 Task: Find connections with filter location Alençon with filter topic #marketing with filter profile language German with filter current company Vira International Placements Pvt Ltd with filter school Dr. Ram Manohar Lohia Awadh University, Faizabad with filter industry Data Infrastructure and Analytics with filter service category Health Insurance with filter keywords title Vice President of Marketing
Action: Mouse moved to (659, 87)
Screenshot: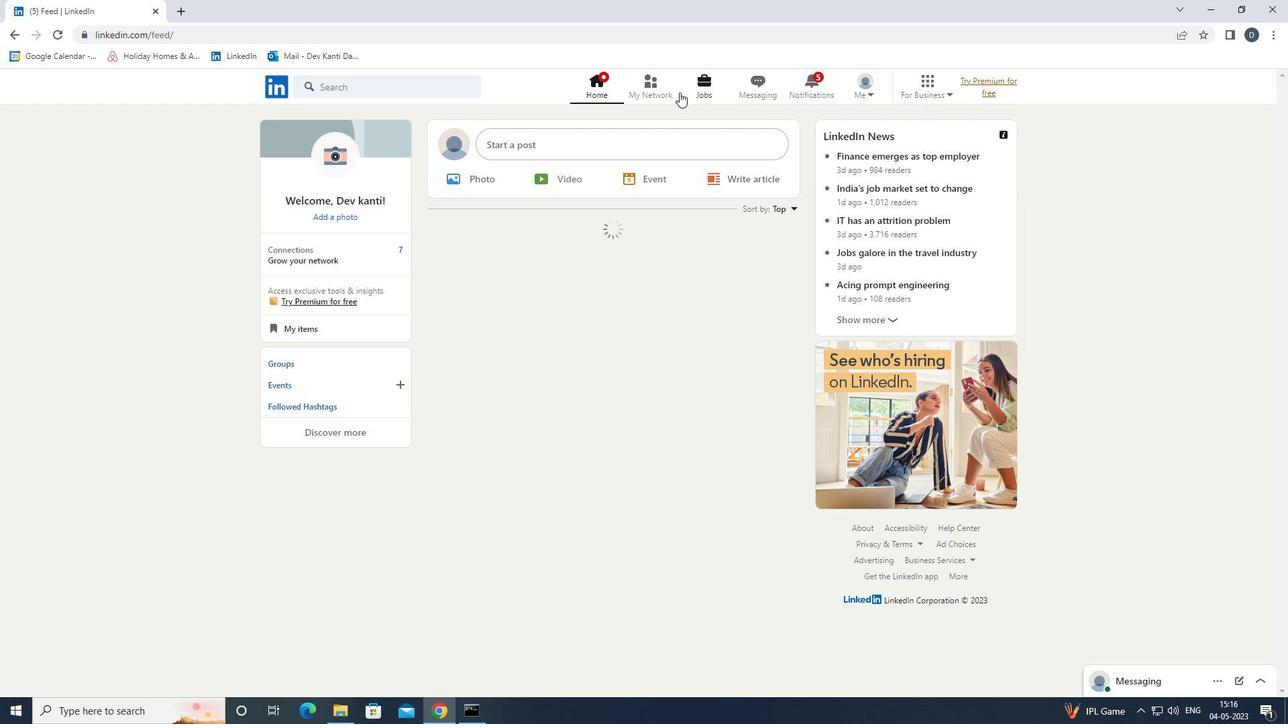 
Action: Mouse pressed left at (659, 87)
Screenshot: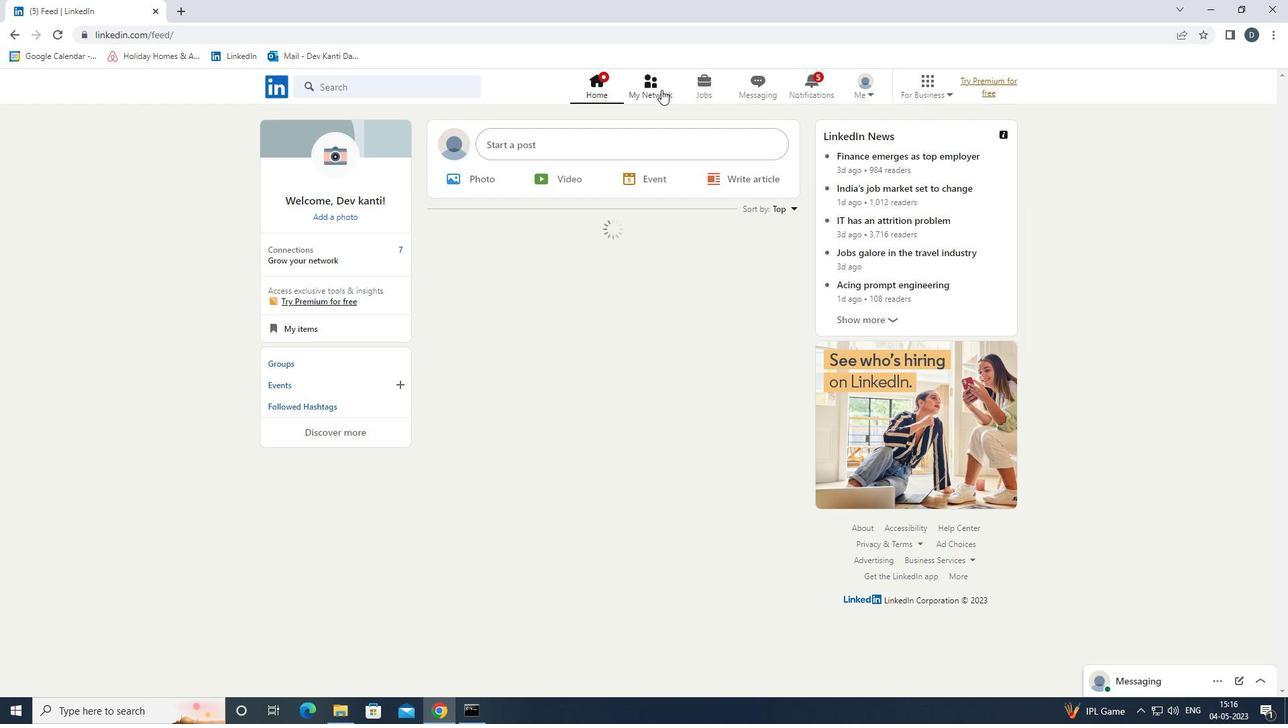 
Action: Mouse moved to (446, 161)
Screenshot: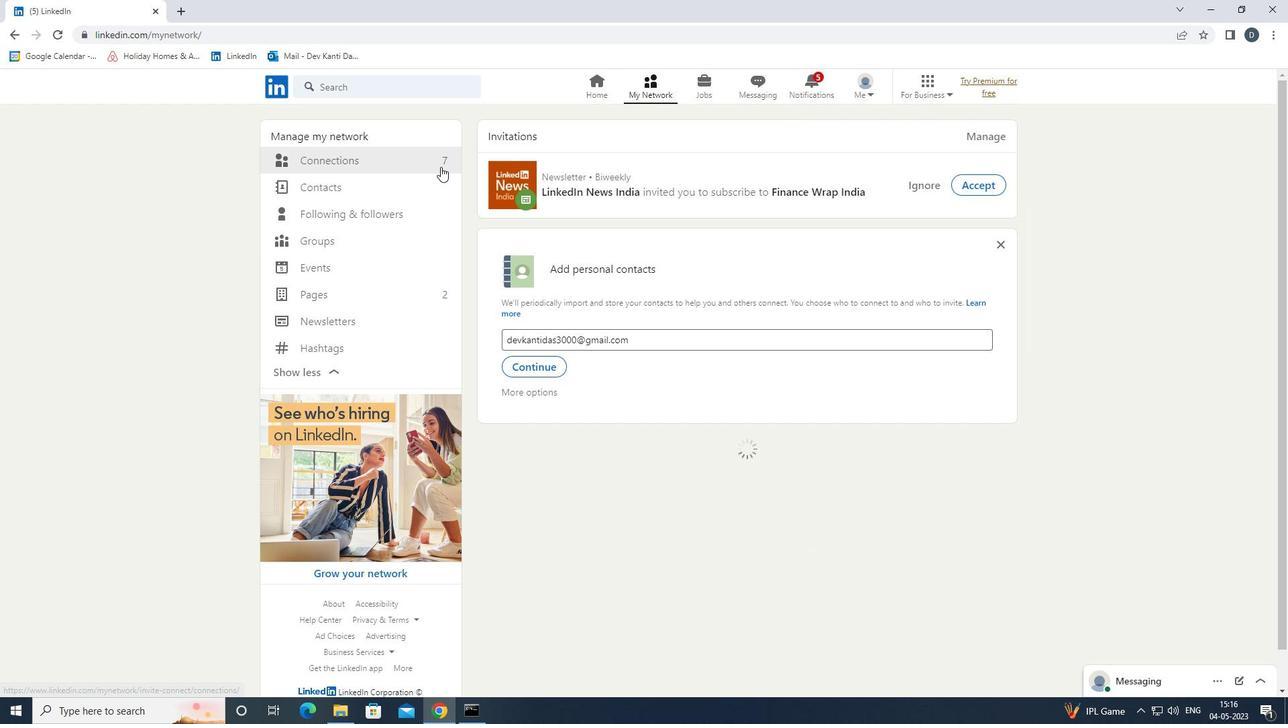 
Action: Mouse pressed left at (446, 161)
Screenshot: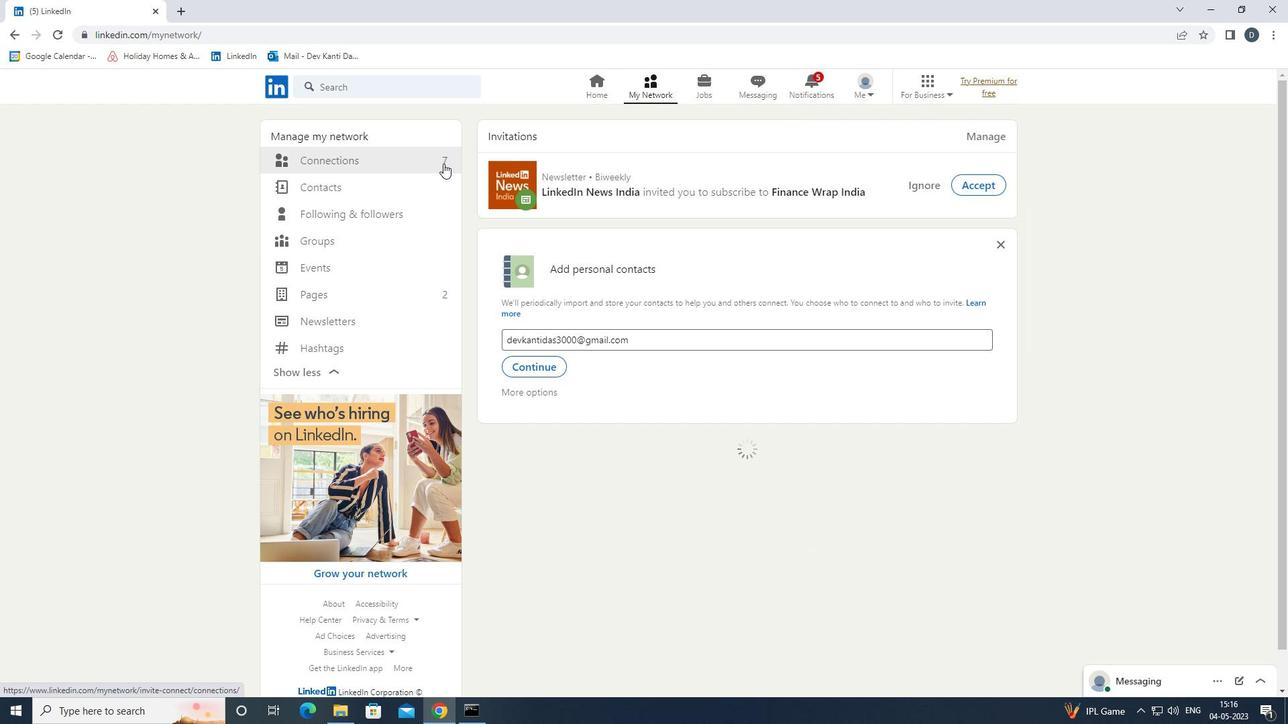 
Action: Mouse moved to (760, 153)
Screenshot: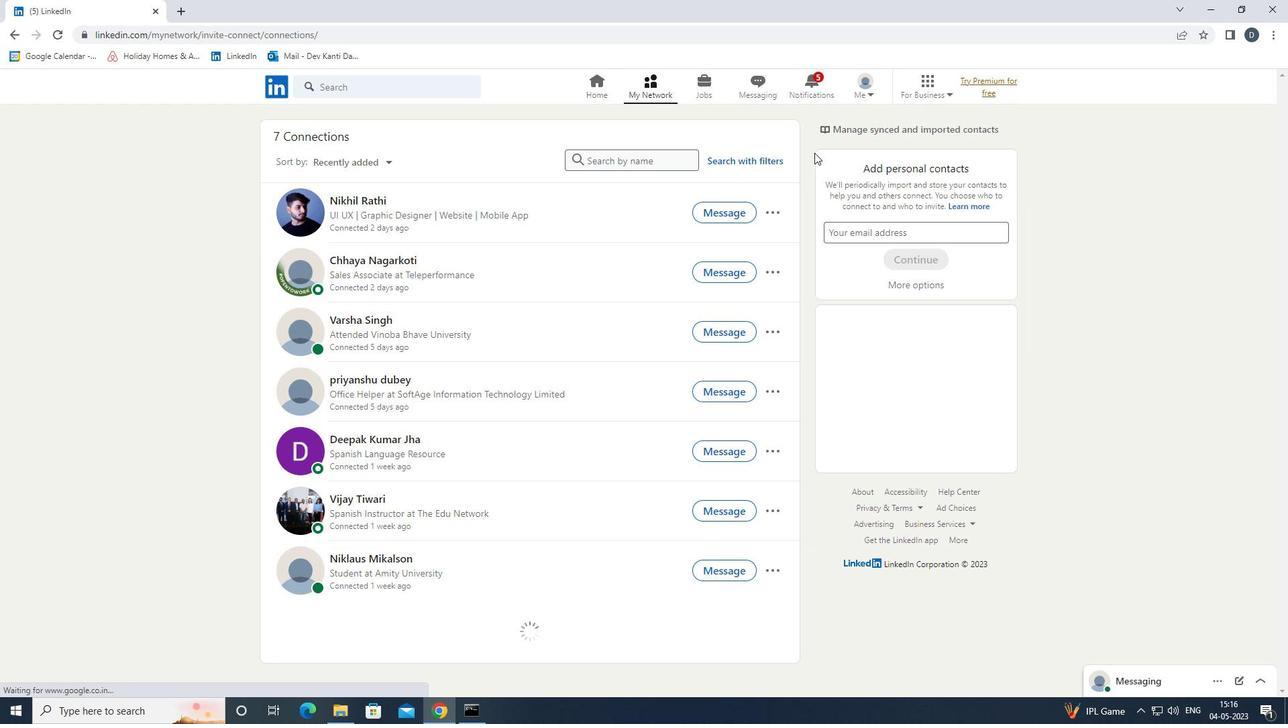 
Action: Mouse pressed left at (760, 153)
Screenshot: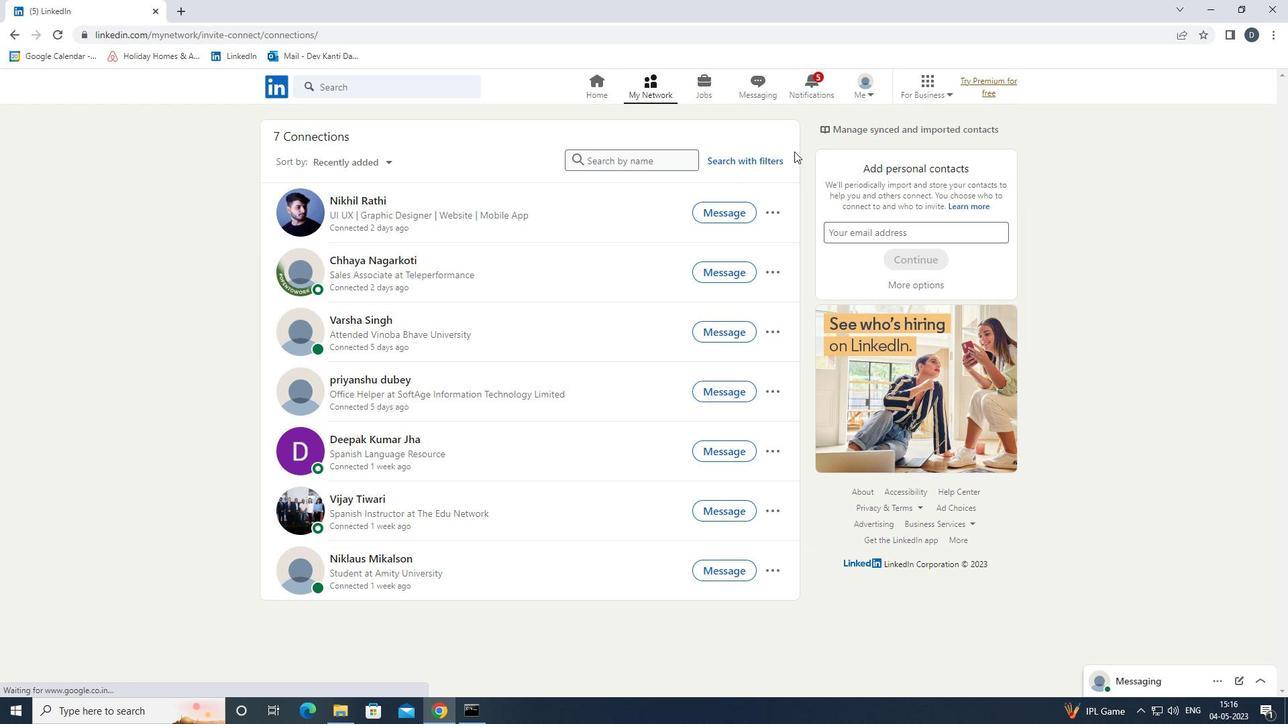 
Action: Mouse moved to (698, 118)
Screenshot: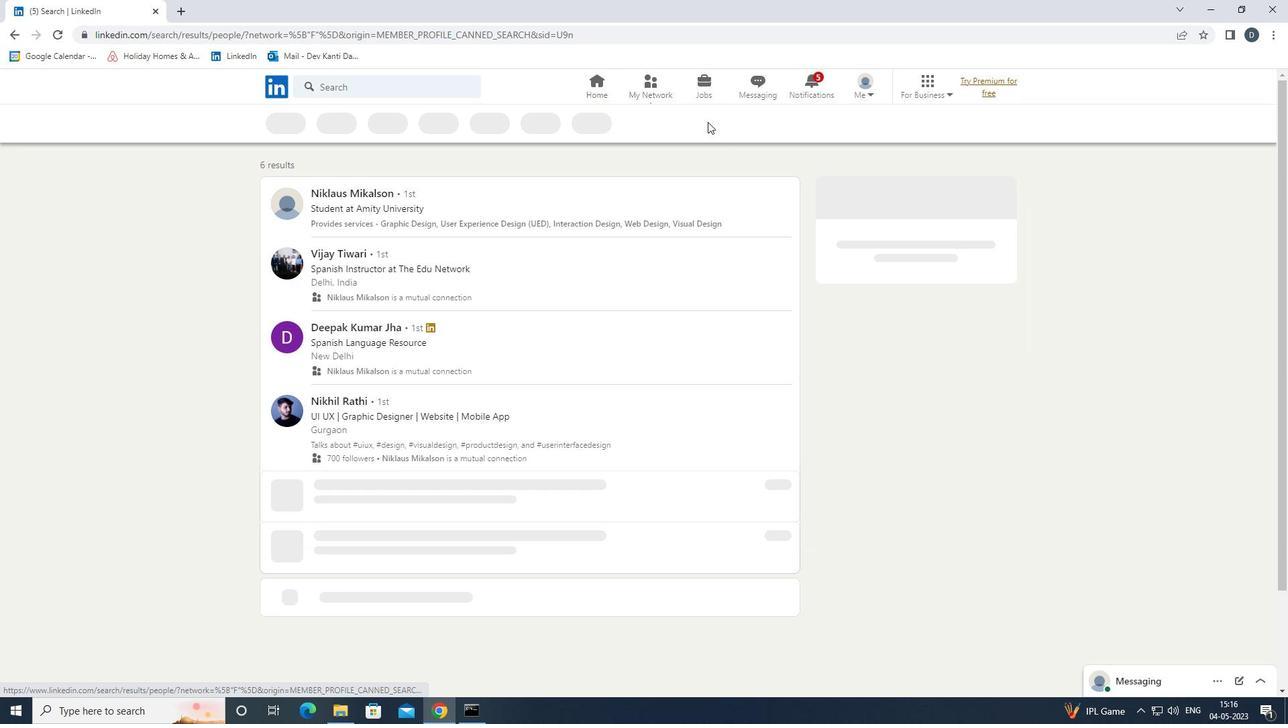 
Action: Mouse pressed left at (698, 118)
Screenshot: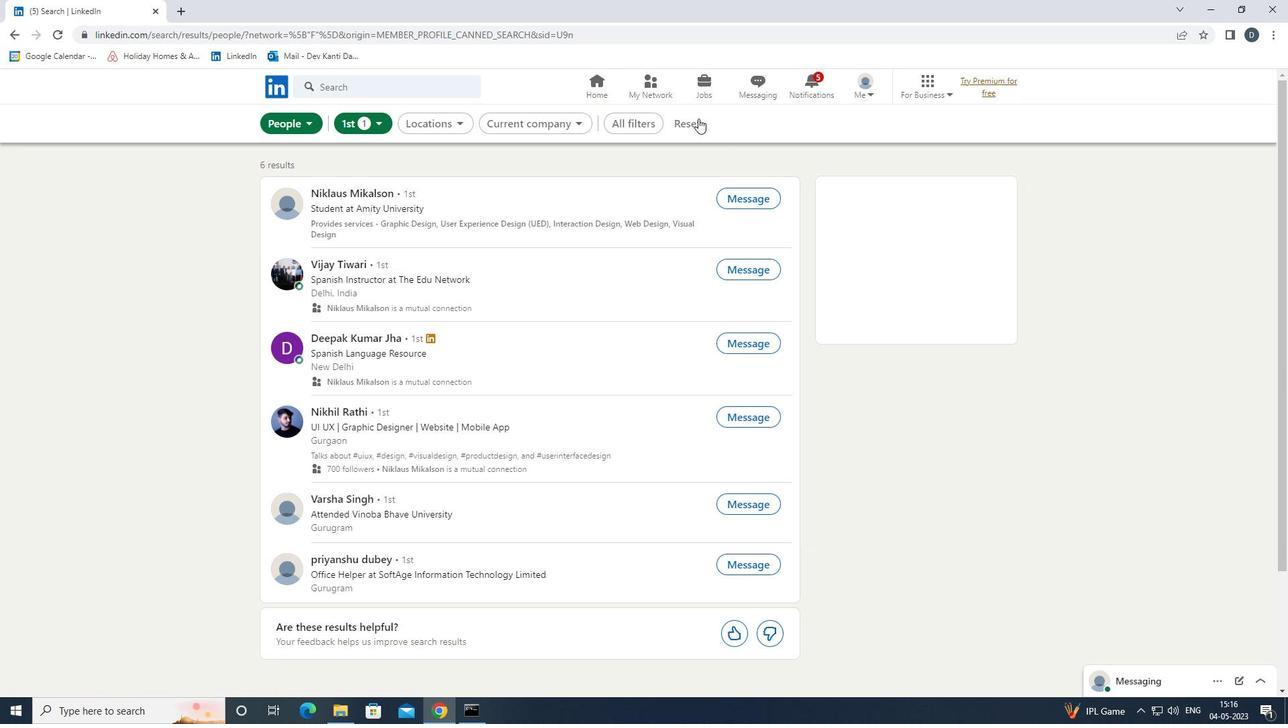 
Action: Mouse moved to (681, 120)
Screenshot: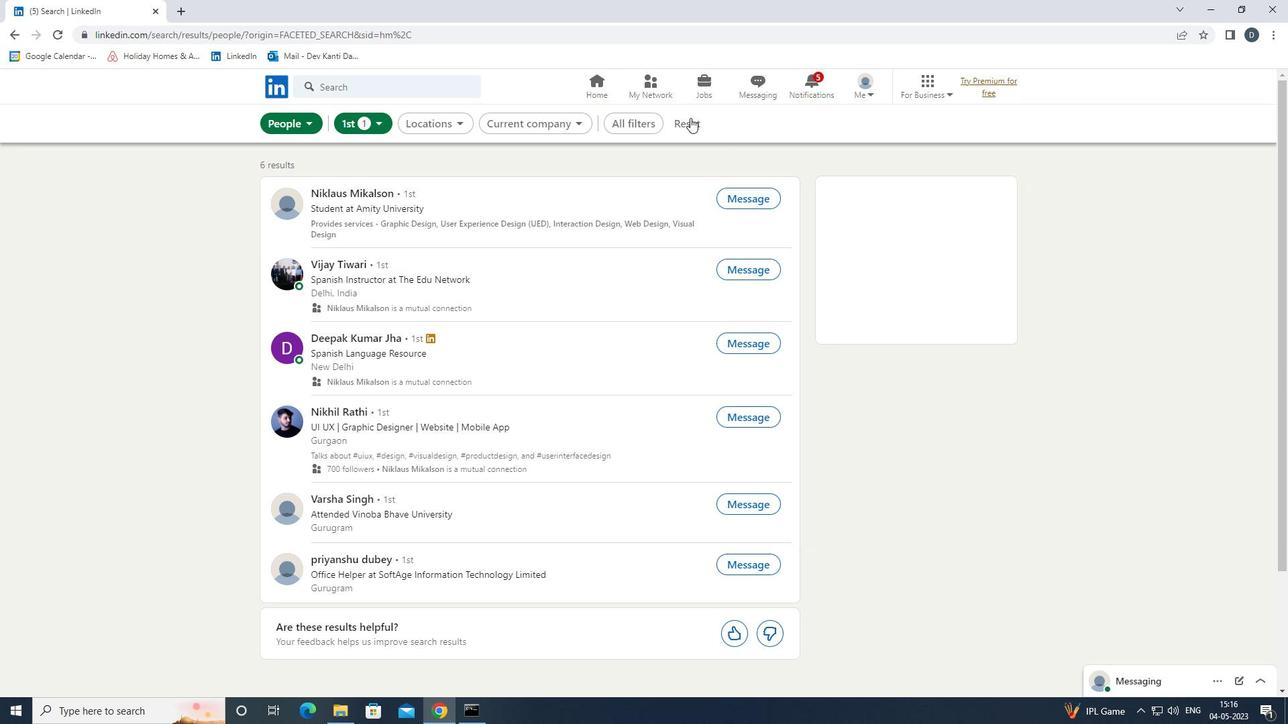 
Action: Mouse pressed left at (681, 120)
Screenshot: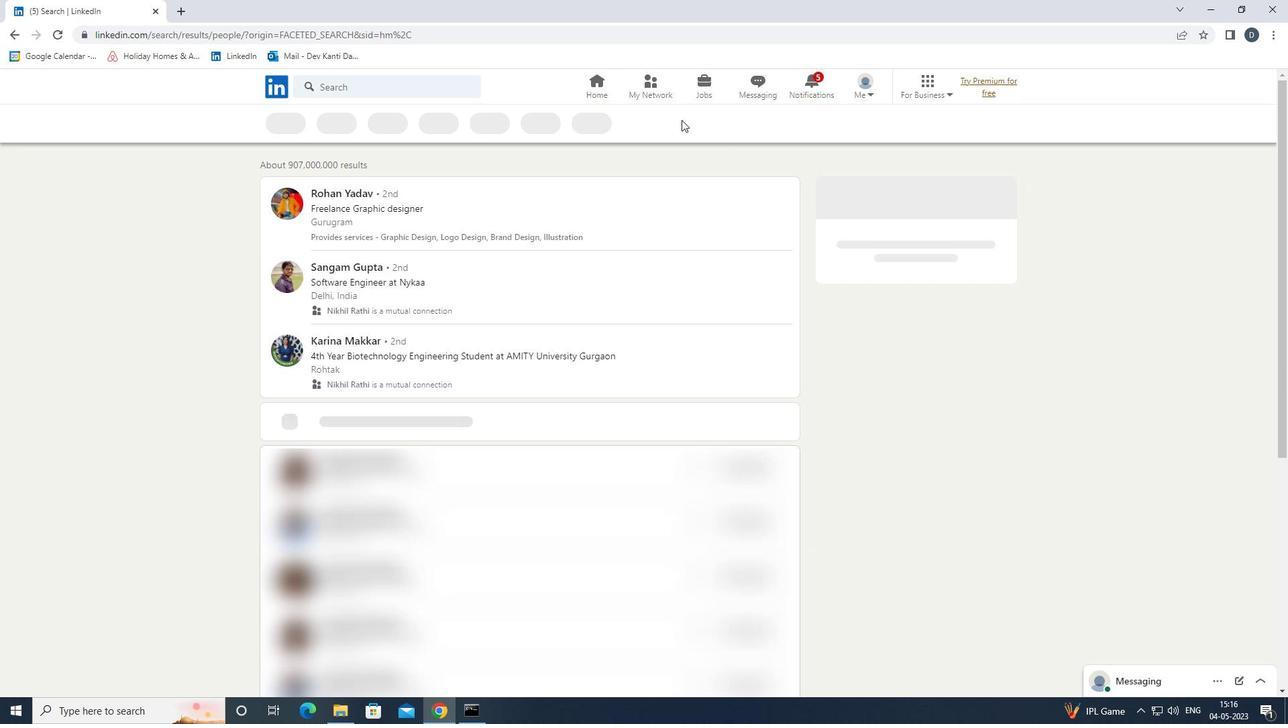 
Action: Mouse moved to (1170, 374)
Screenshot: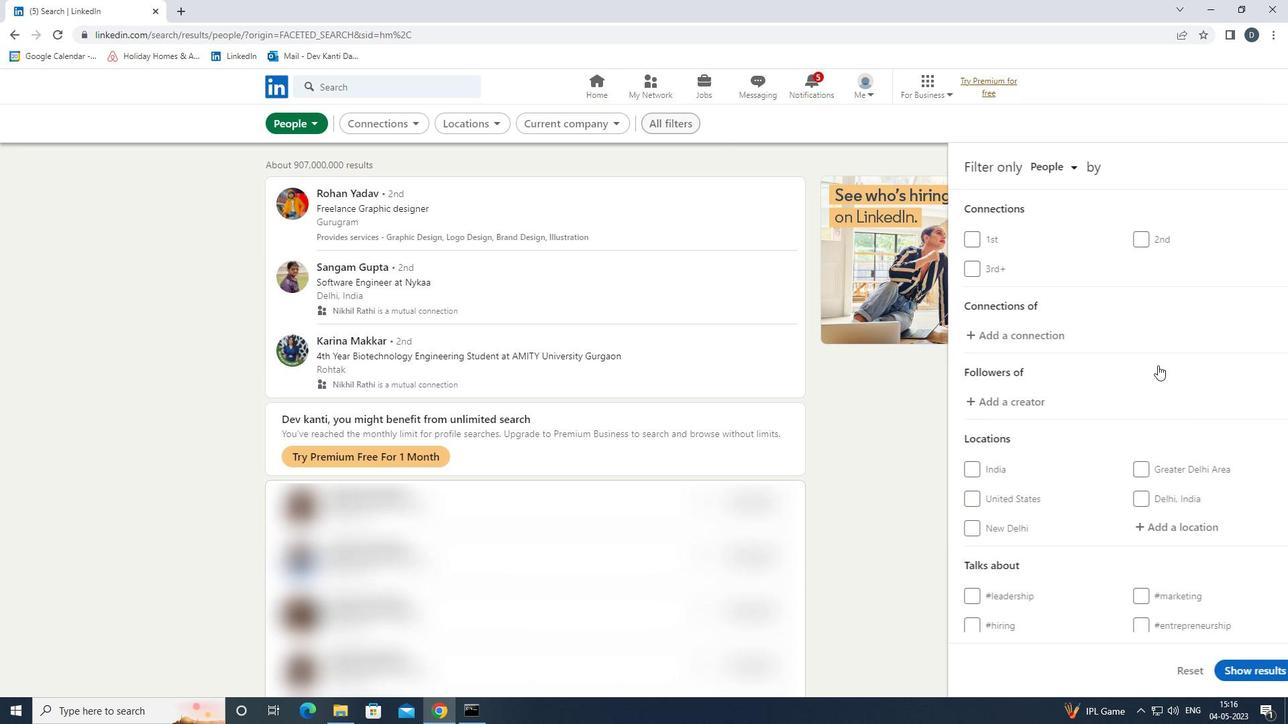 
Action: Mouse scrolled (1170, 373) with delta (0, 0)
Screenshot: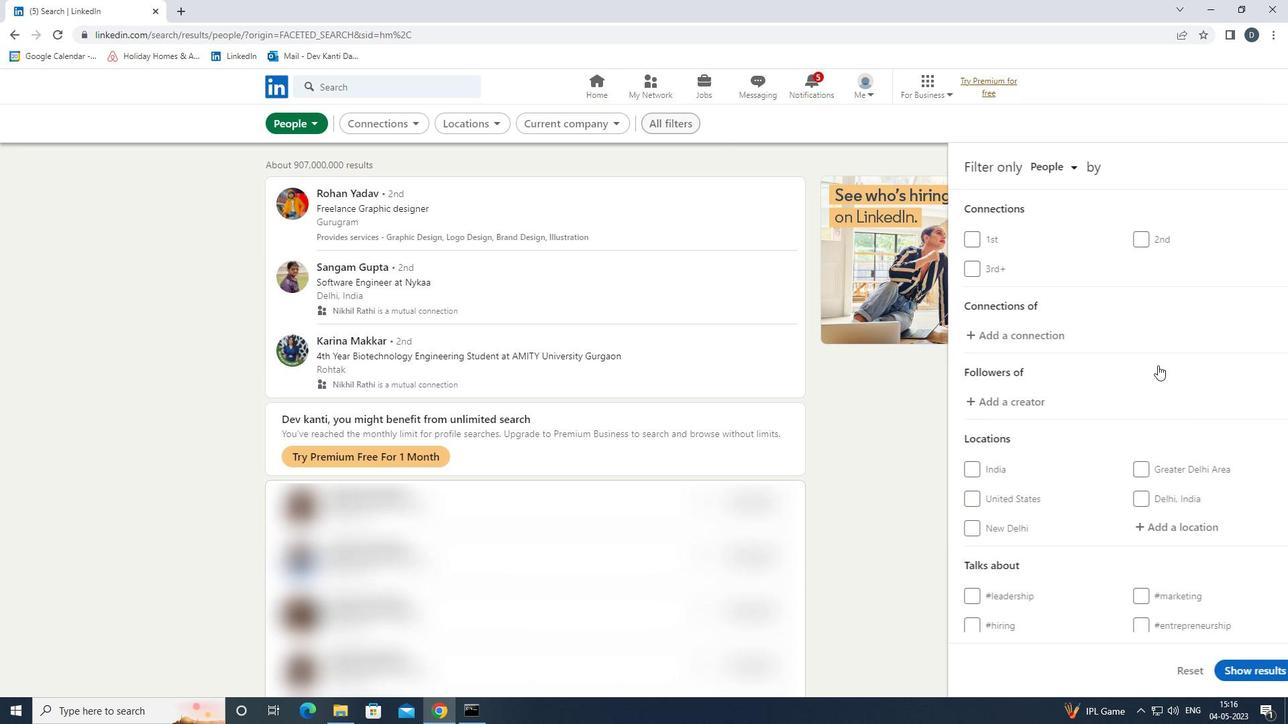 
Action: Mouse moved to (1170, 375)
Screenshot: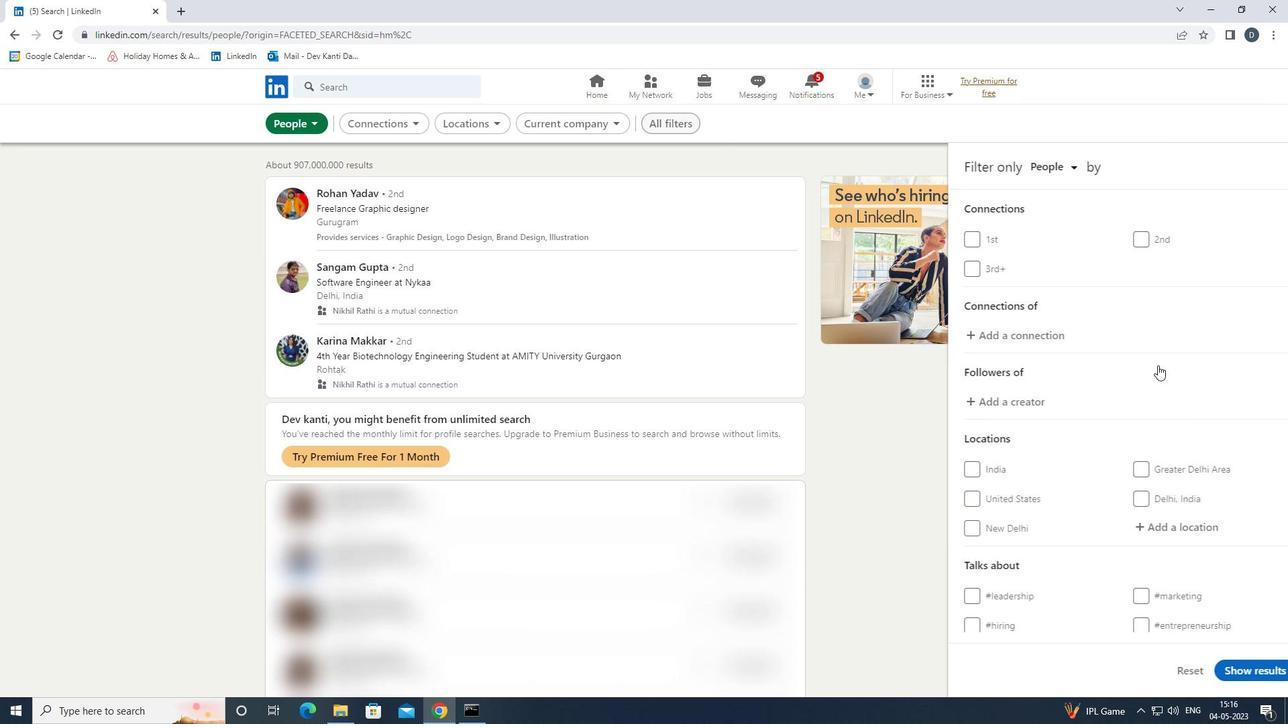 
Action: Mouse scrolled (1170, 374) with delta (0, 0)
Screenshot: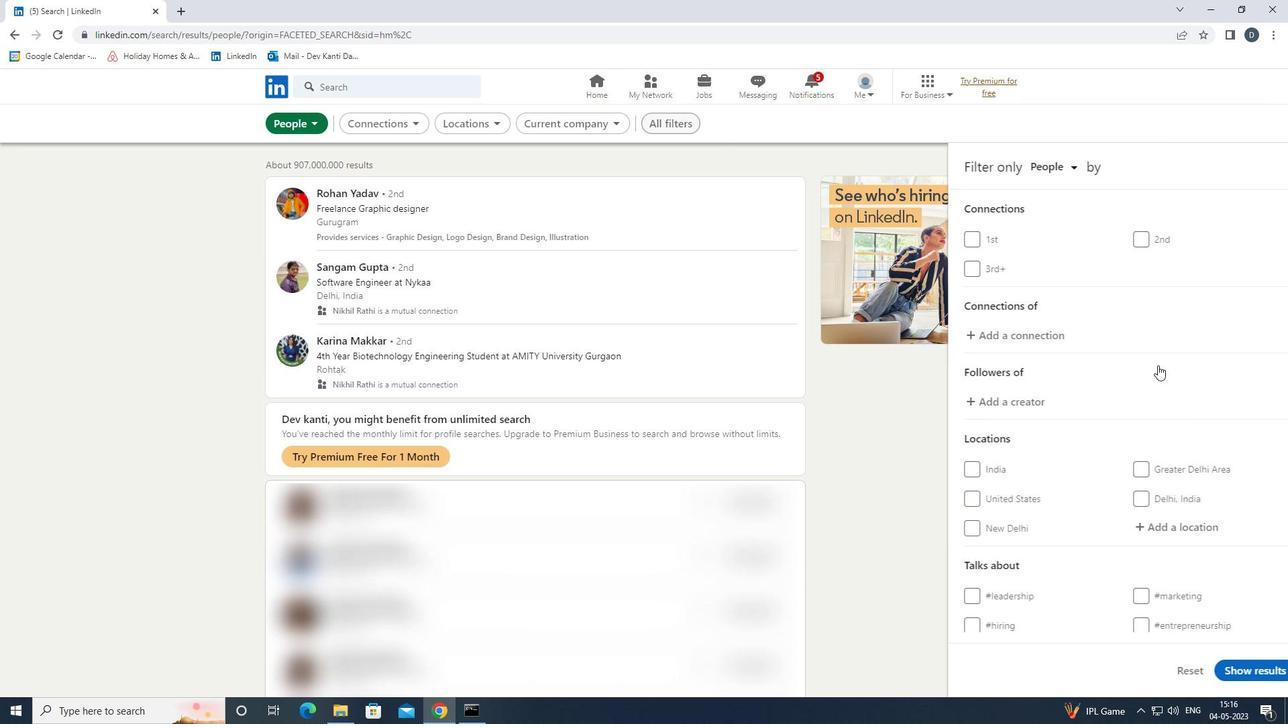 
Action: Mouse moved to (1170, 382)
Screenshot: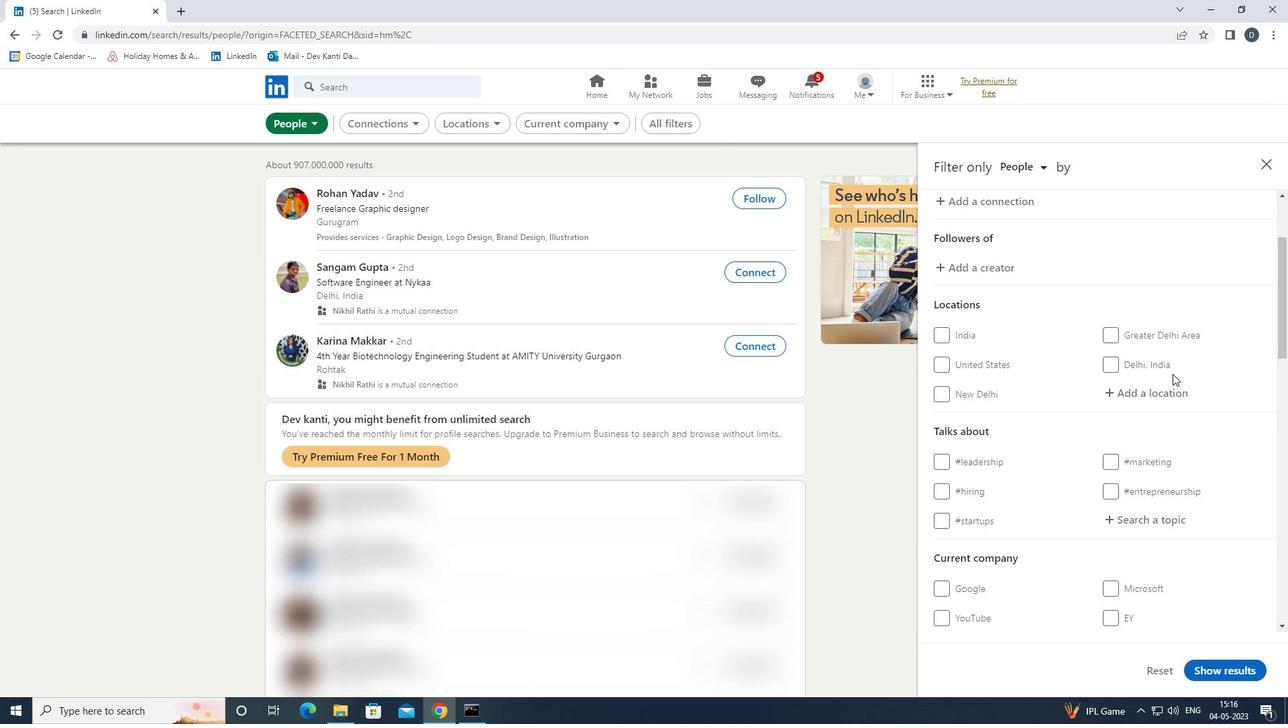 
Action: Mouse pressed left at (1170, 382)
Screenshot: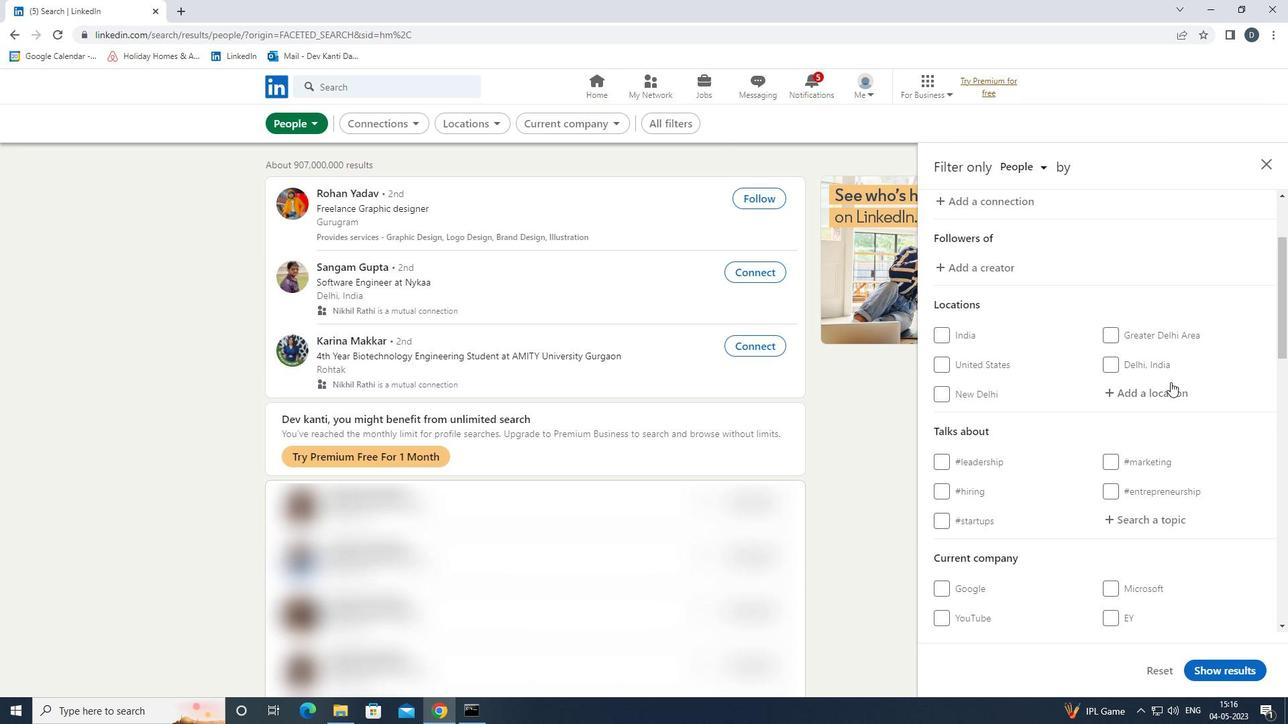 
Action: Key pressed <Key.shift>ALENCON<Key.down><Key.enter>
Screenshot: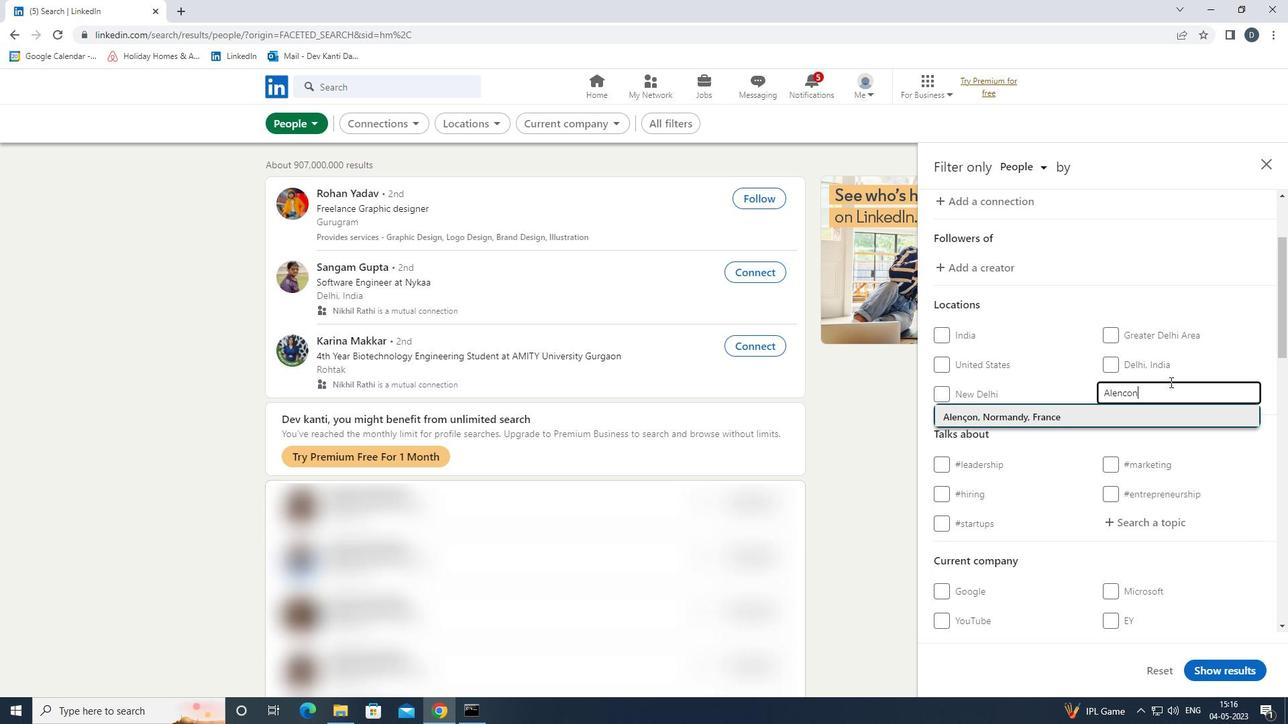 
Action: Mouse moved to (1212, 263)
Screenshot: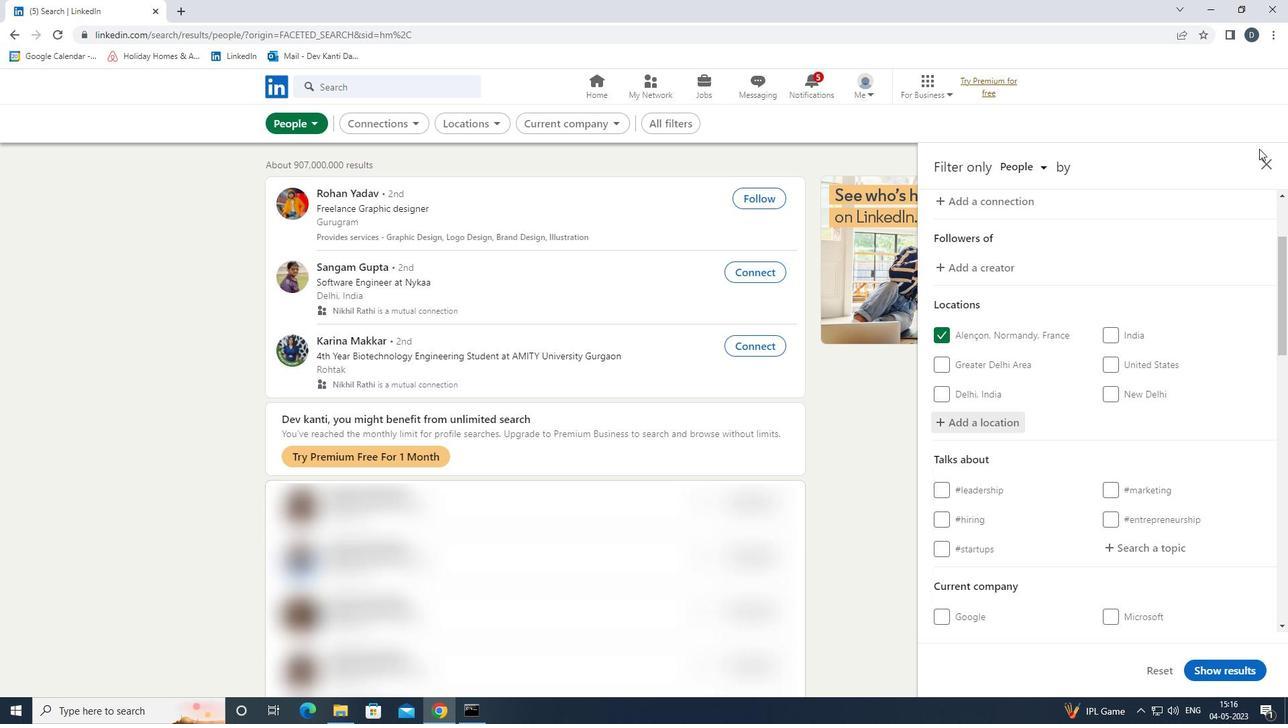
Action: Mouse scrolled (1212, 262) with delta (0, 0)
Screenshot: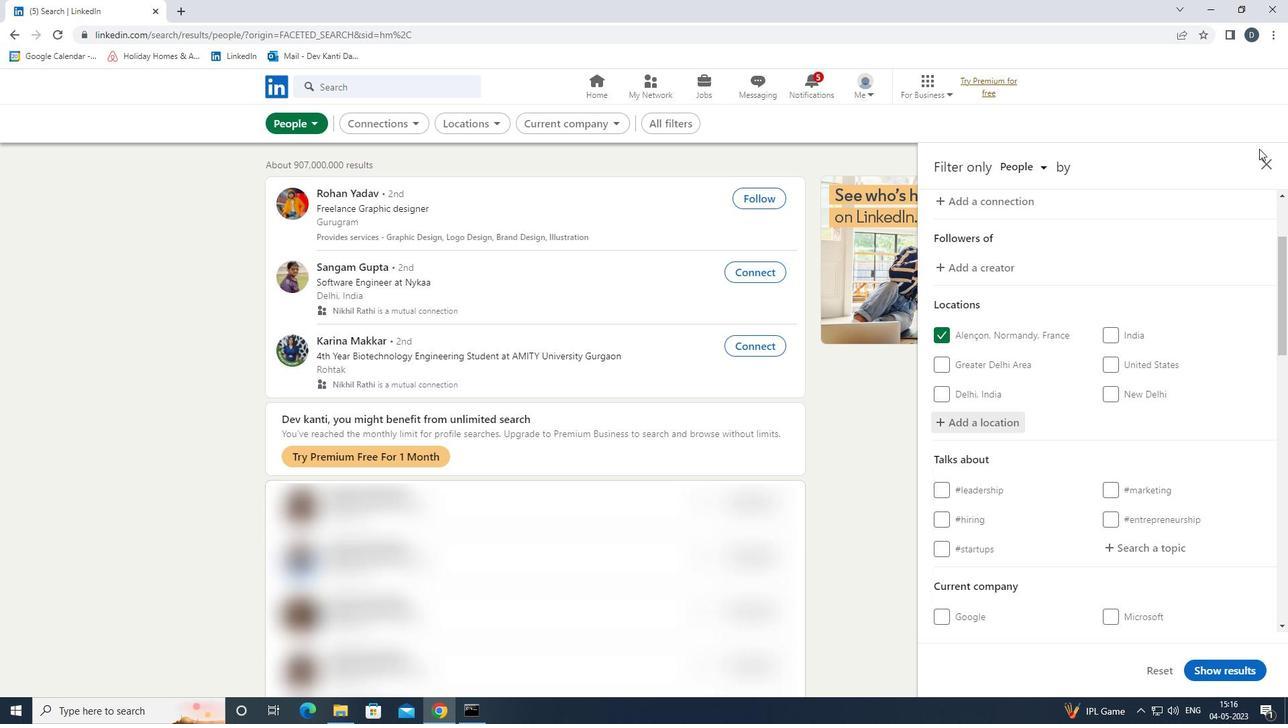 
Action: Mouse moved to (1185, 389)
Screenshot: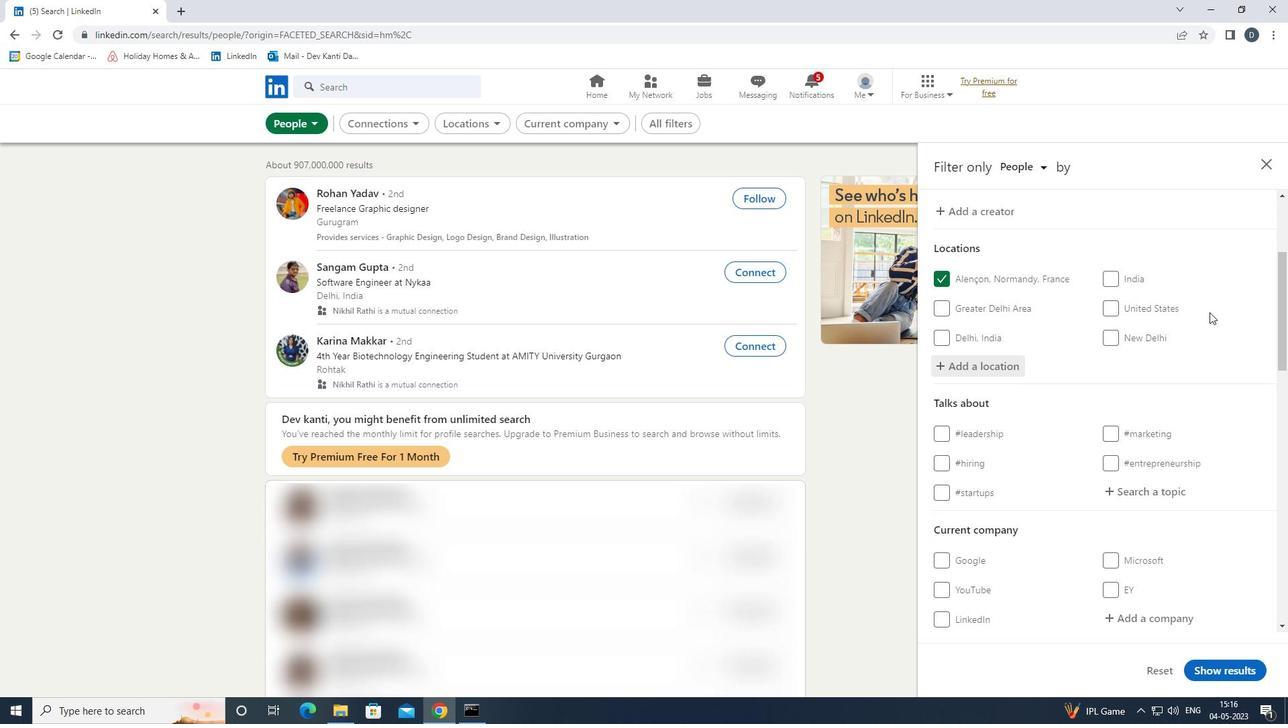 
Action: Mouse scrolled (1185, 388) with delta (0, 0)
Screenshot: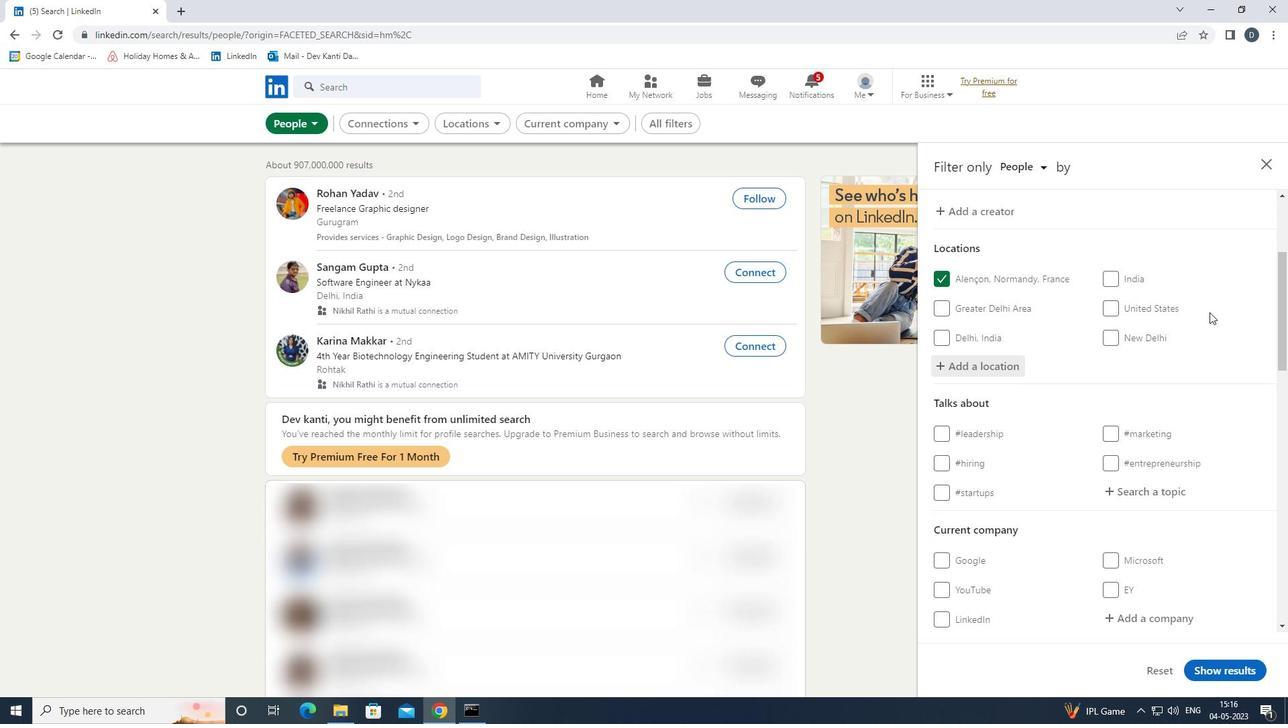 
Action: Mouse moved to (1168, 416)
Screenshot: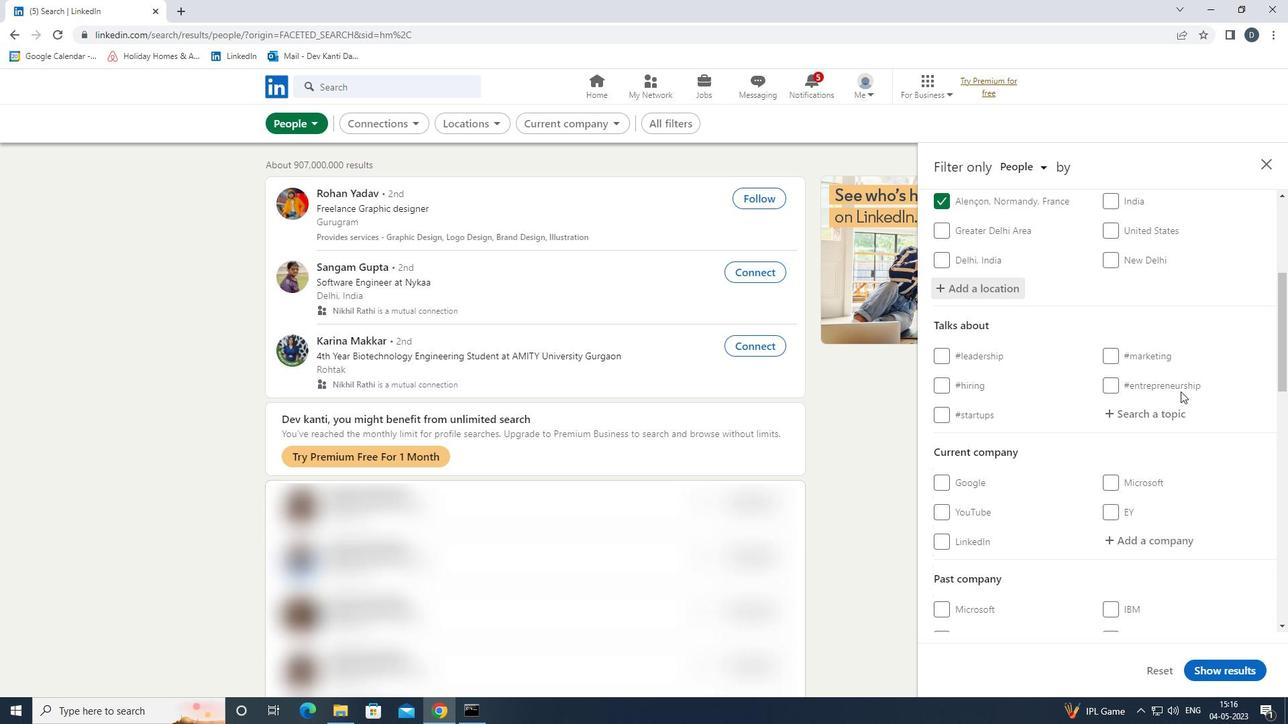 
Action: Mouse pressed left at (1168, 416)
Screenshot: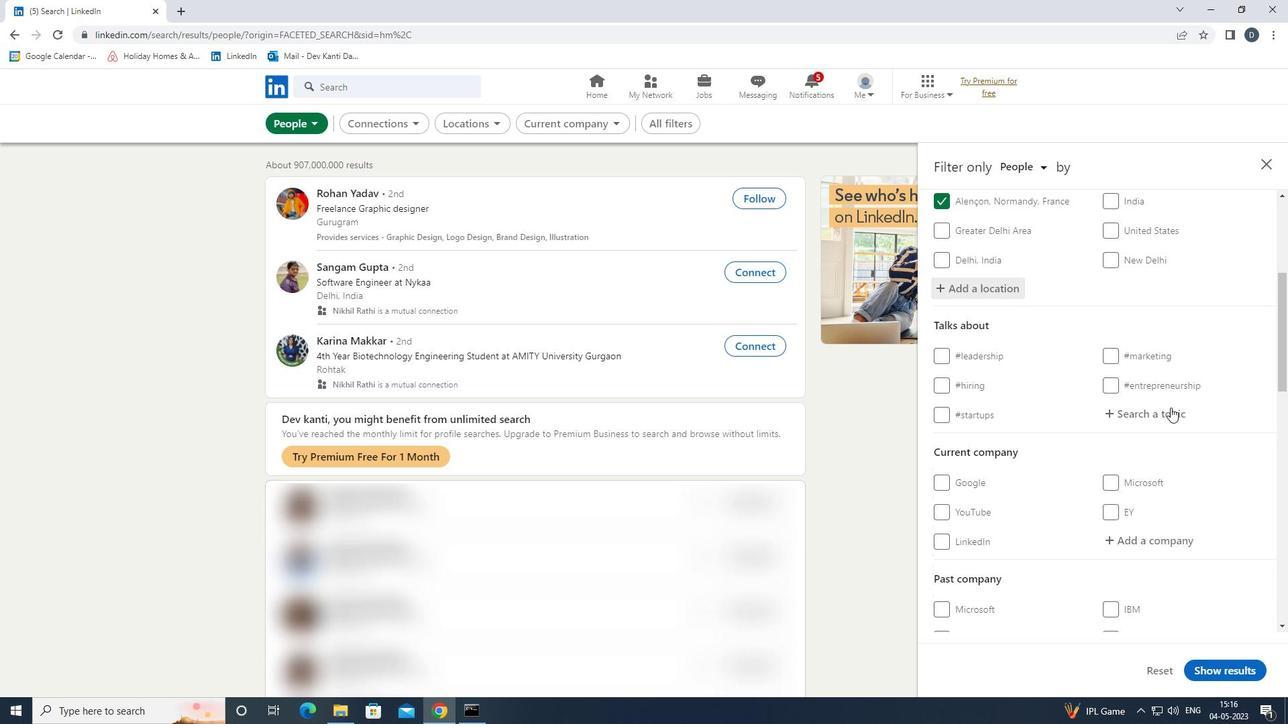 
Action: Key pressed <Key.shift>MARKETING<Key.down><Key.enter>
Screenshot: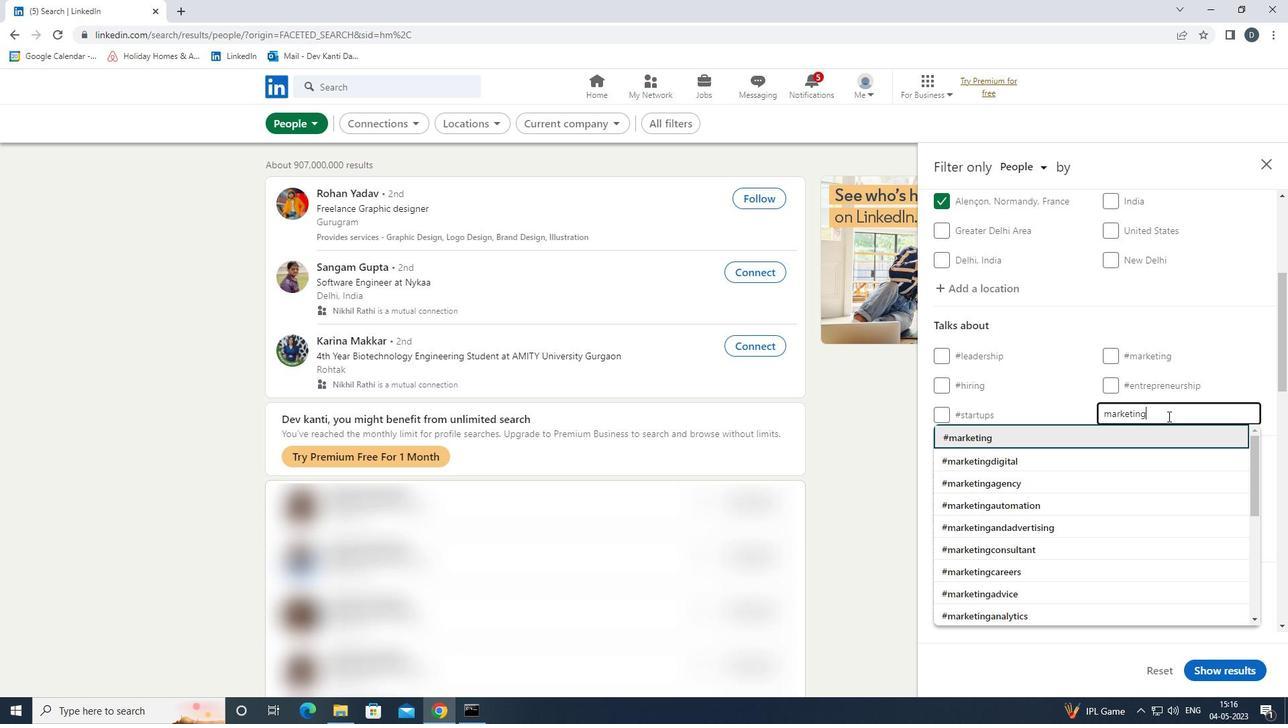 
Action: Mouse moved to (1168, 419)
Screenshot: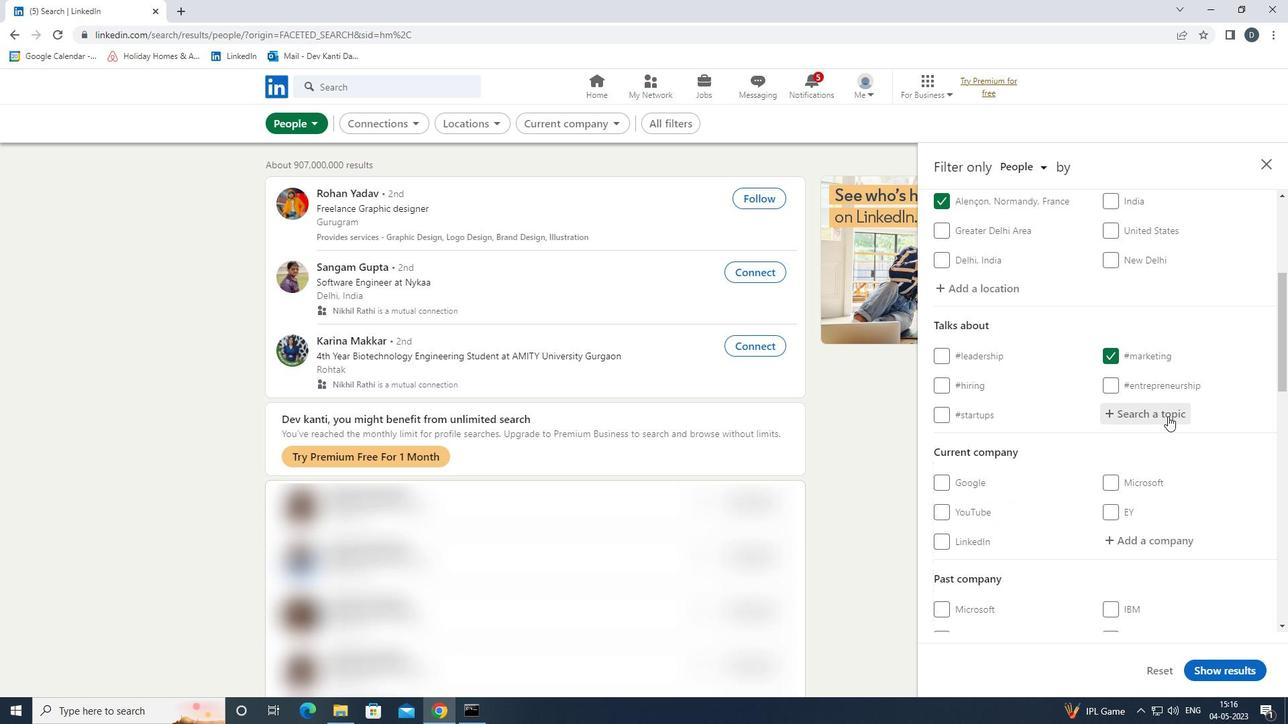 
Action: Mouse scrolled (1168, 418) with delta (0, 0)
Screenshot: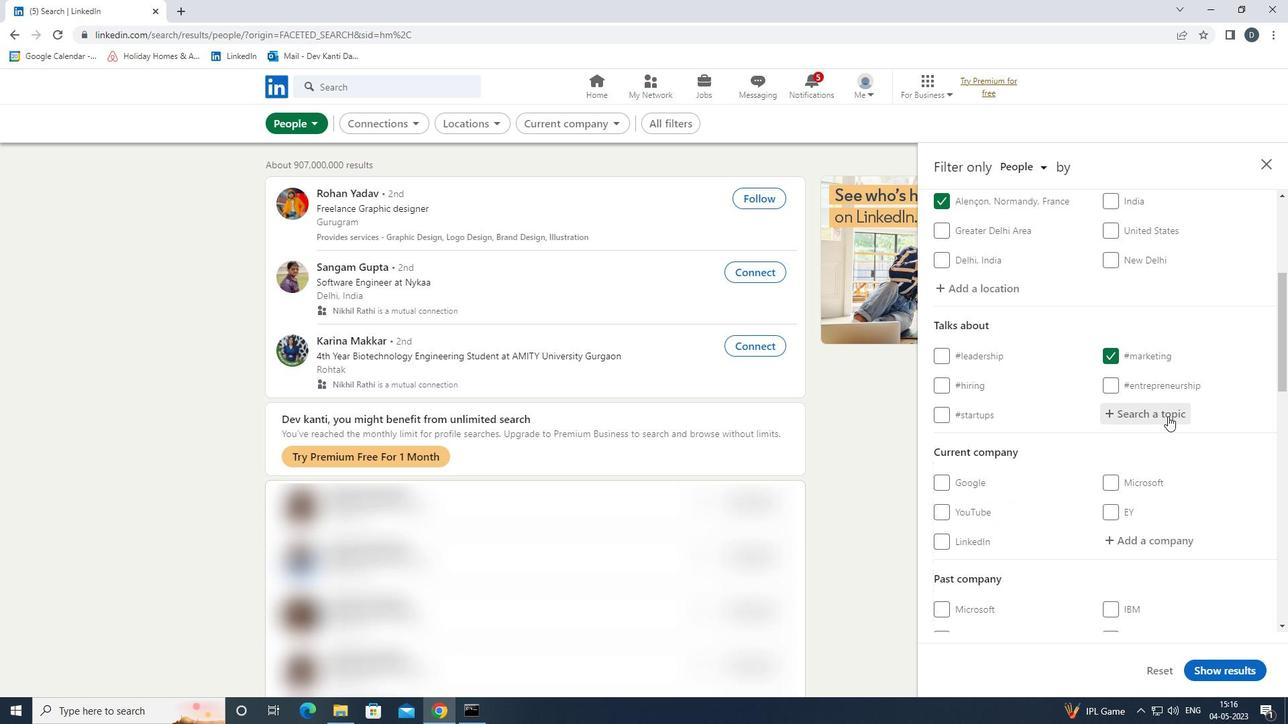
Action: Mouse moved to (1168, 421)
Screenshot: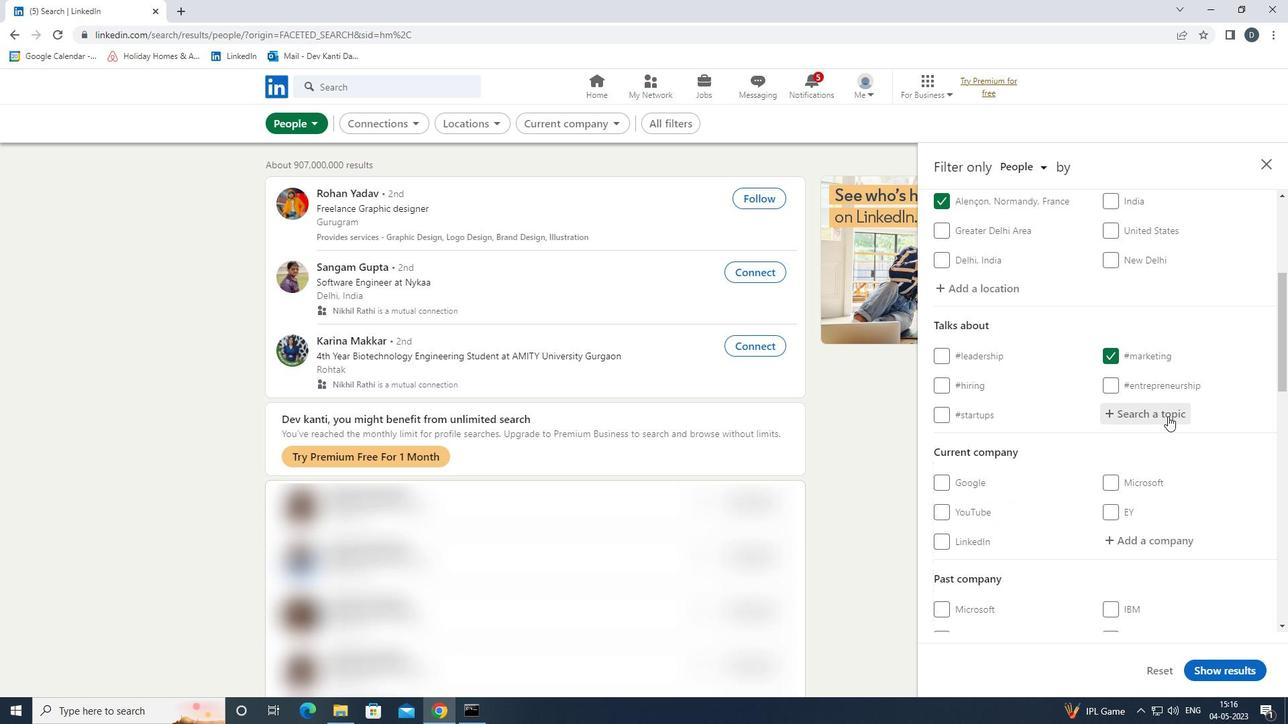
Action: Mouse scrolled (1168, 420) with delta (0, 0)
Screenshot: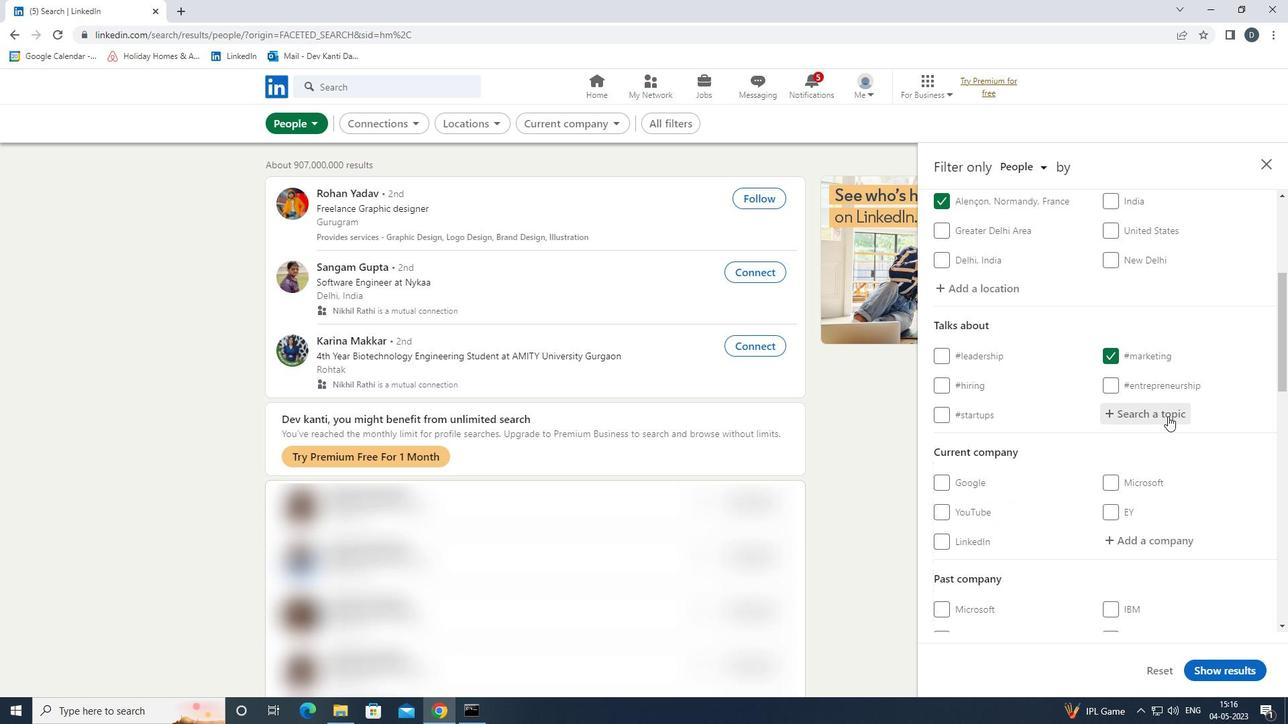 
Action: Mouse scrolled (1168, 420) with delta (0, 0)
Screenshot: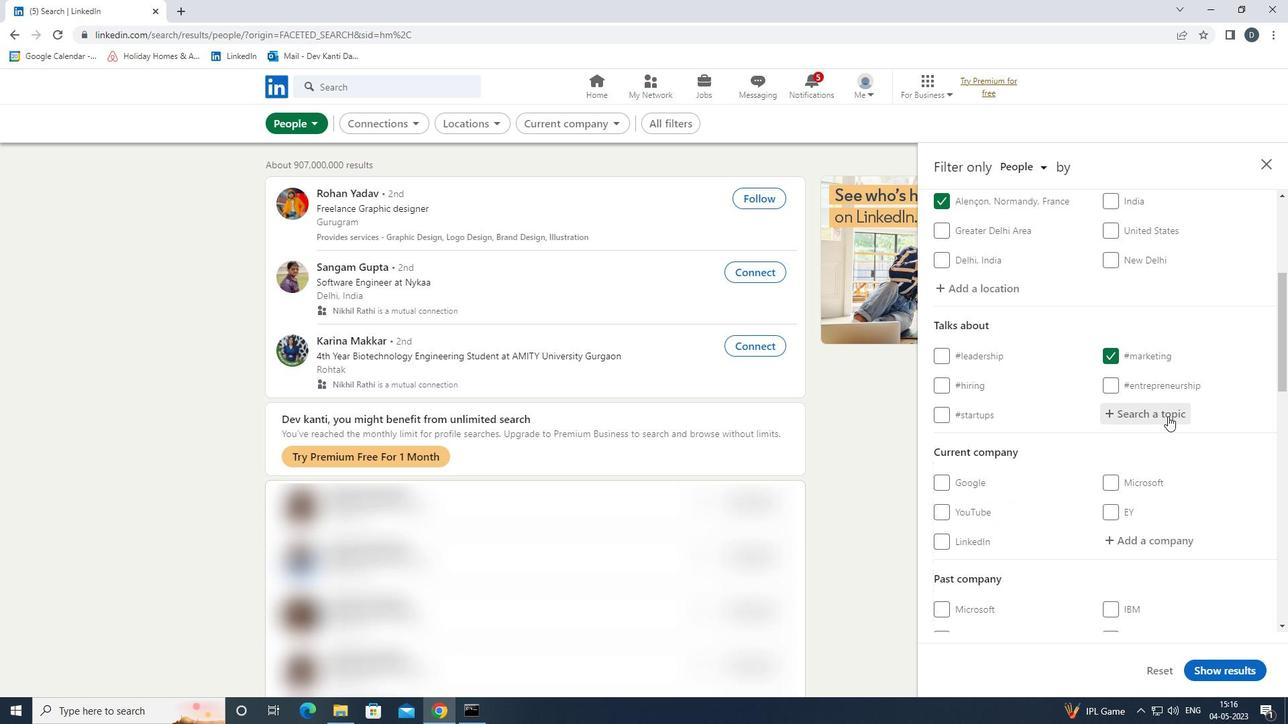 
Action: Mouse moved to (1168, 421)
Screenshot: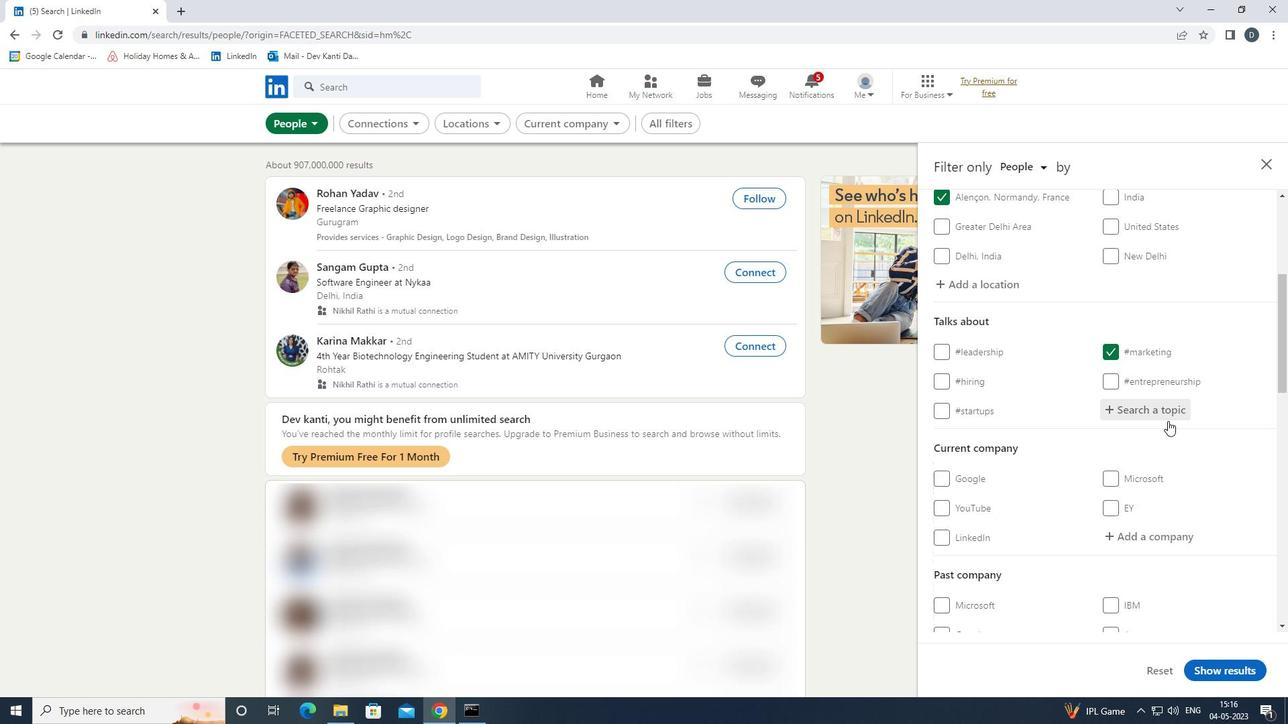 
Action: Mouse scrolled (1168, 420) with delta (0, 0)
Screenshot: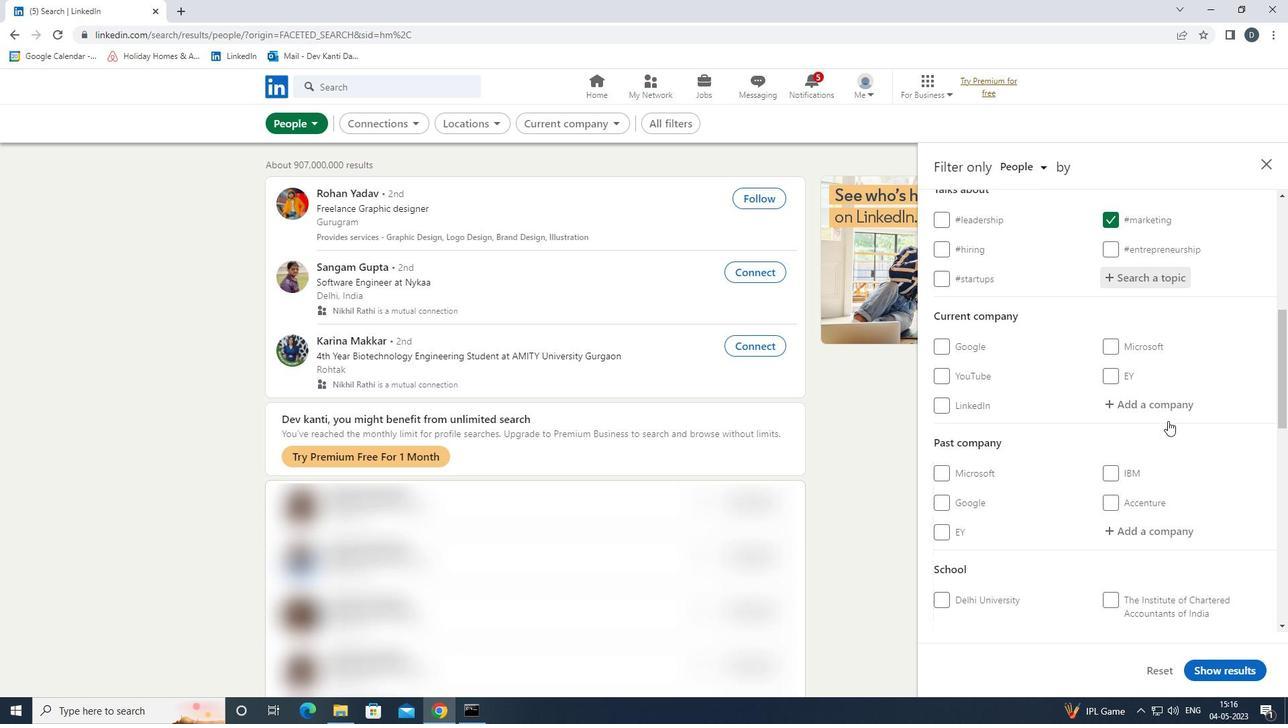 
Action: Mouse scrolled (1168, 420) with delta (0, 0)
Screenshot: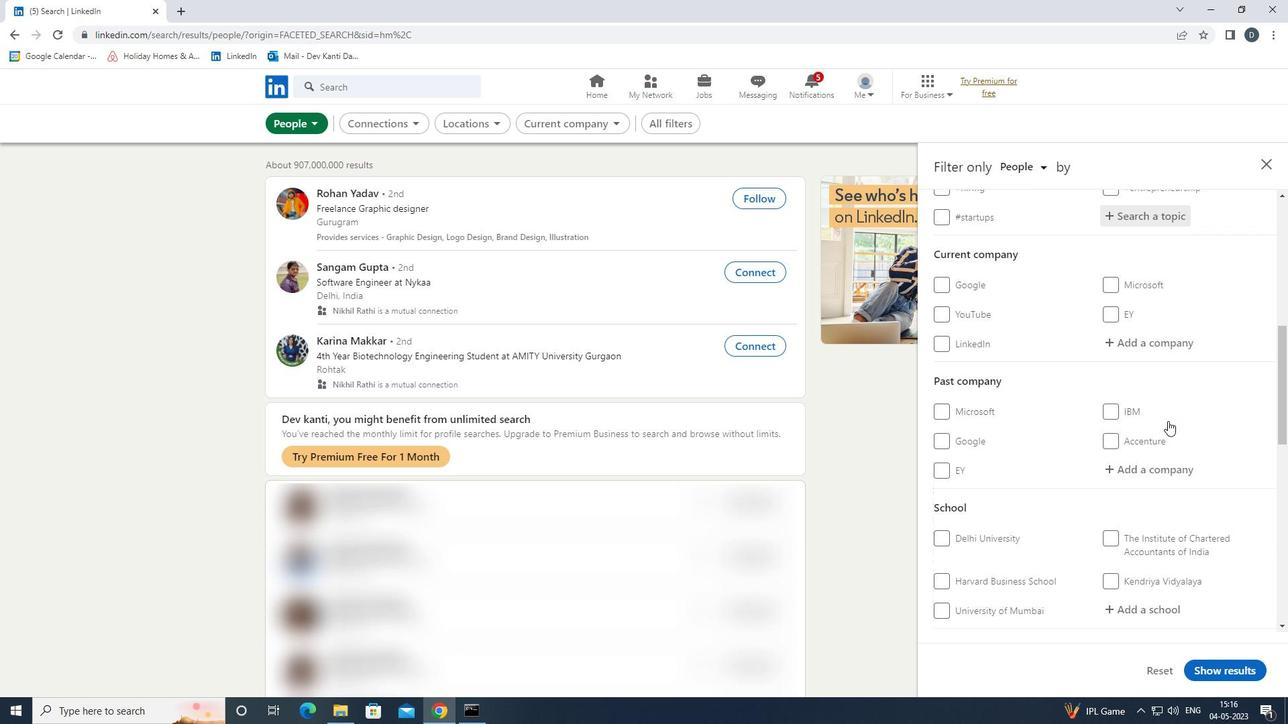
Action: Mouse scrolled (1168, 420) with delta (0, 0)
Screenshot: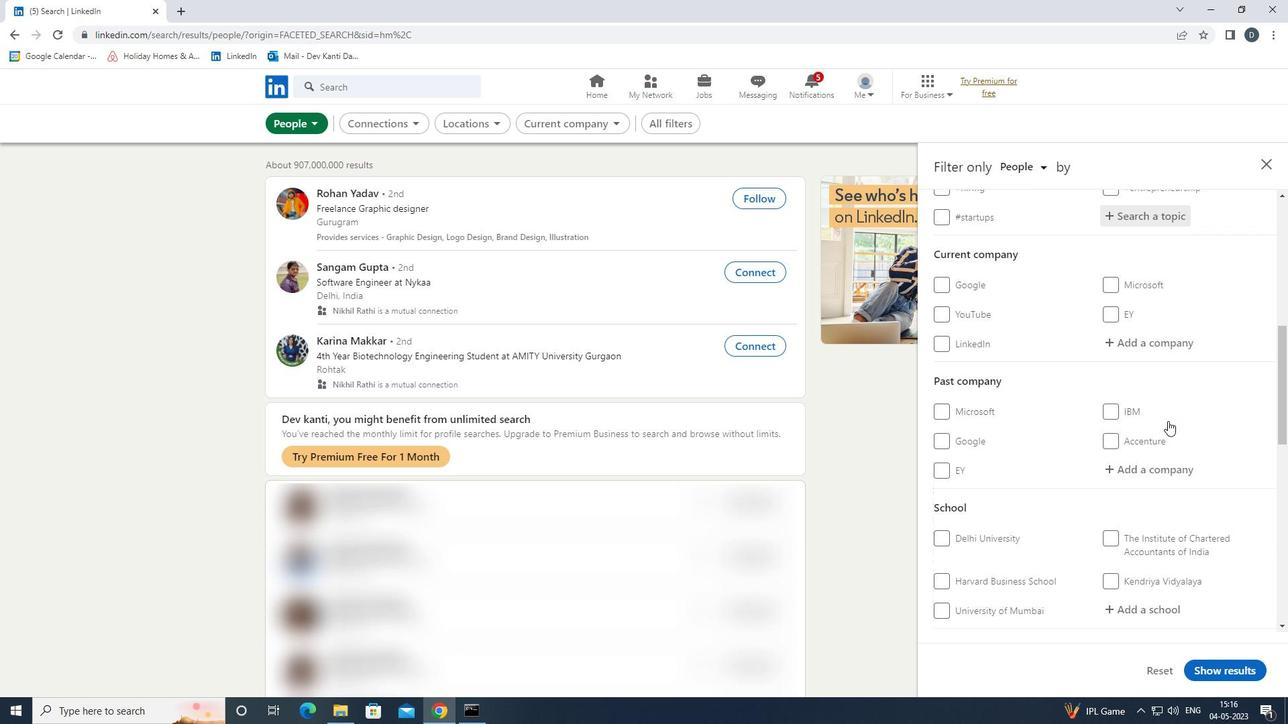 
Action: Mouse scrolled (1168, 420) with delta (0, 0)
Screenshot: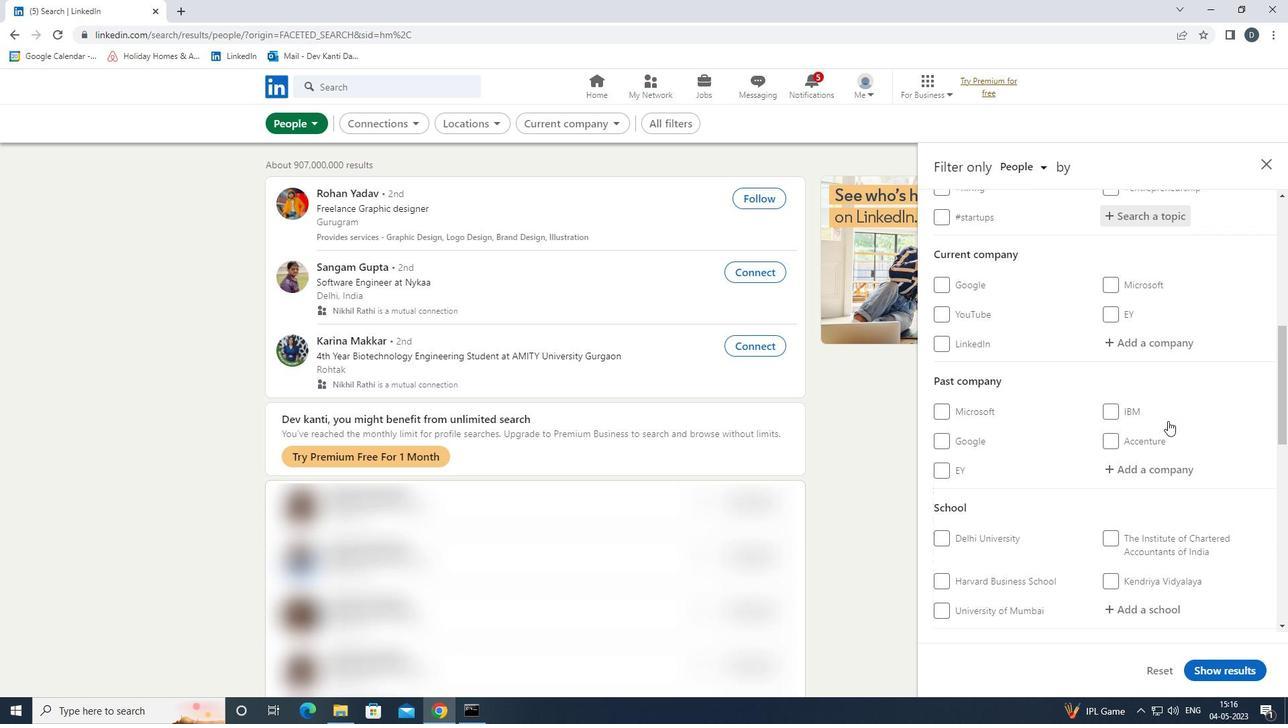 
Action: Mouse scrolled (1168, 420) with delta (0, 0)
Screenshot: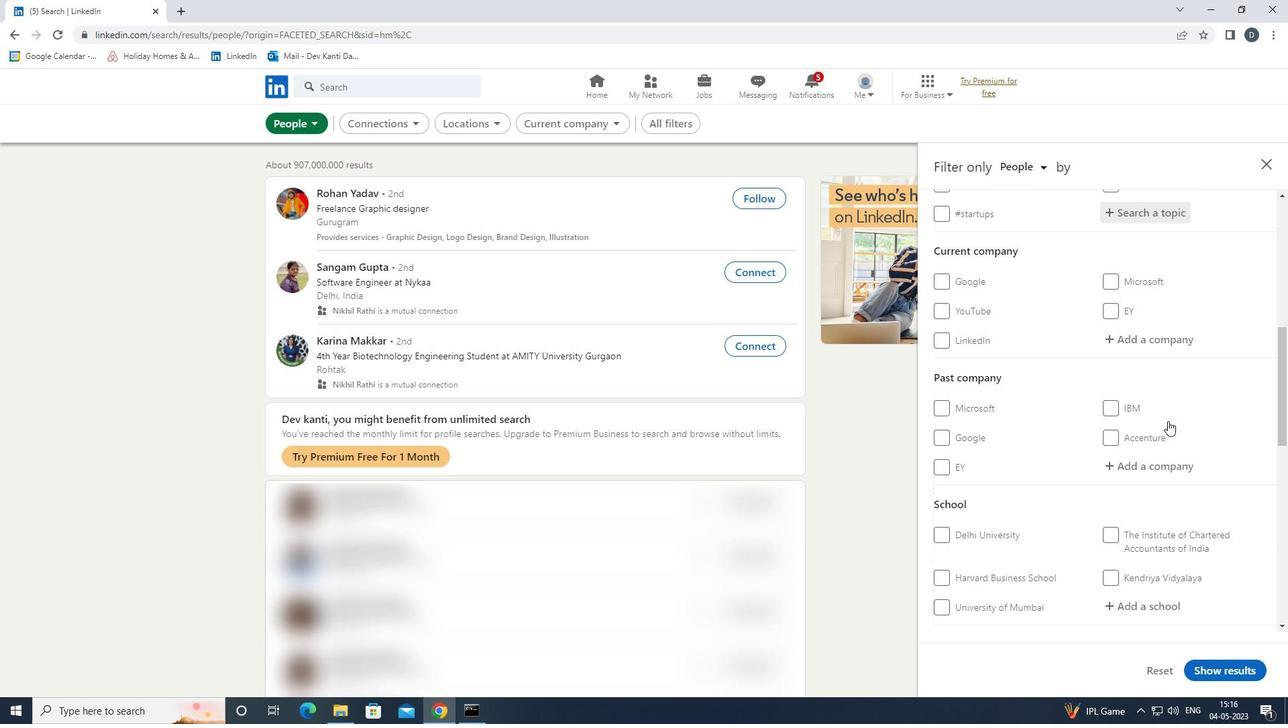 
Action: Mouse scrolled (1168, 420) with delta (0, 0)
Screenshot: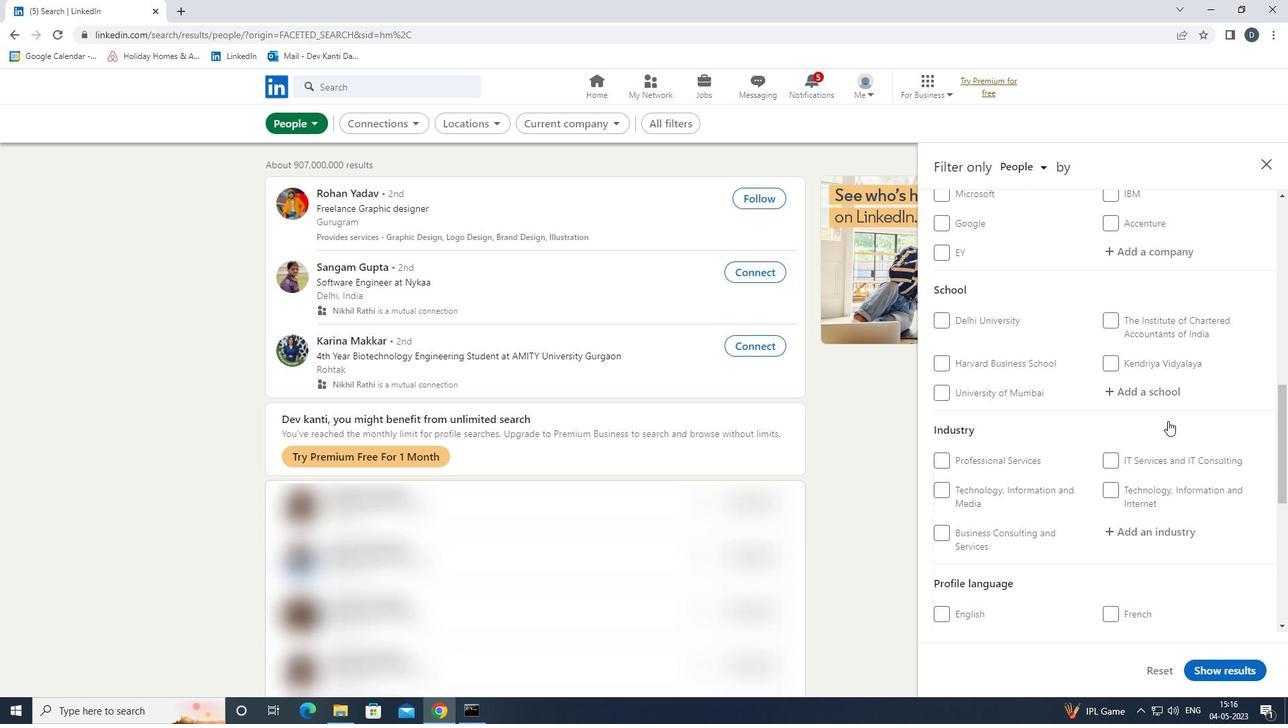
Action: Mouse scrolled (1168, 420) with delta (0, 0)
Screenshot: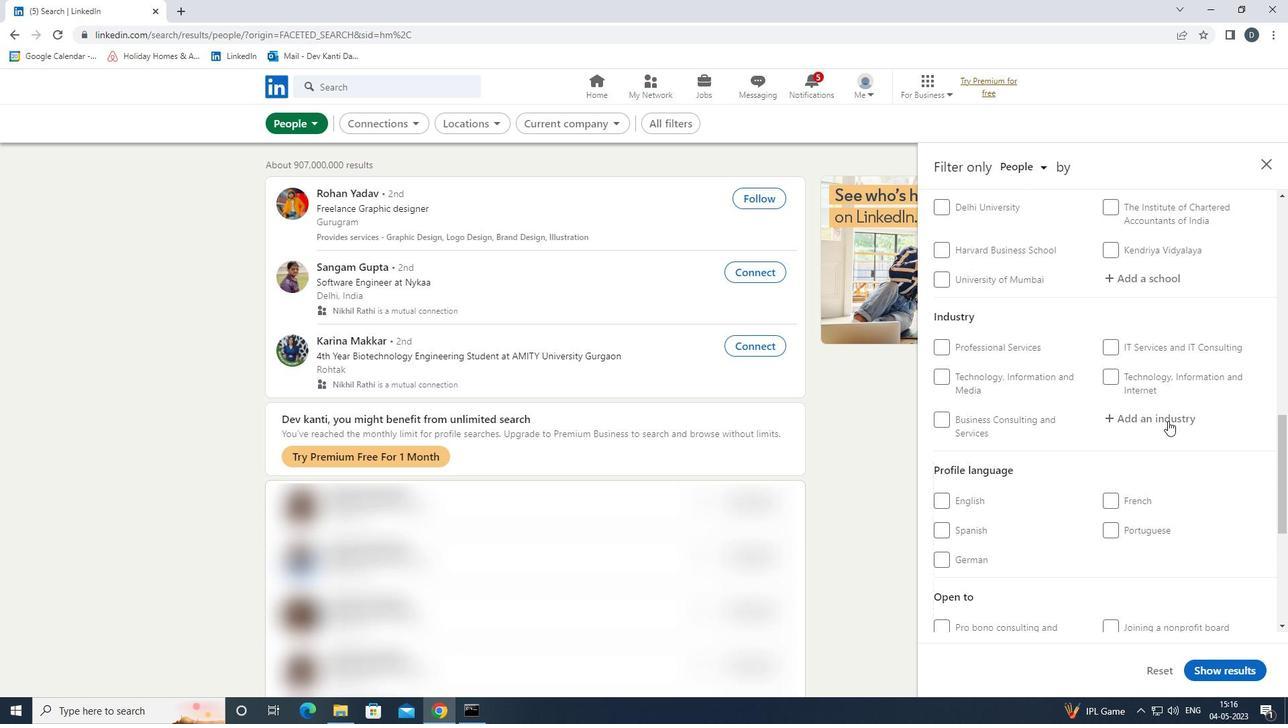 
Action: Mouse moved to (971, 417)
Screenshot: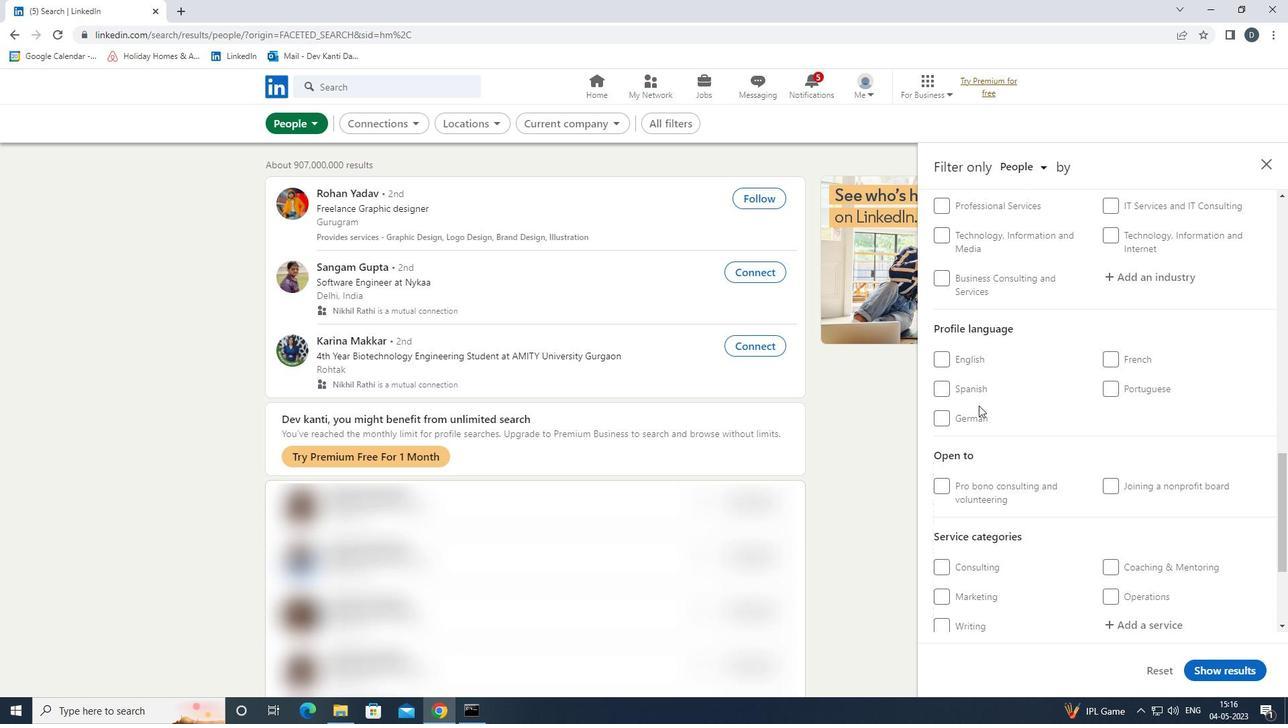 
Action: Mouse pressed left at (971, 417)
Screenshot: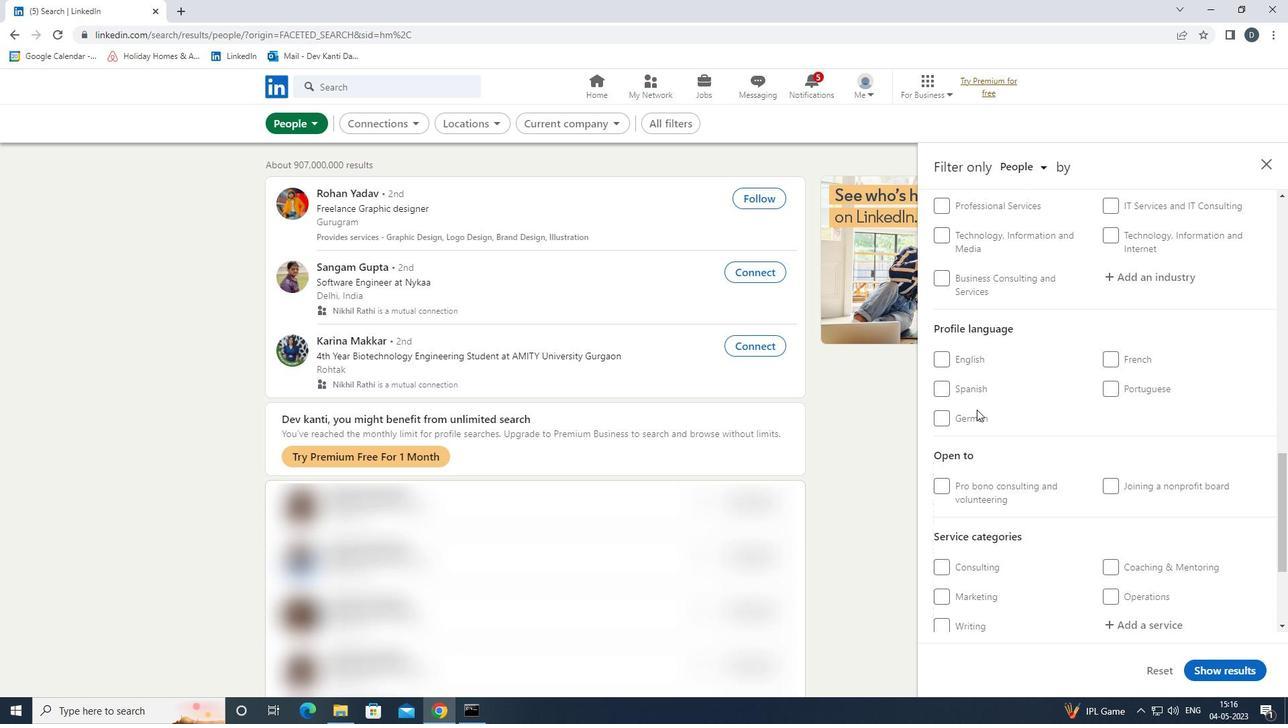 
Action: Mouse moved to (1037, 422)
Screenshot: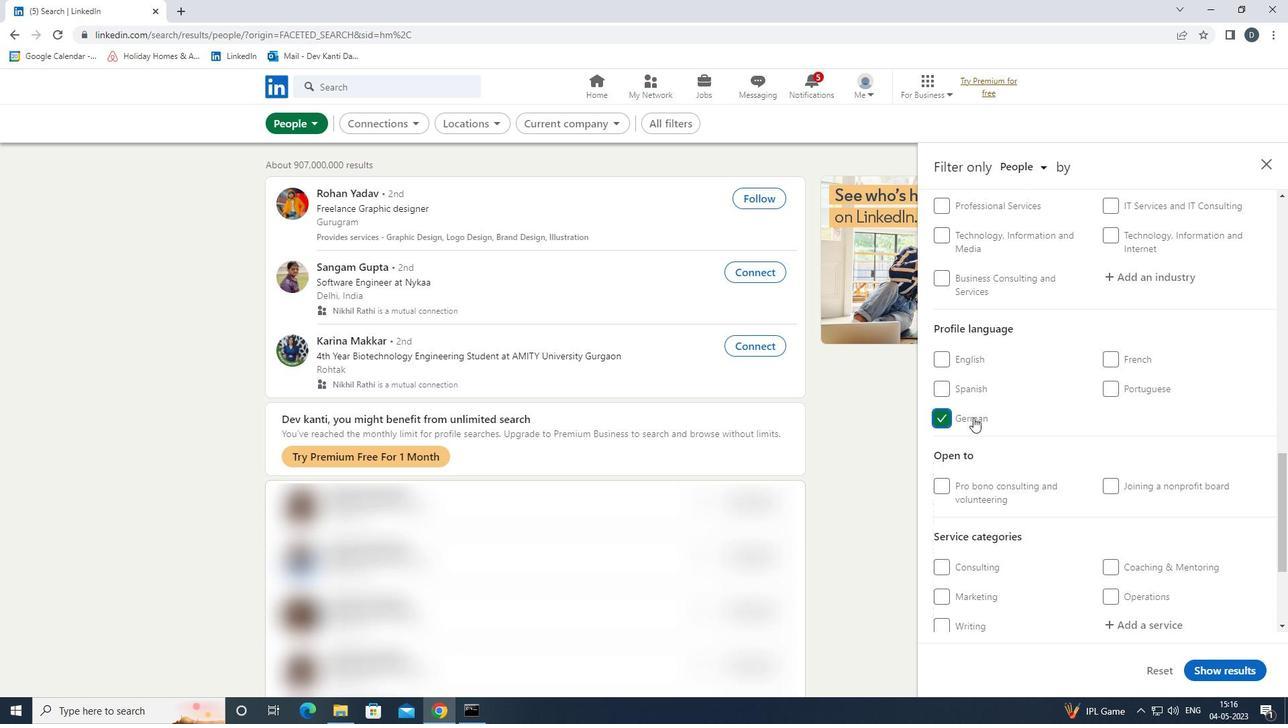 
Action: Mouse scrolled (1037, 423) with delta (0, 0)
Screenshot: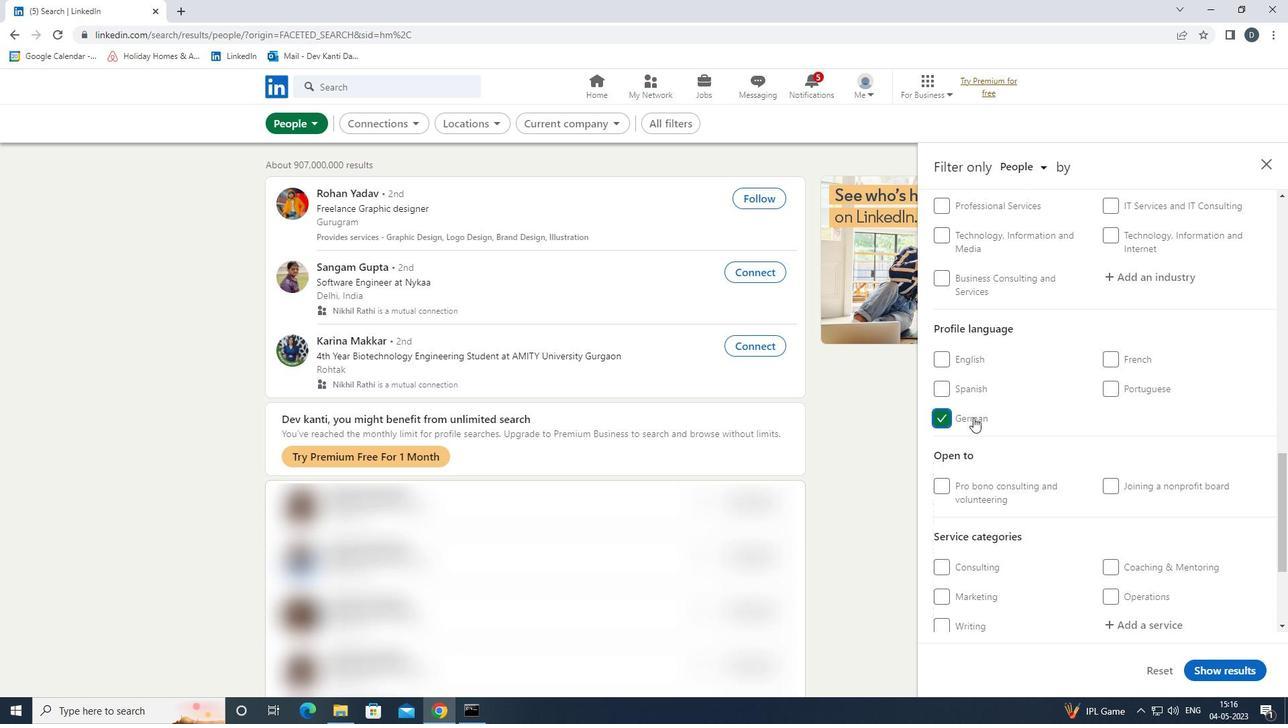
Action: Mouse moved to (1039, 421)
Screenshot: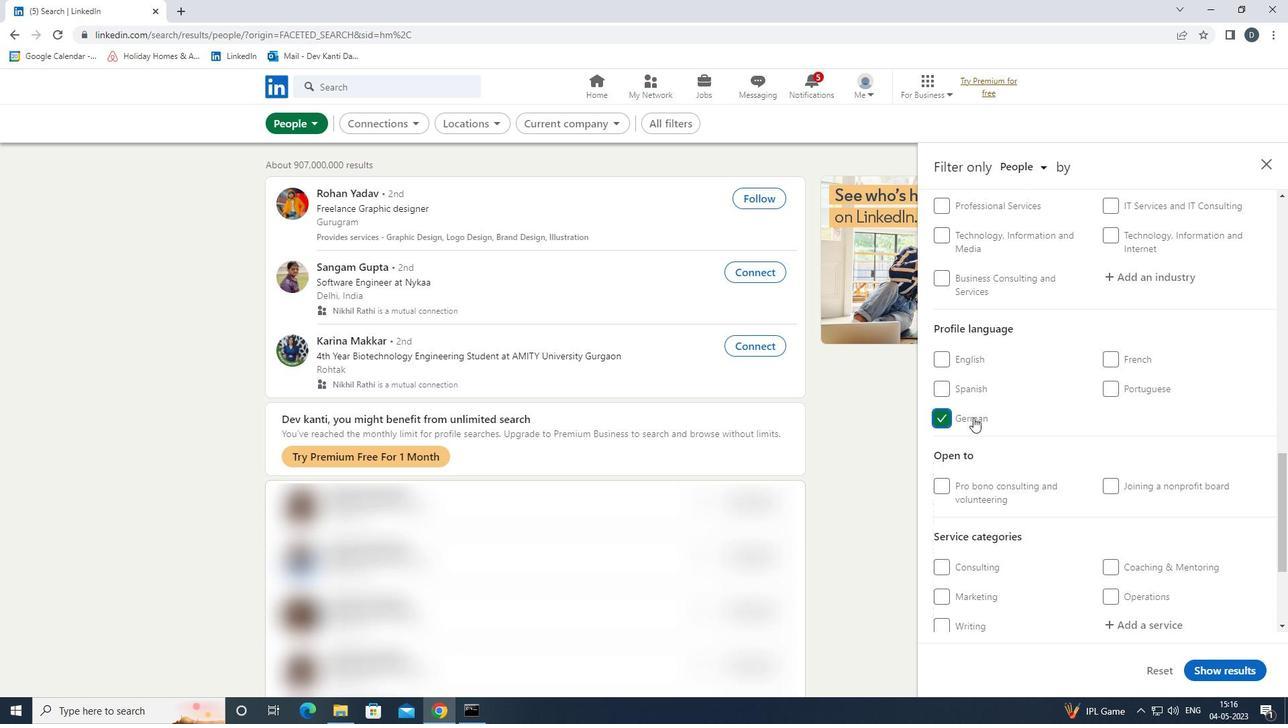 
Action: Mouse scrolled (1039, 422) with delta (0, 0)
Screenshot: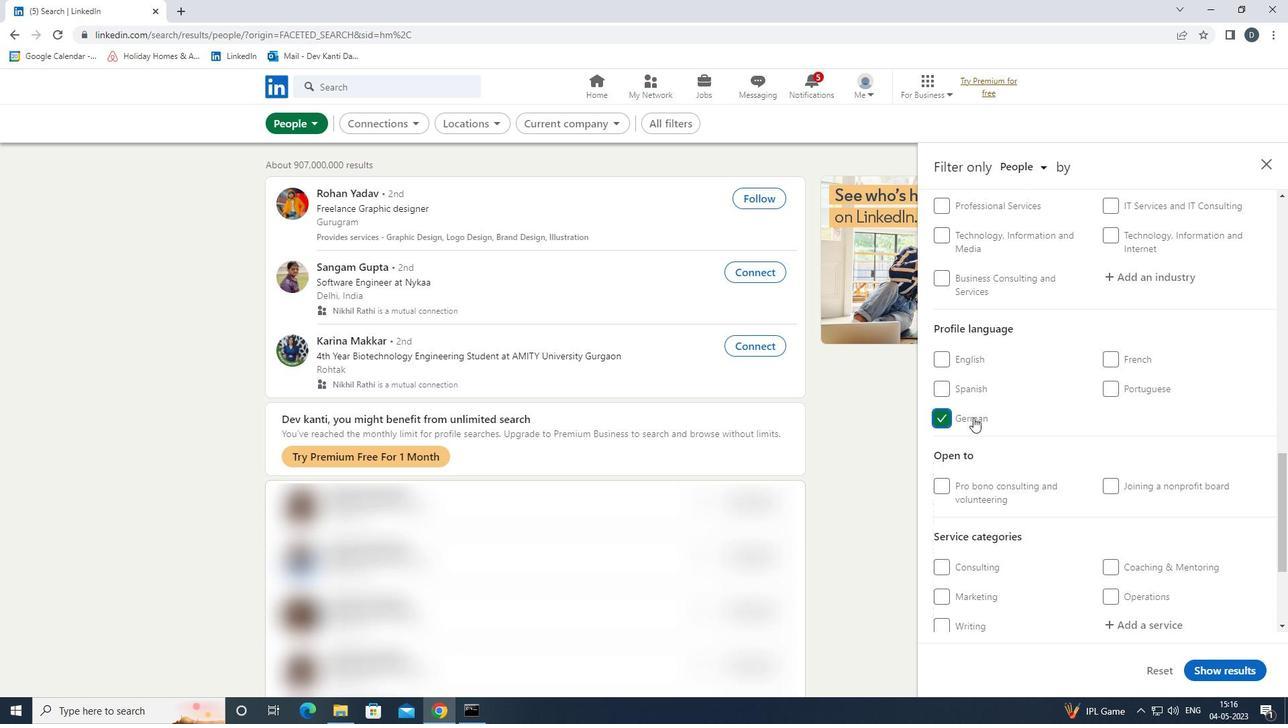 
Action: Mouse moved to (1039, 421)
Screenshot: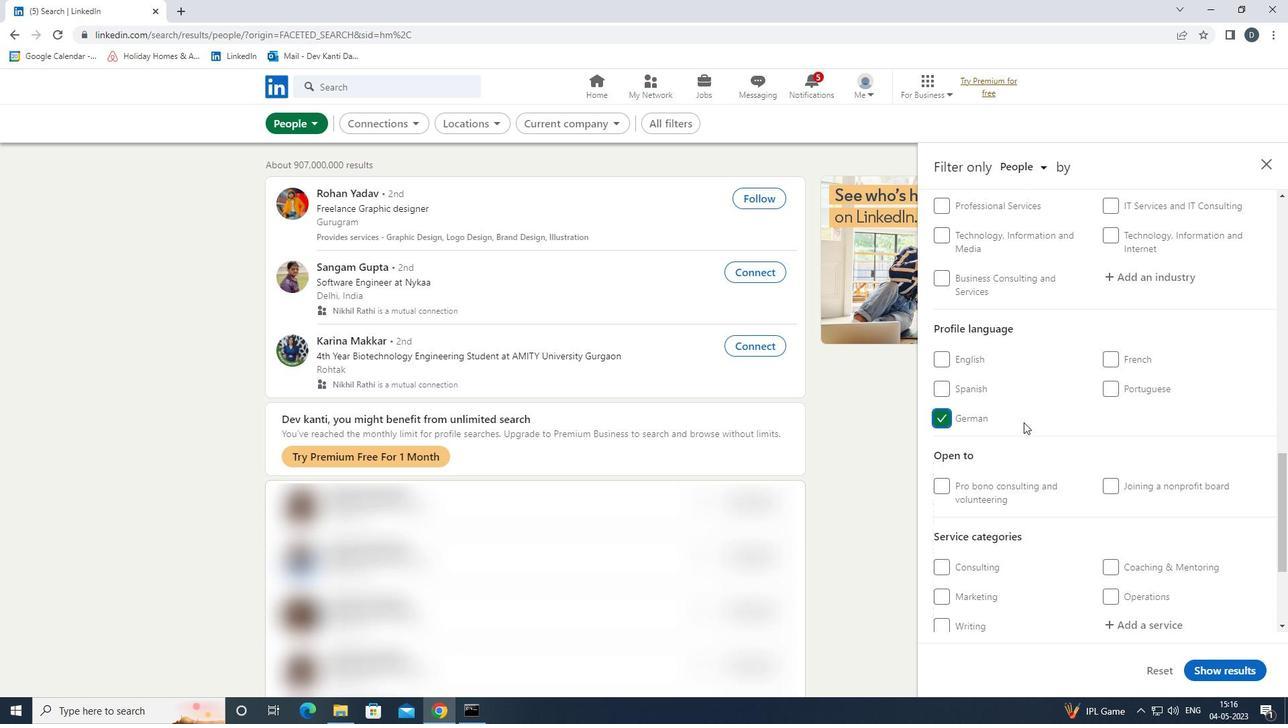 
Action: Mouse scrolled (1039, 421) with delta (0, 0)
Screenshot: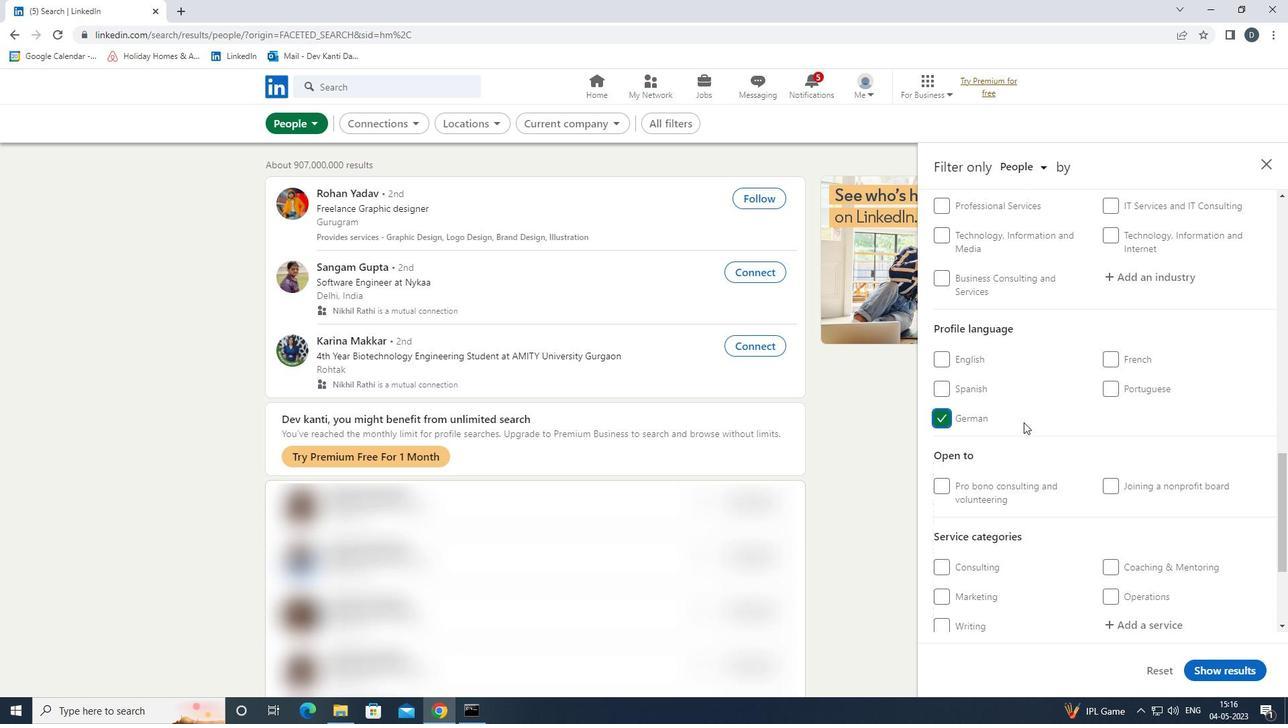 
Action: Mouse scrolled (1039, 421) with delta (0, 0)
Screenshot: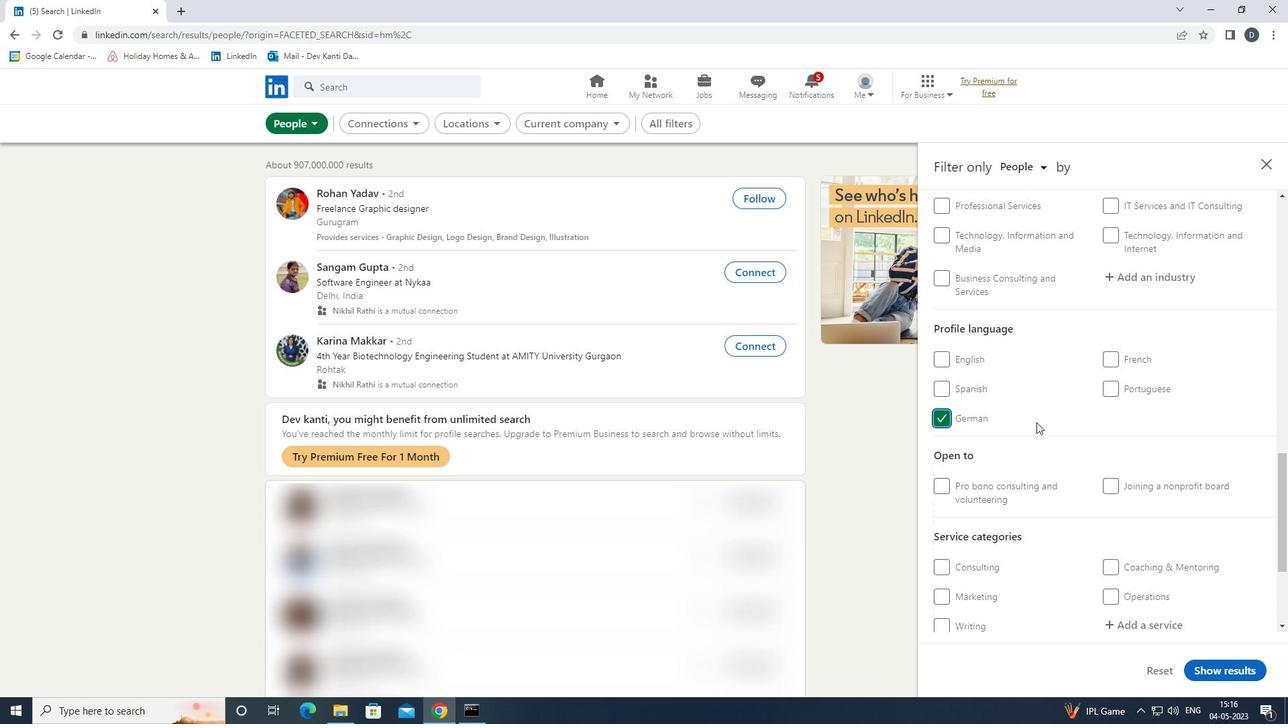 
Action: Mouse scrolled (1039, 421) with delta (0, 0)
Screenshot: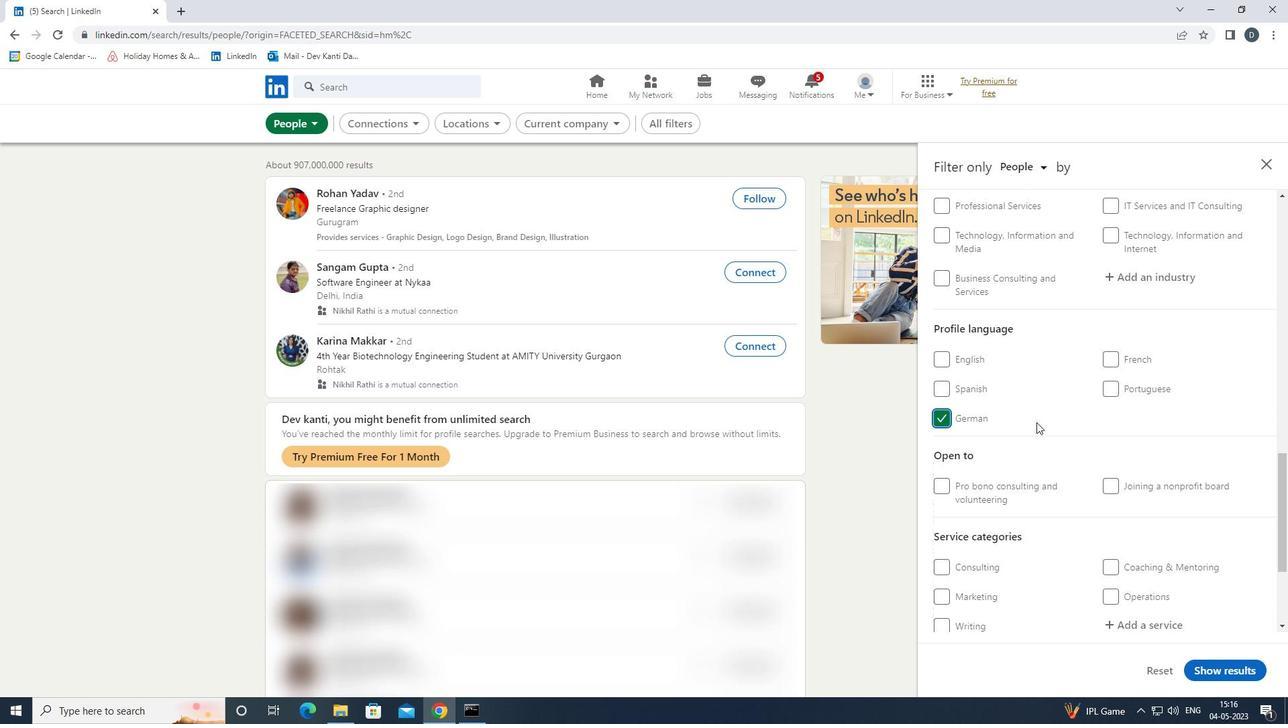 
Action: Mouse moved to (1040, 420)
Screenshot: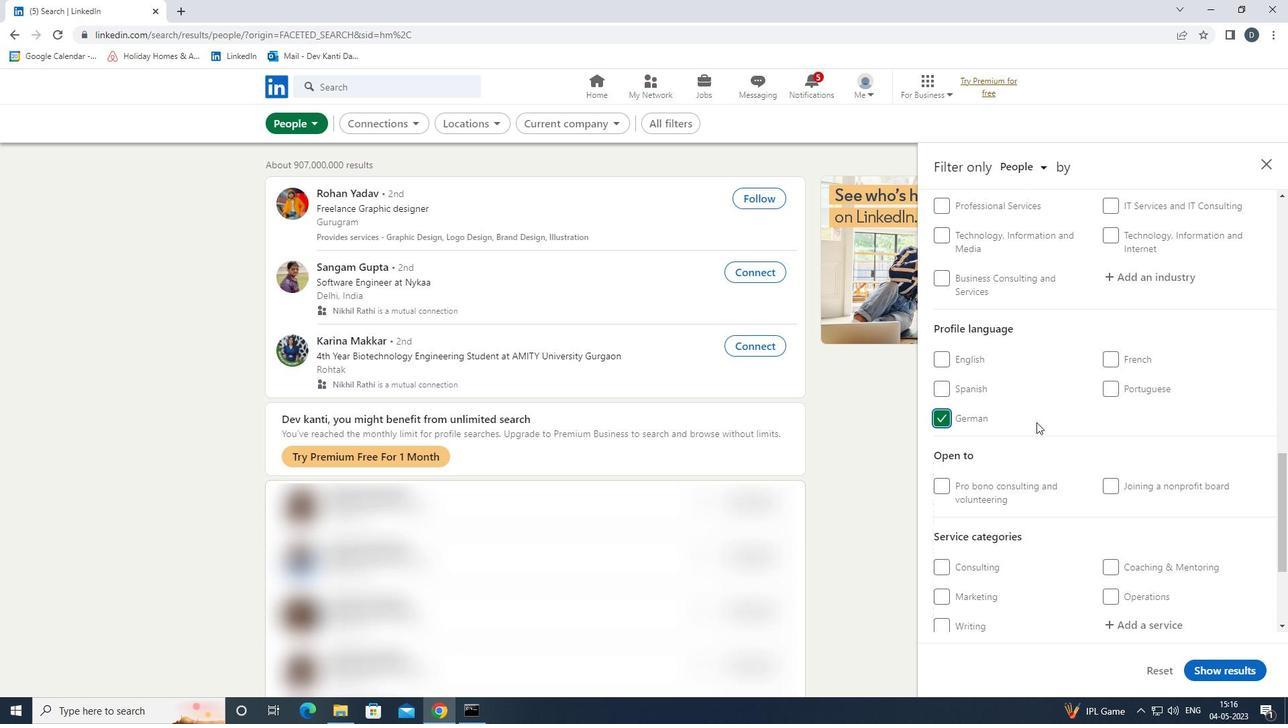 
Action: Mouse scrolled (1040, 421) with delta (0, 0)
Screenshot: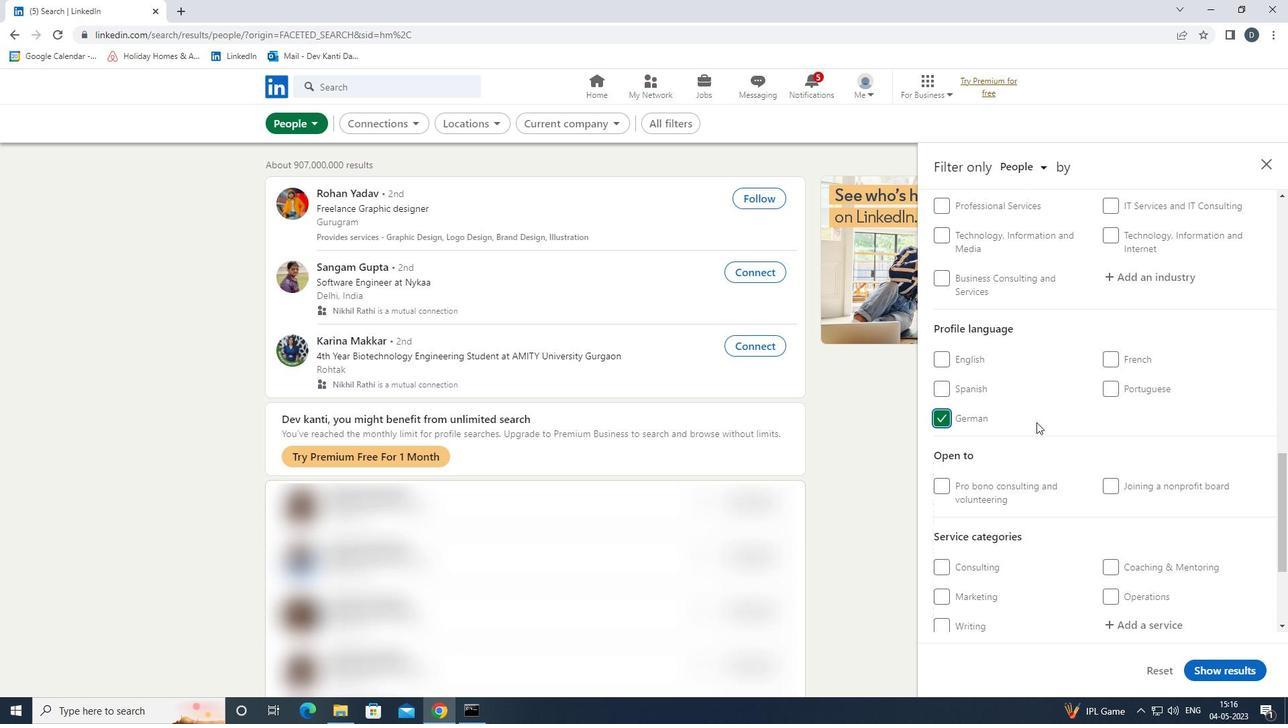 
Action: Mouse moved to (1147, 265)
Screenshot: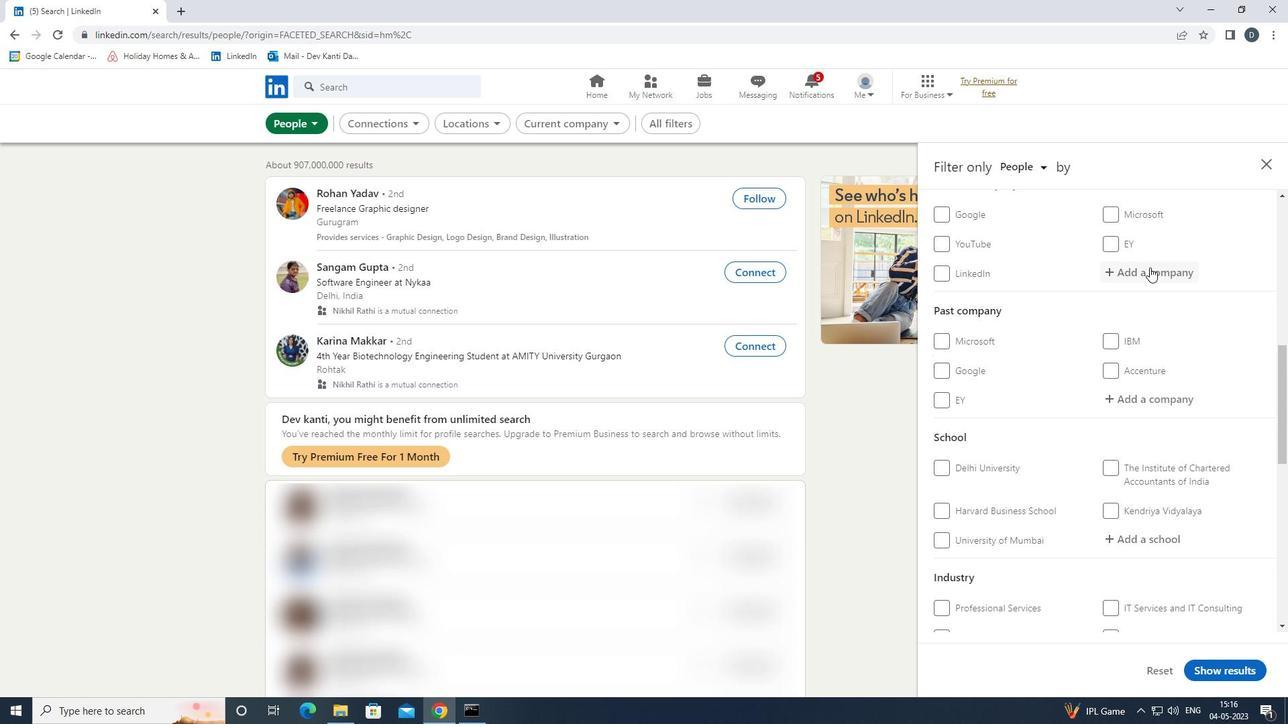 
Action: Mouse pressed left at (1147, 265)
Screenshot: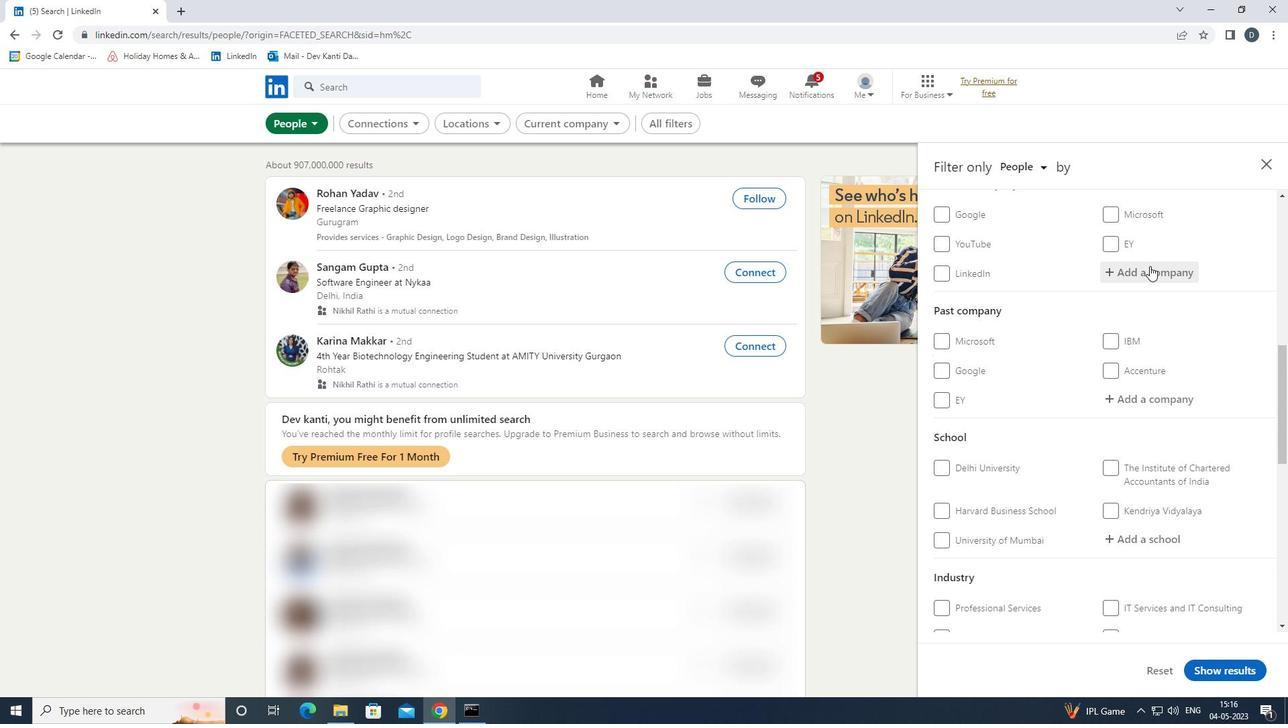 
Action: Key pressed <Key.shift>VIRA<Key.space><Key.shift>INTER<Key.down><Key.enter>
Screenshot: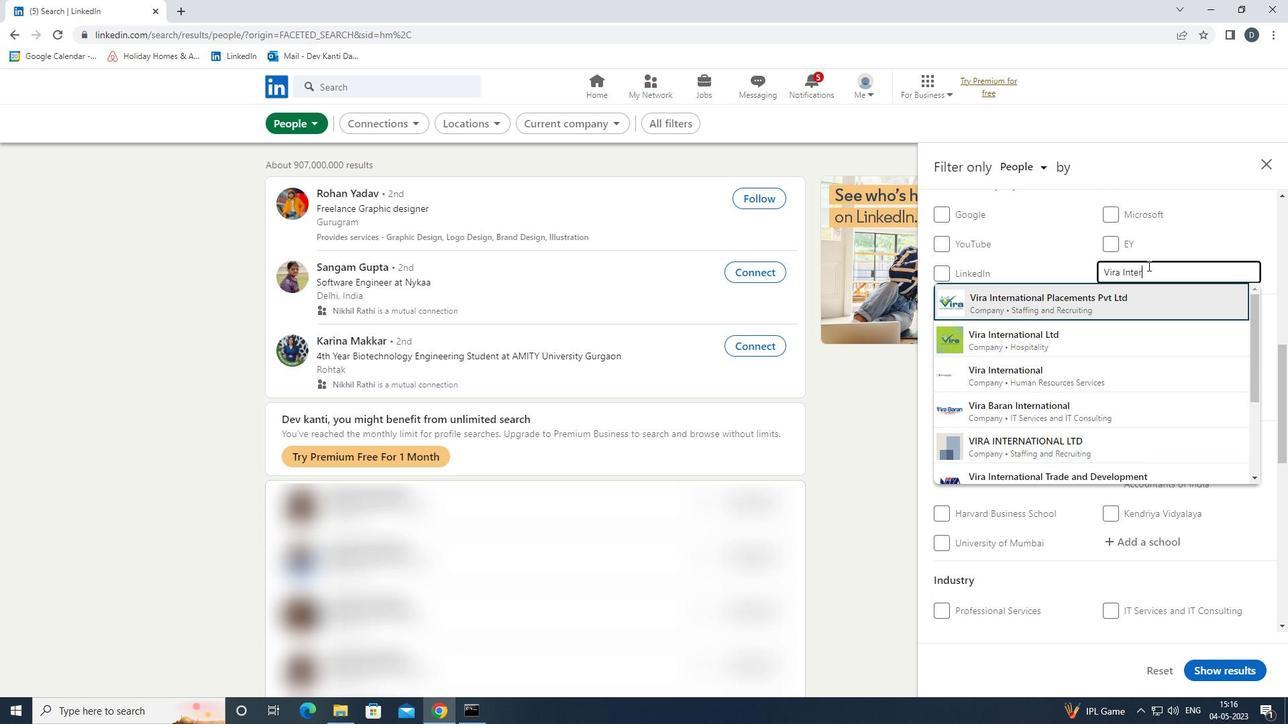 
Action: Mouse moved to (1086, 249)
Screenshot: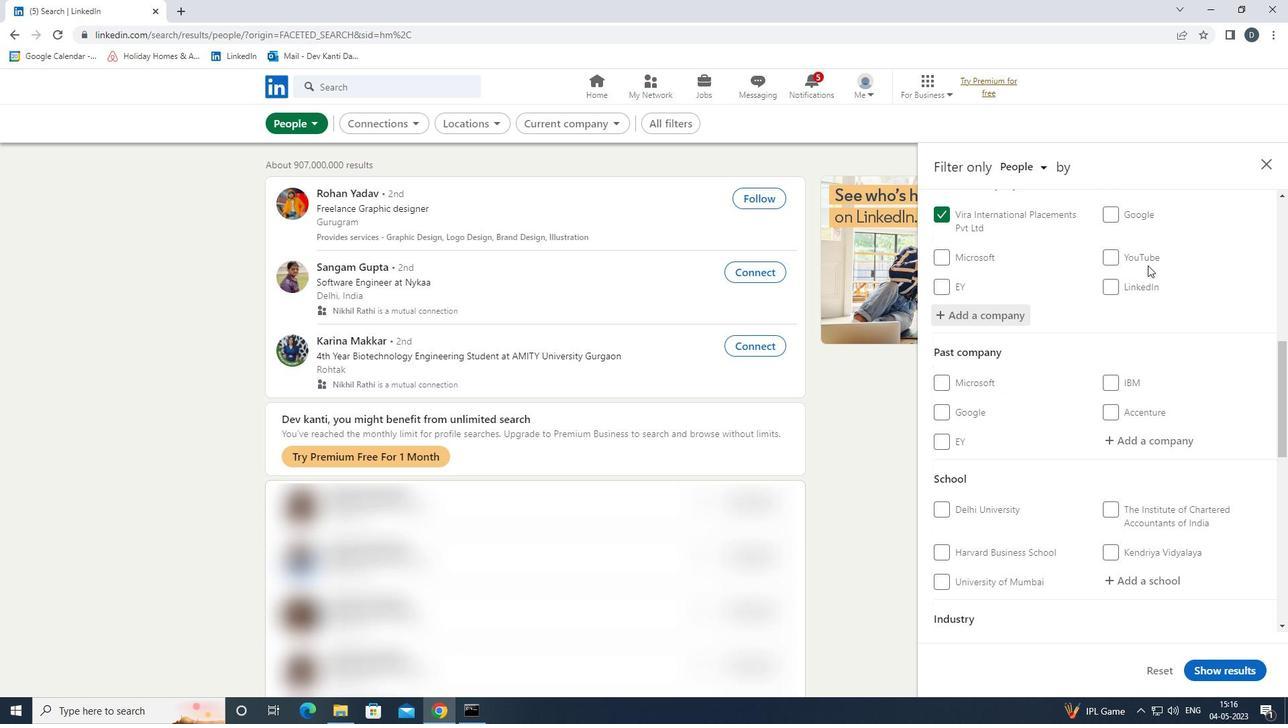 
Action: Mouse scrolled (1086, 248) with delta (0, 0)
Screenshot: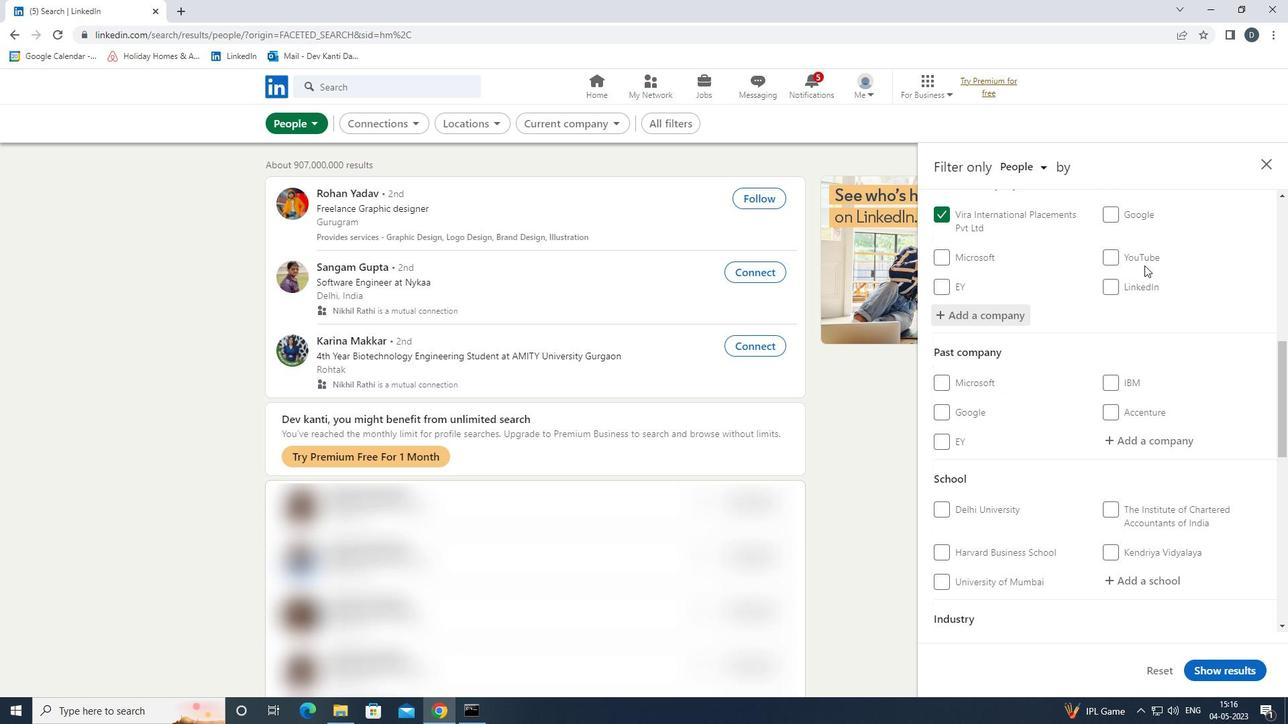 
Action: Mouse scrolled (1086, 248) with delta (0, 0)
Screenshot: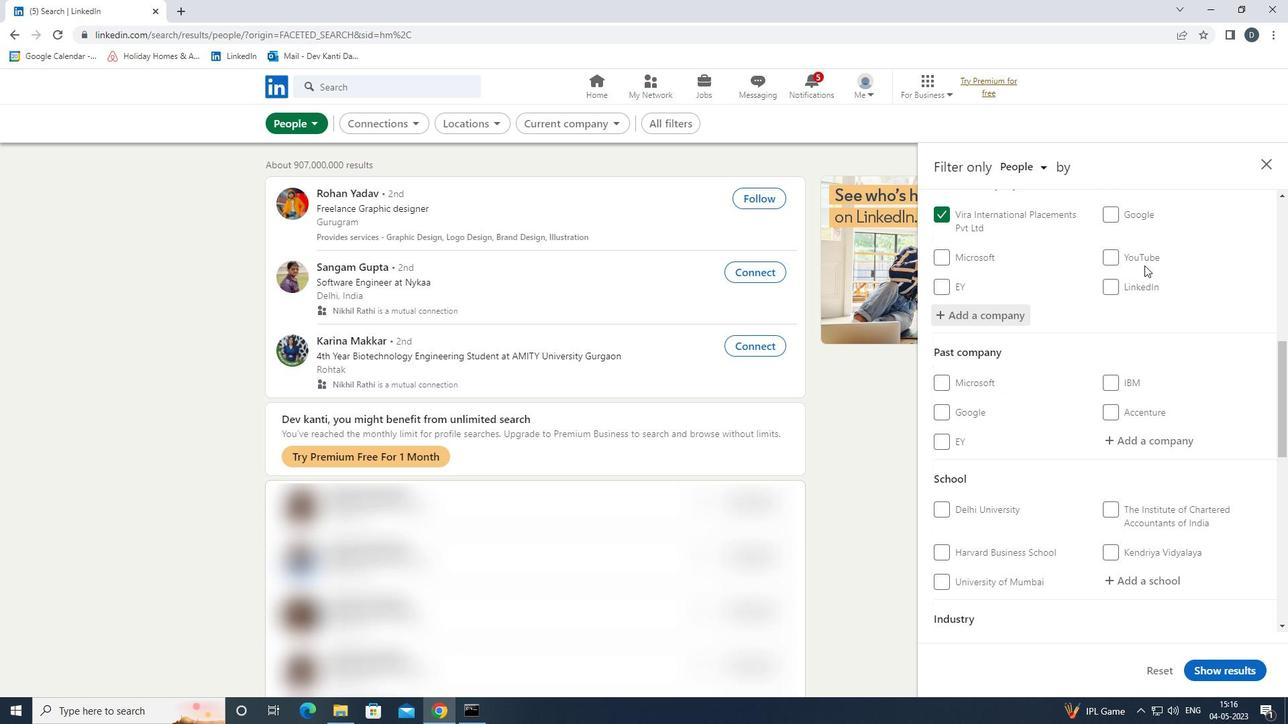 
Action: Mouse scrolled (1086, 248) with delta (0, 0)
Screenshot: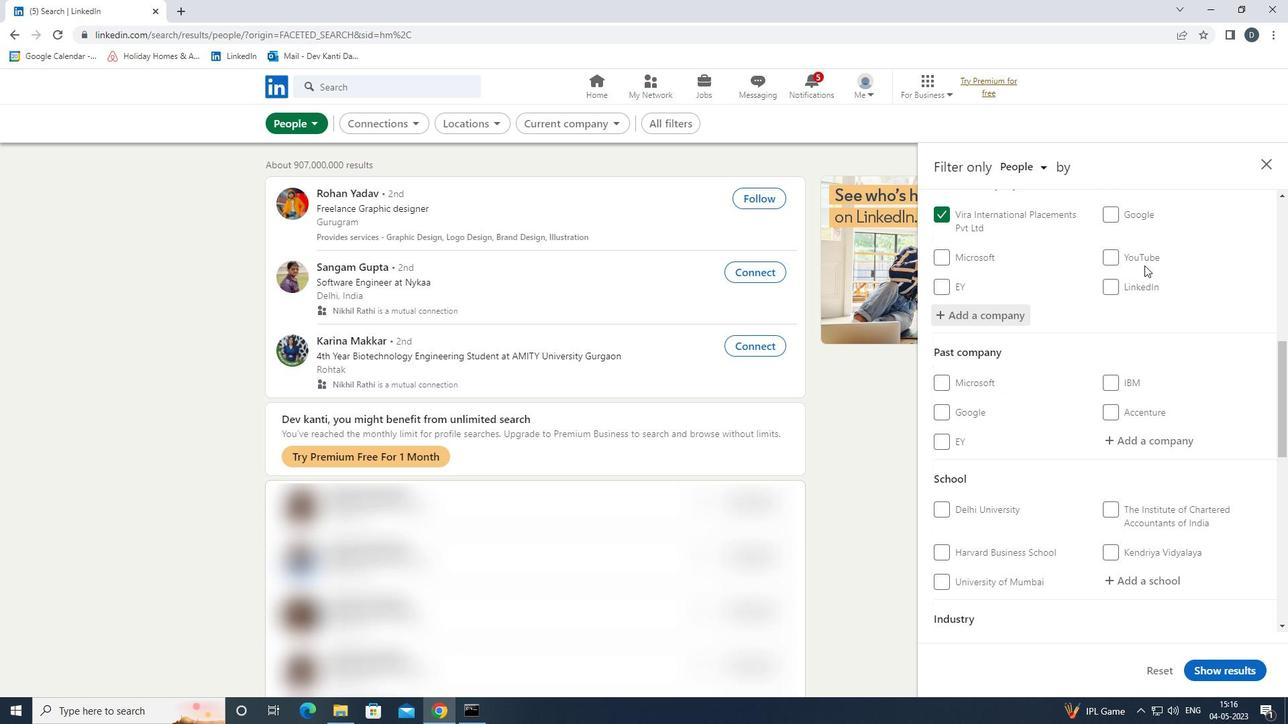 
Action: Mouse moved to (1131, 376)
Screenshot: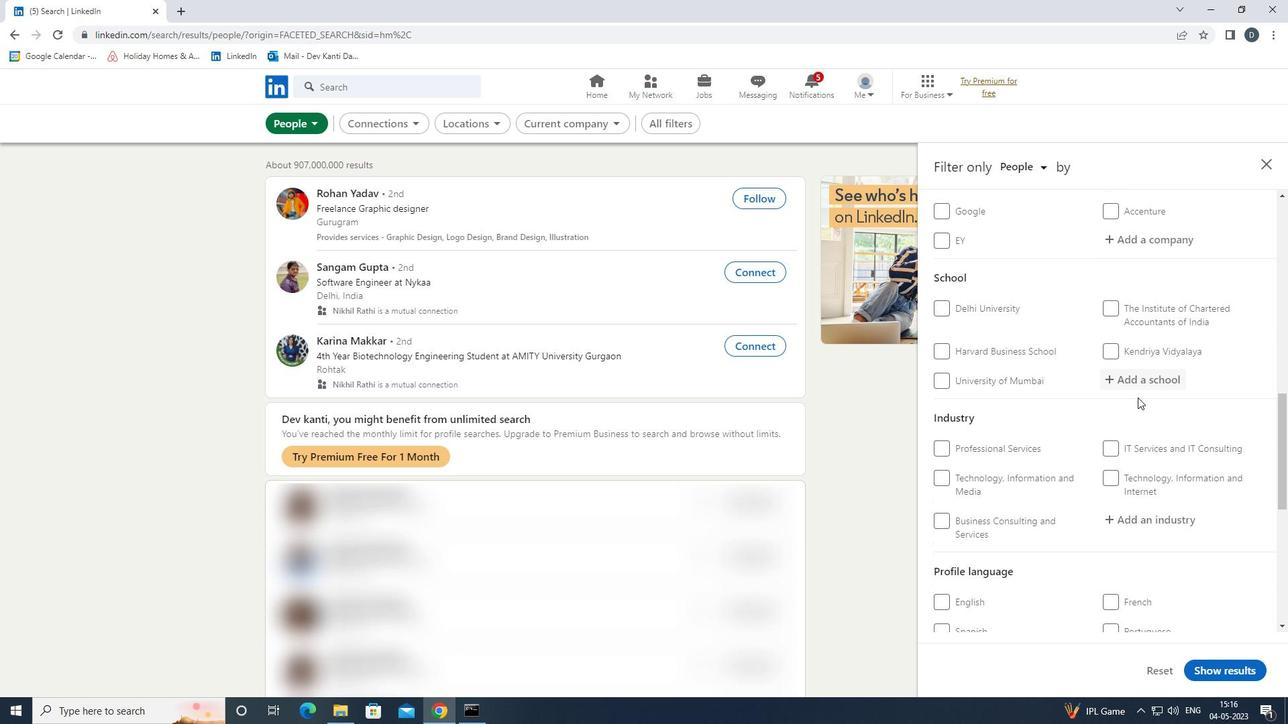
Action: Mouse pressed left at (1131, 376)
Screenshot: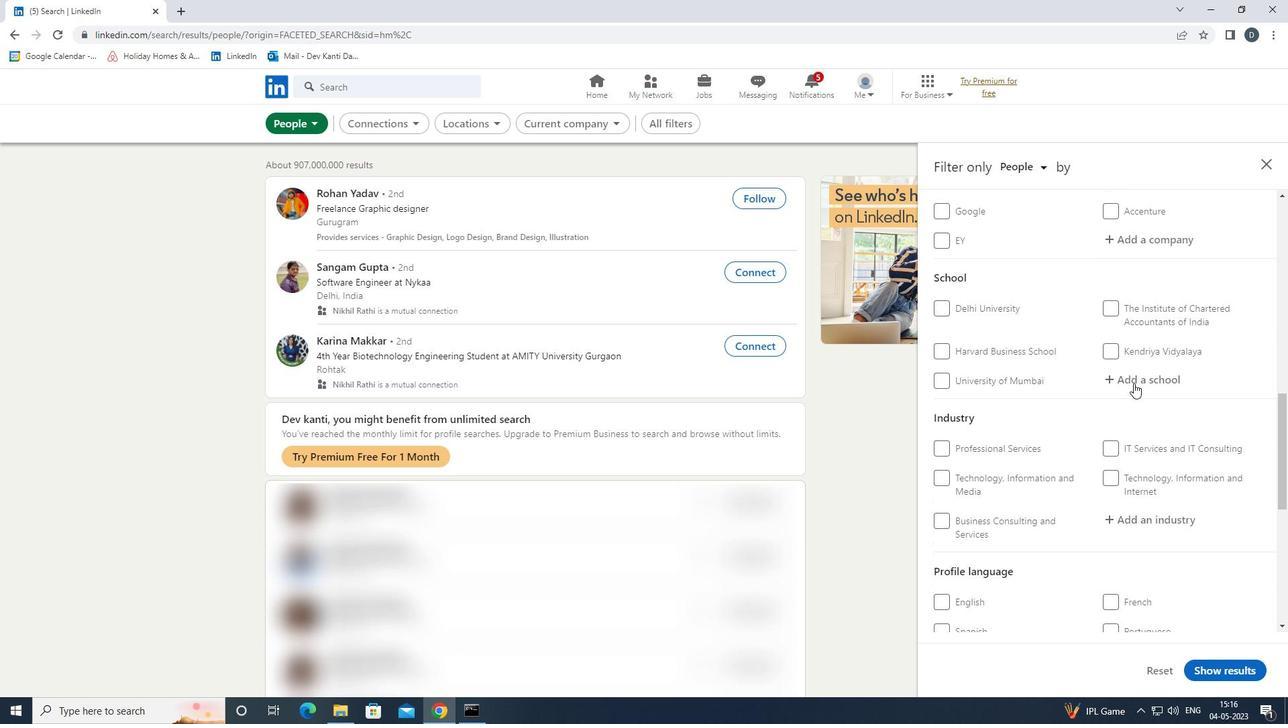 
Action: Mouse moved to (1123, 336)
Screenshot: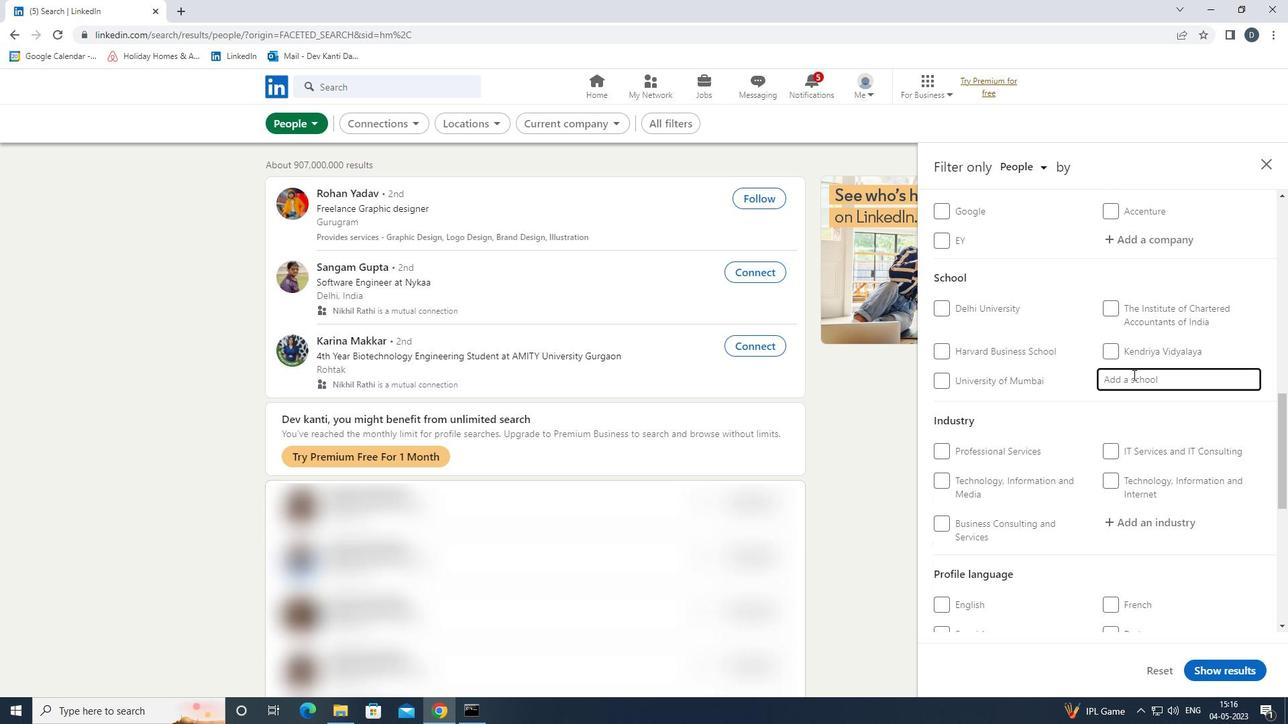 
Action: Key pressed <Key.shift><Key.shift><Key.shift><Key.shift><Key.shift><Key.shift><Key.shift><Key.shift><Key.shift><Key.shift><Key.shift><Key.shift><Key.shift><Key.shift>DR.<Key.space><Key.shift>RAM<Key.down><Key.enter>
Screenshot: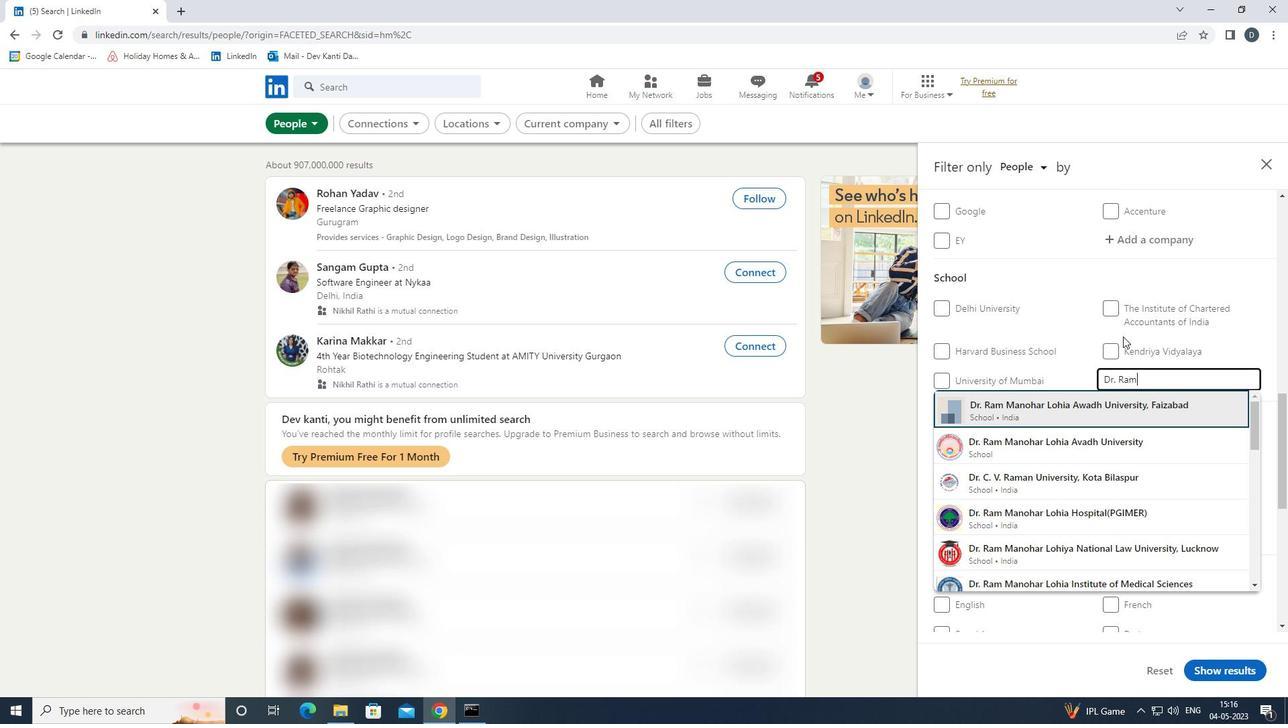 
Action: Mouse scrolled (1123, 336) with delta (0, 0)
Screenshot: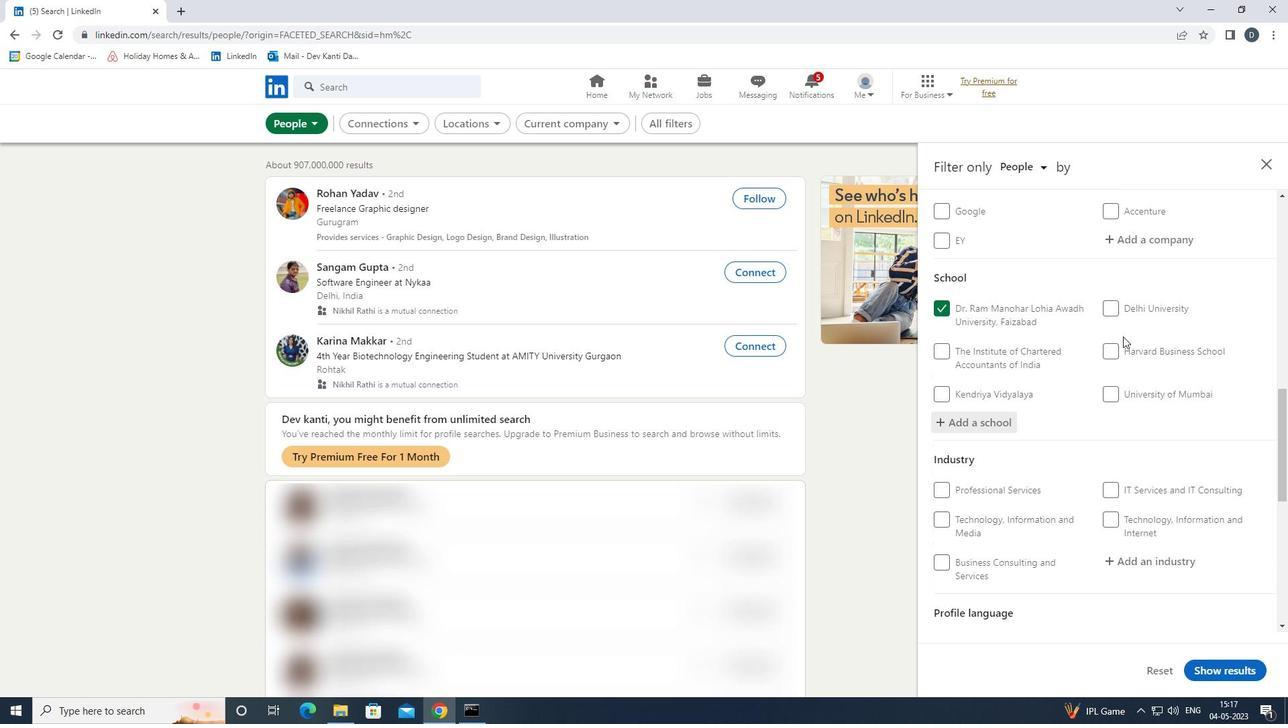
Action: Mouse scrolled (1123, 336) with delta (0, 0)
Screenshot: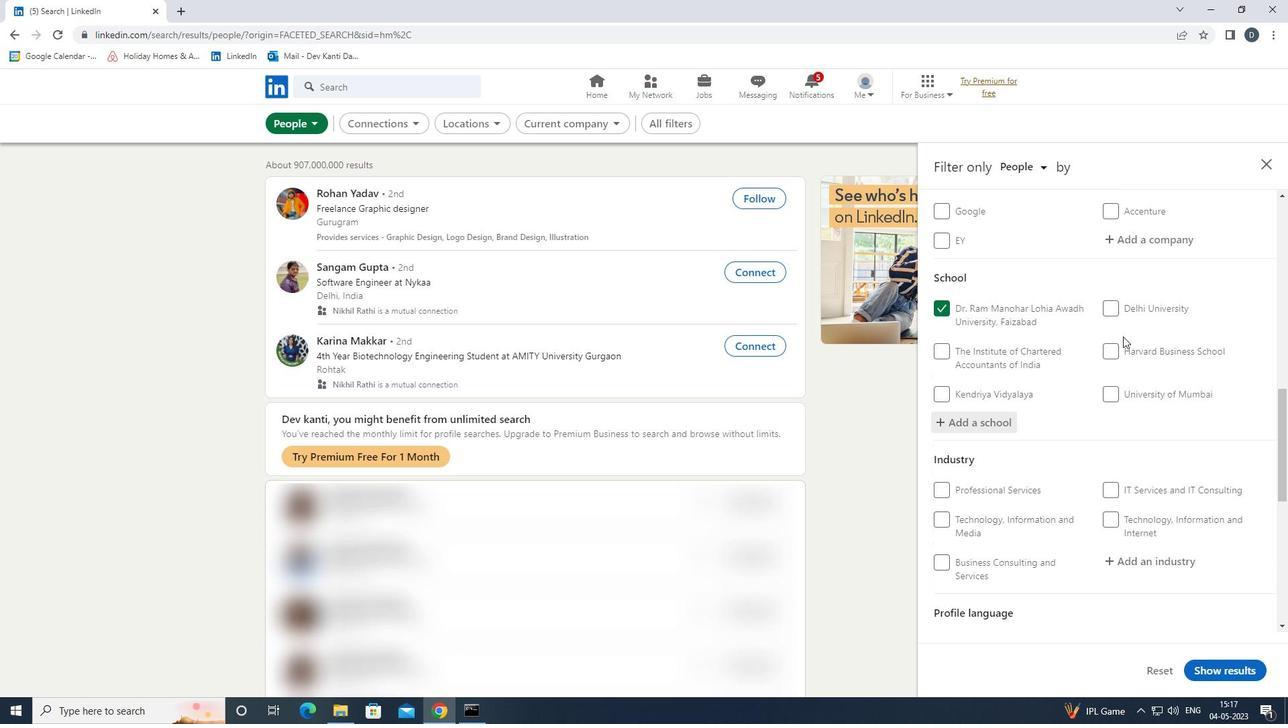 
Action: Mouse scrolled (1123, 336) with delta (0, 0)
Screenshot: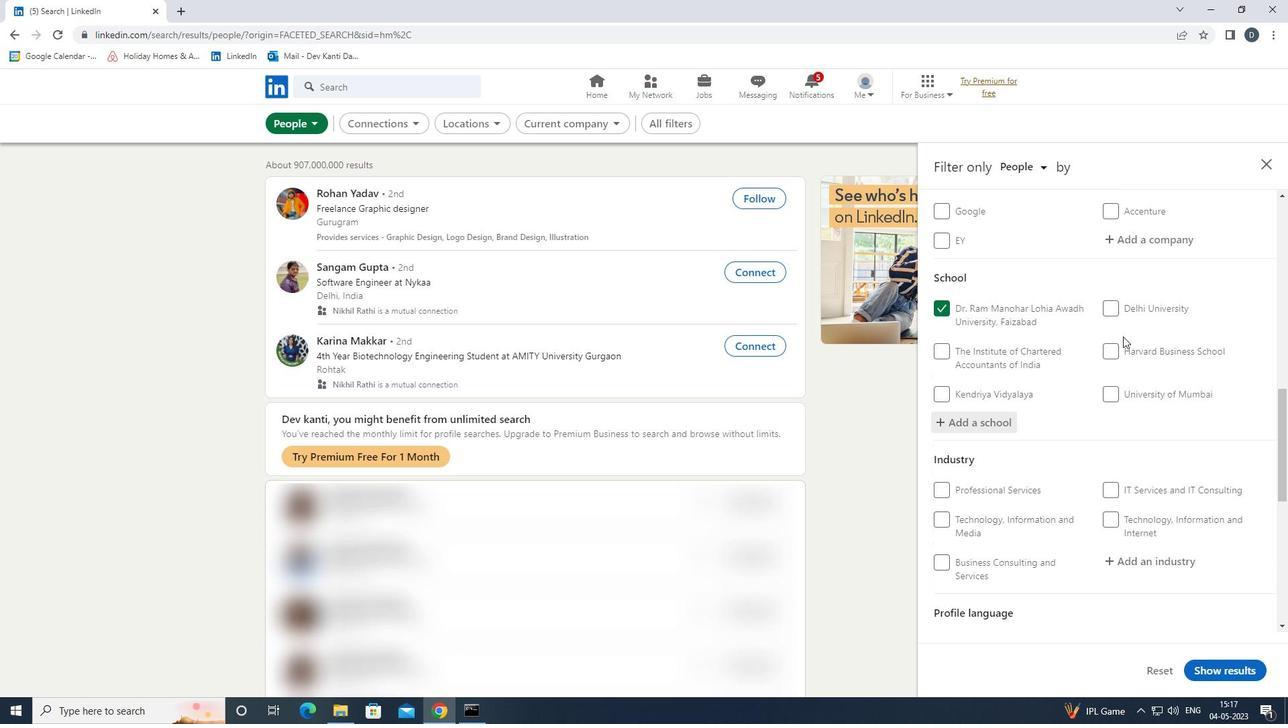 
Action: Mouse scrolled (1123, 336) with delta (0, 0)
Screenshot: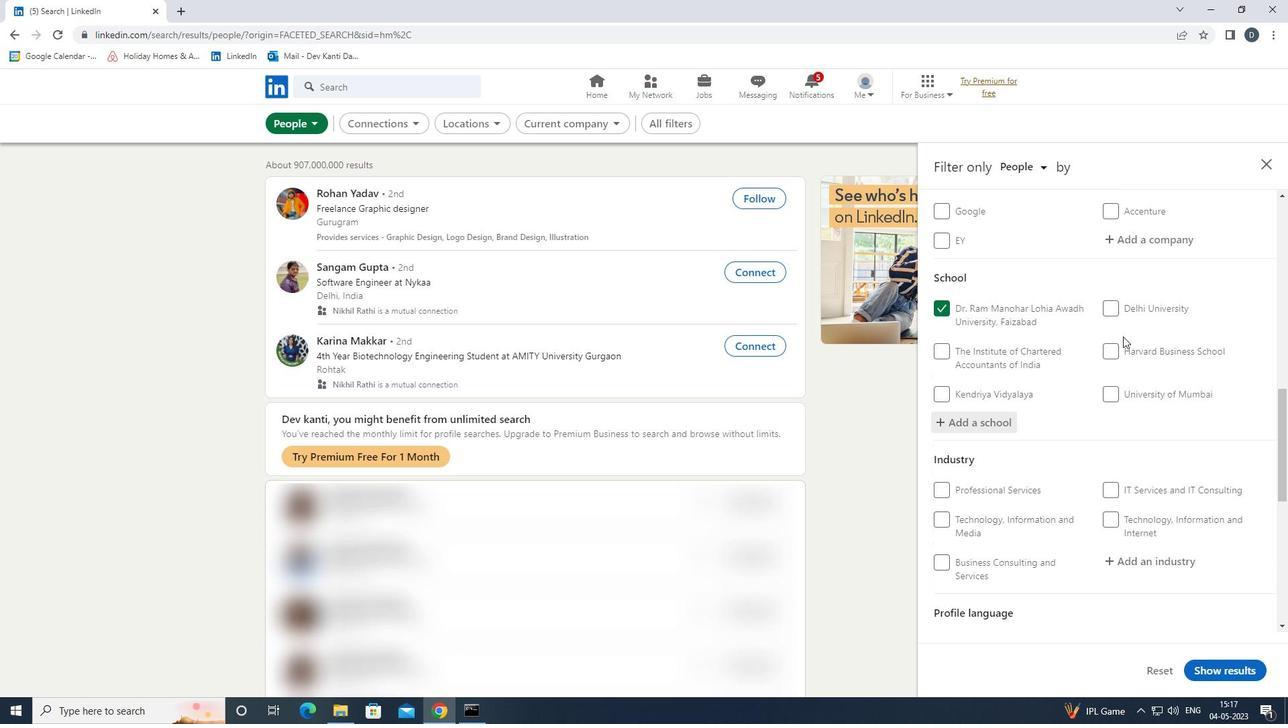 
Action: Mouse moved to (1149, 301)
Screenshot: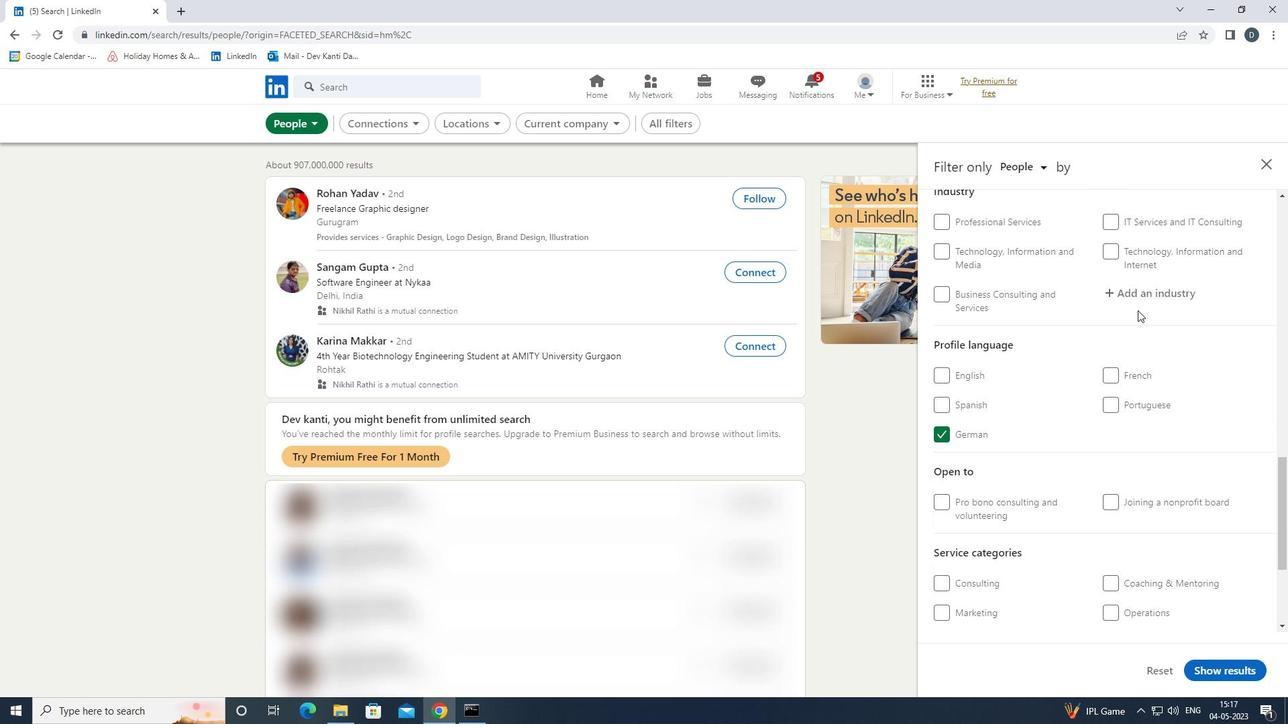 
Action: Mouse pressed left at (1149, 301)
Screenshot: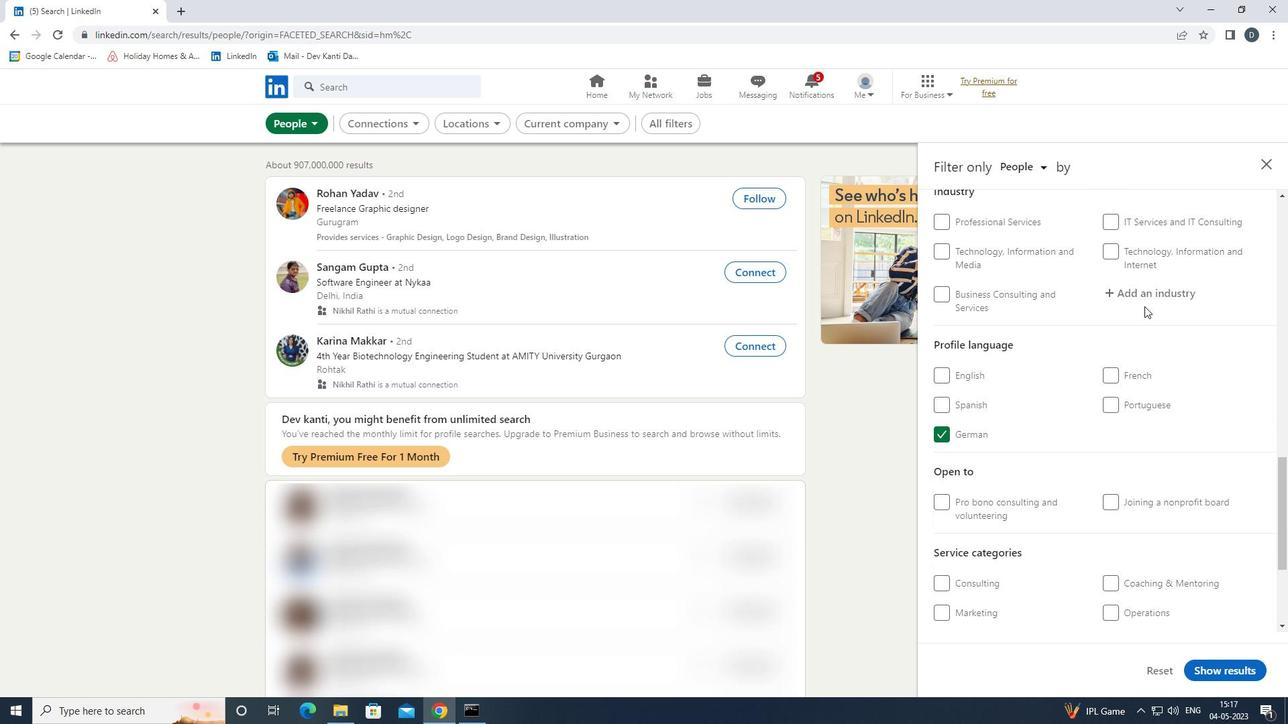 
Action: Key pressed <Key.shift><Key.shift><Key.shift><Key.shift><Key.shift><Key.shift><Key.shift><Key.shift><Key.shift><Key.shift><Key.shift><Key.shift><Key.shift><Key.shift><Key.shift><Key.shift><Key.shift><Key.shift><Key.shift><Key.shift><Key.shift><Key.shift><Key.shift><Key.shift><Key.shift>DATA<Key.space><Key.shift>INFA<Key.backspace><Key.down><Key.enter>
Screenshot: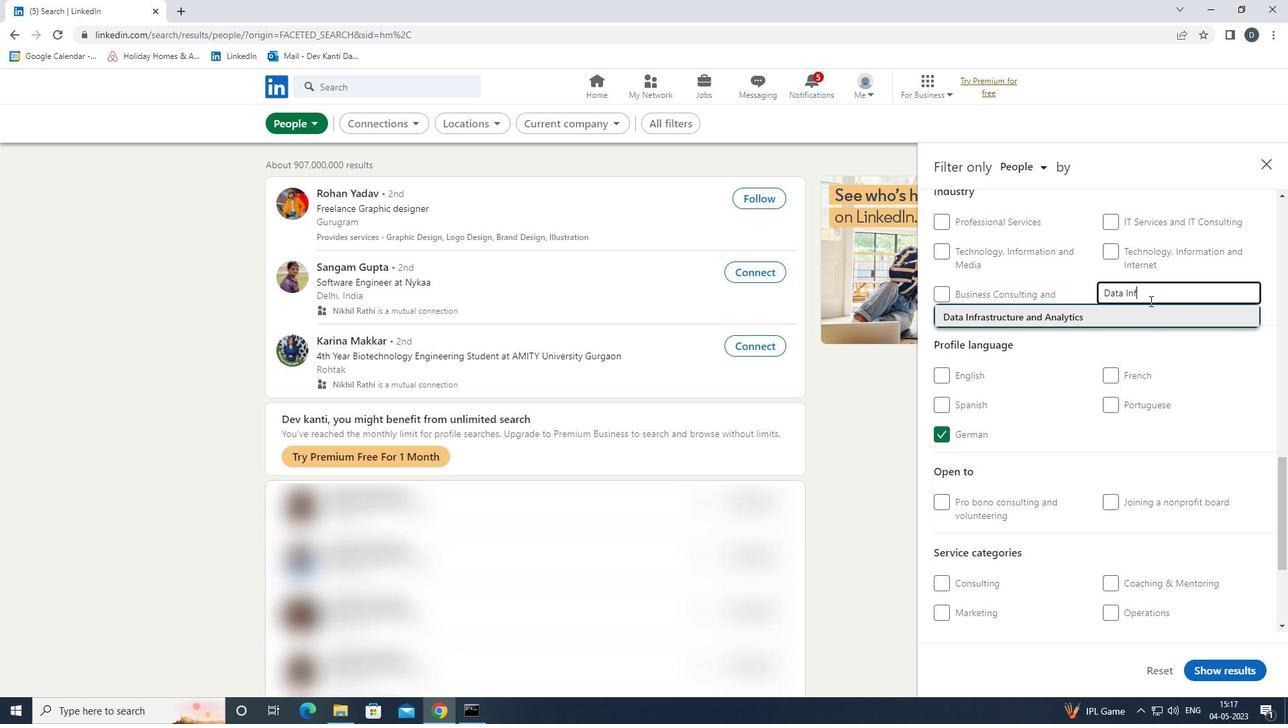 
Action: Mouse moved to (1224, 313)
Screenshot: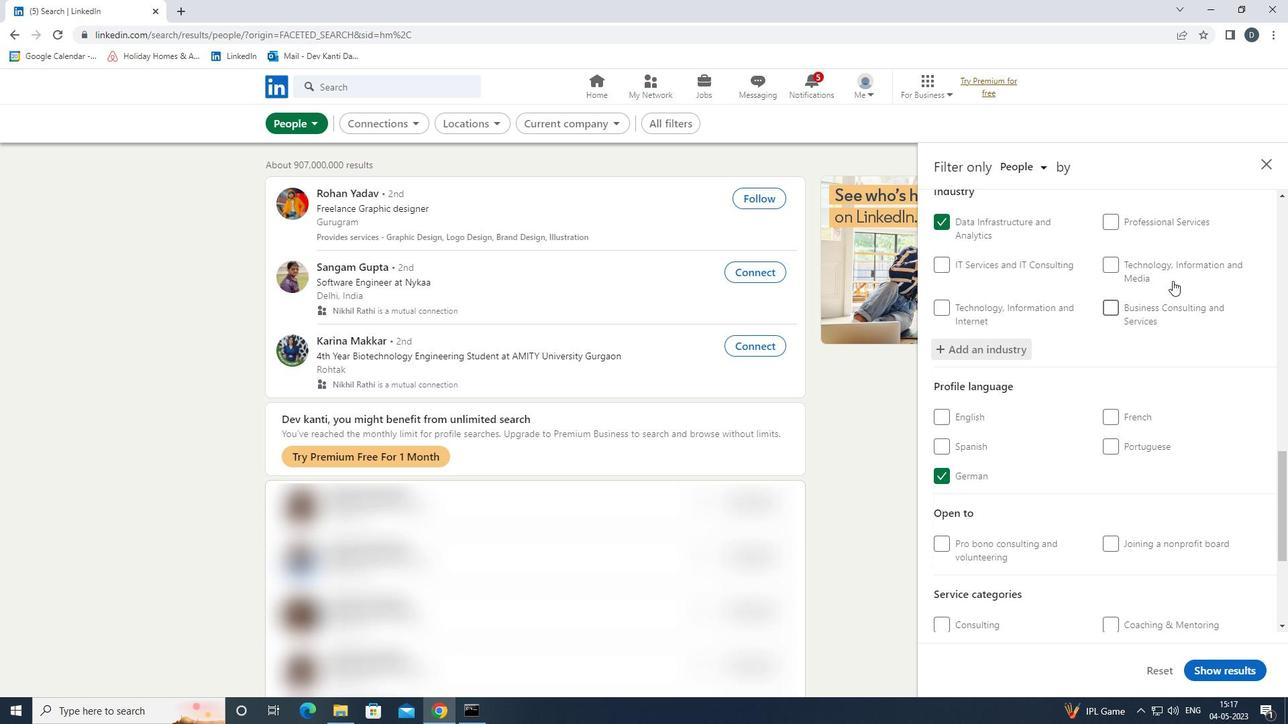 
Action: Mouse scrolled (1224, 313) with delta (0, 0)
Screenshot: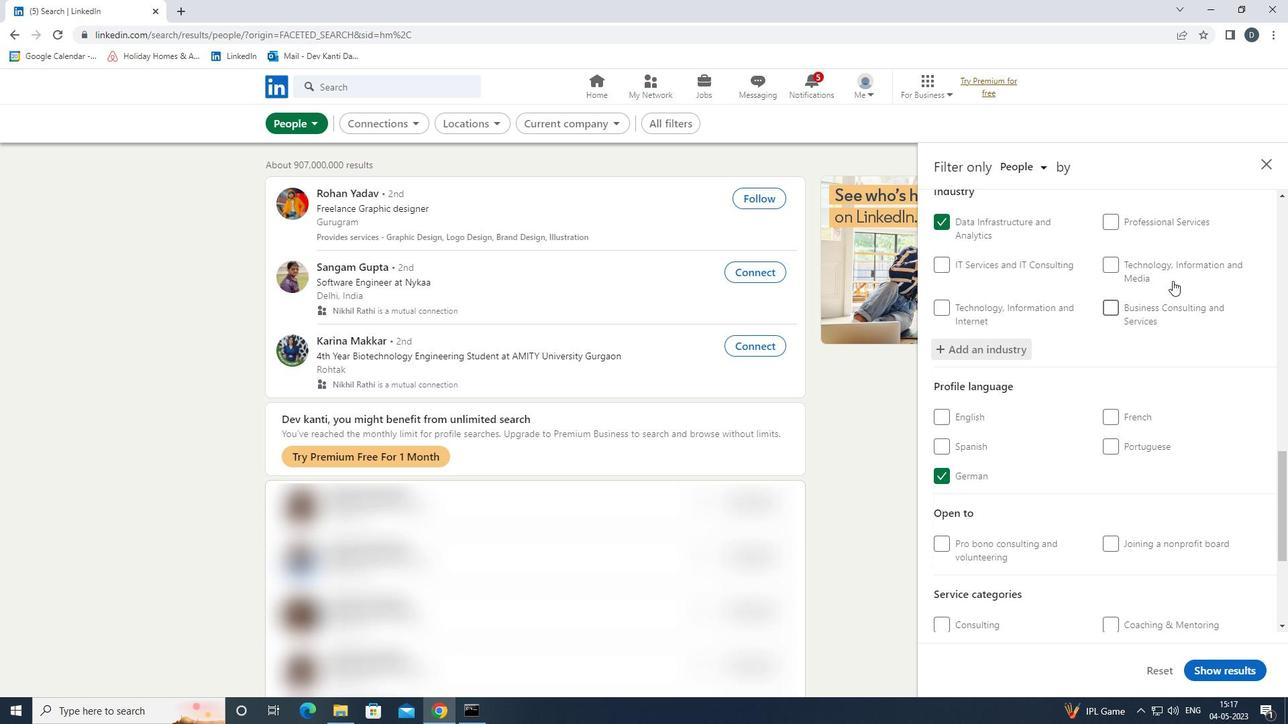 
Action: Mouse moved to (1220, 326)
Screenshot: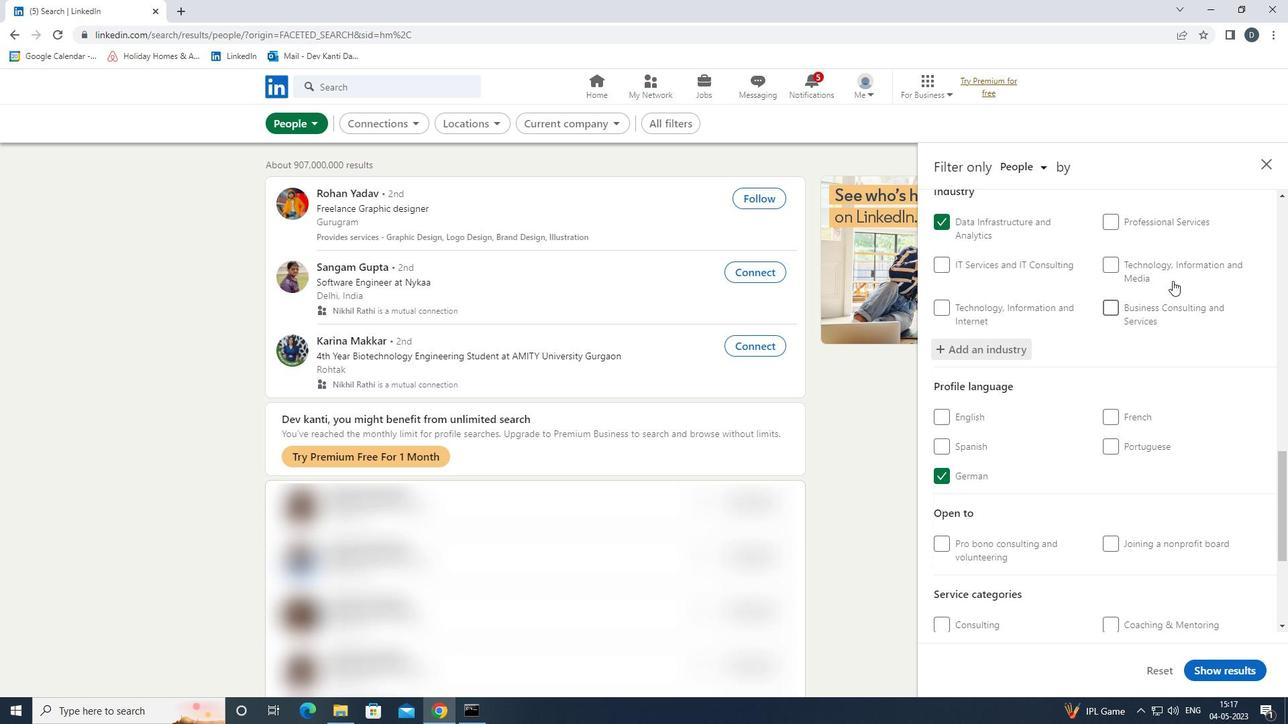 
Action: Mouse scrolled (1220, 325) with delta (0, 0)
Screenshot: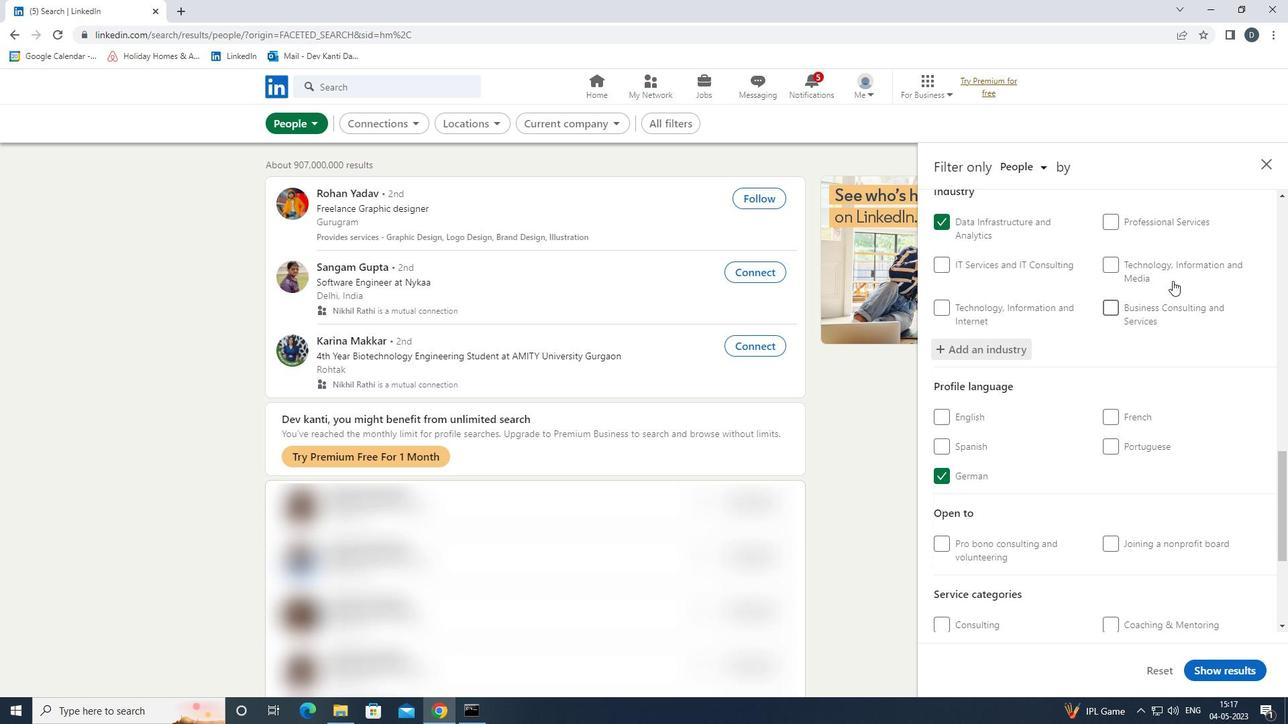 
Action: Mouse moved to (1218, 332)
Screenshot: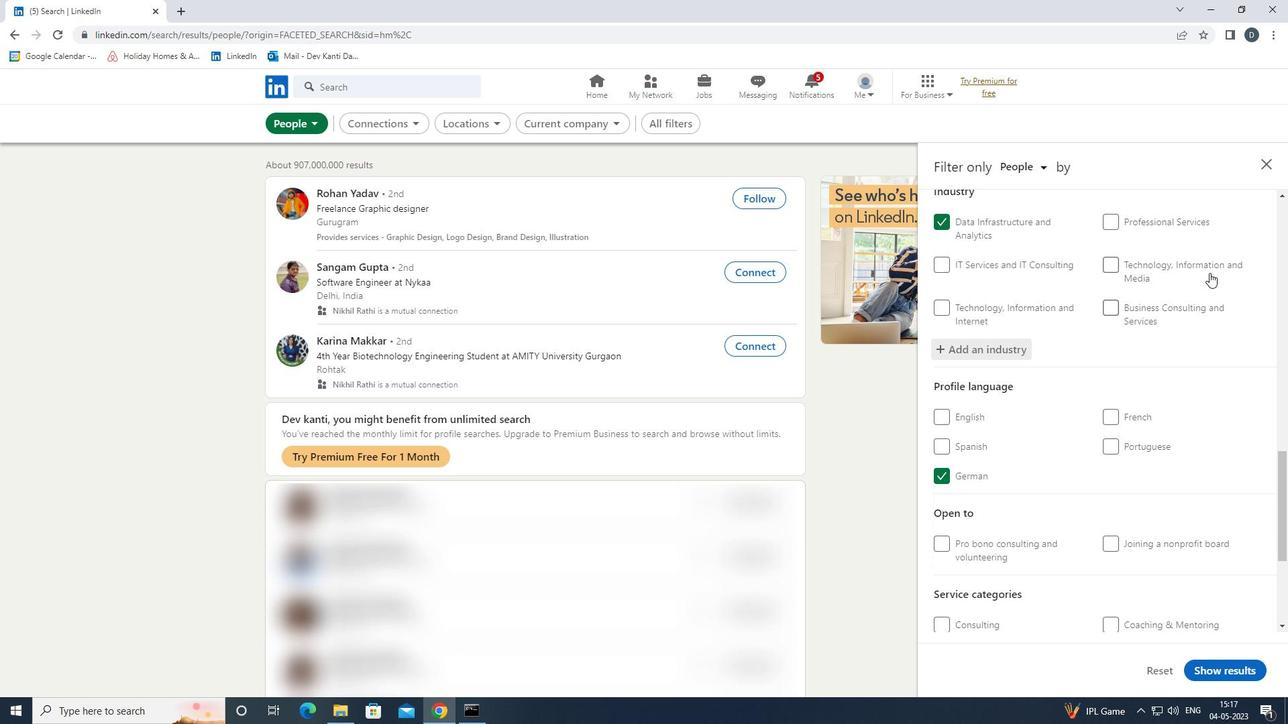 
Action: Mouse scrolled (1218, 332) with delta (0, 0)
Screenshot: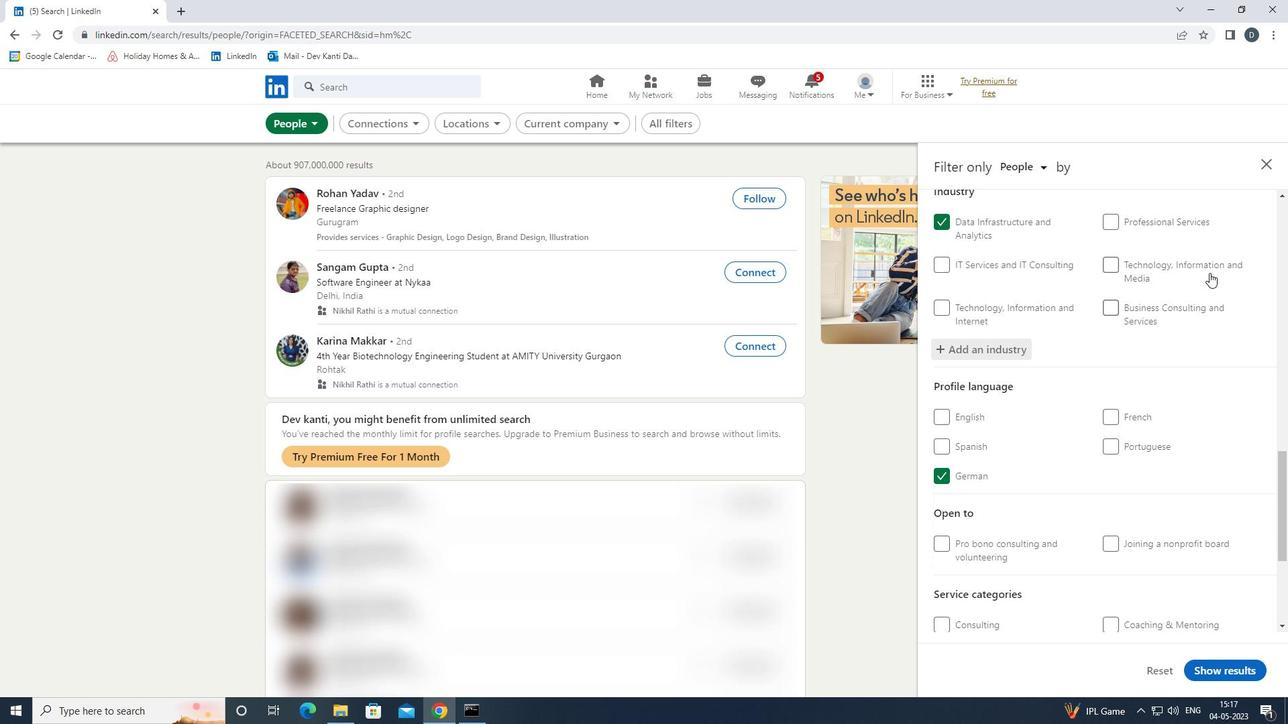 
Action: Mouse moved to (1189, 336)
Screenshot: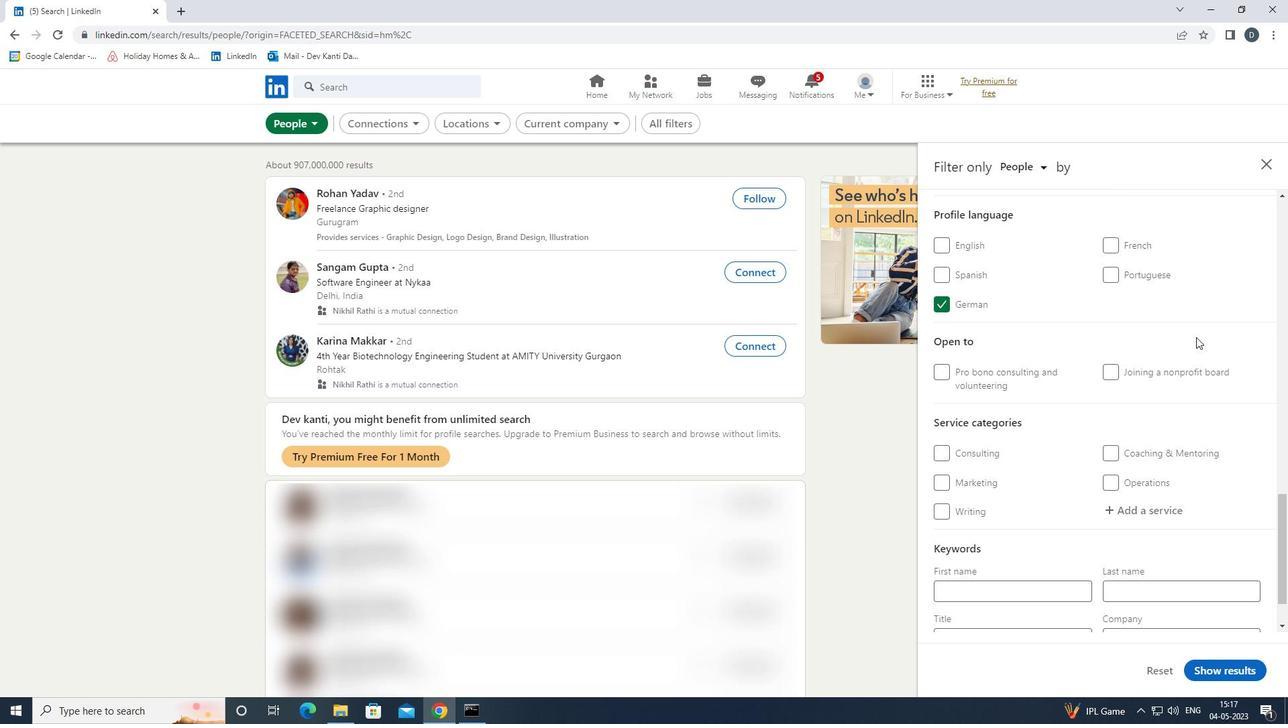 
Action: Mouse scrolled (1189, 336) with delta (0, 0)
Screenshot: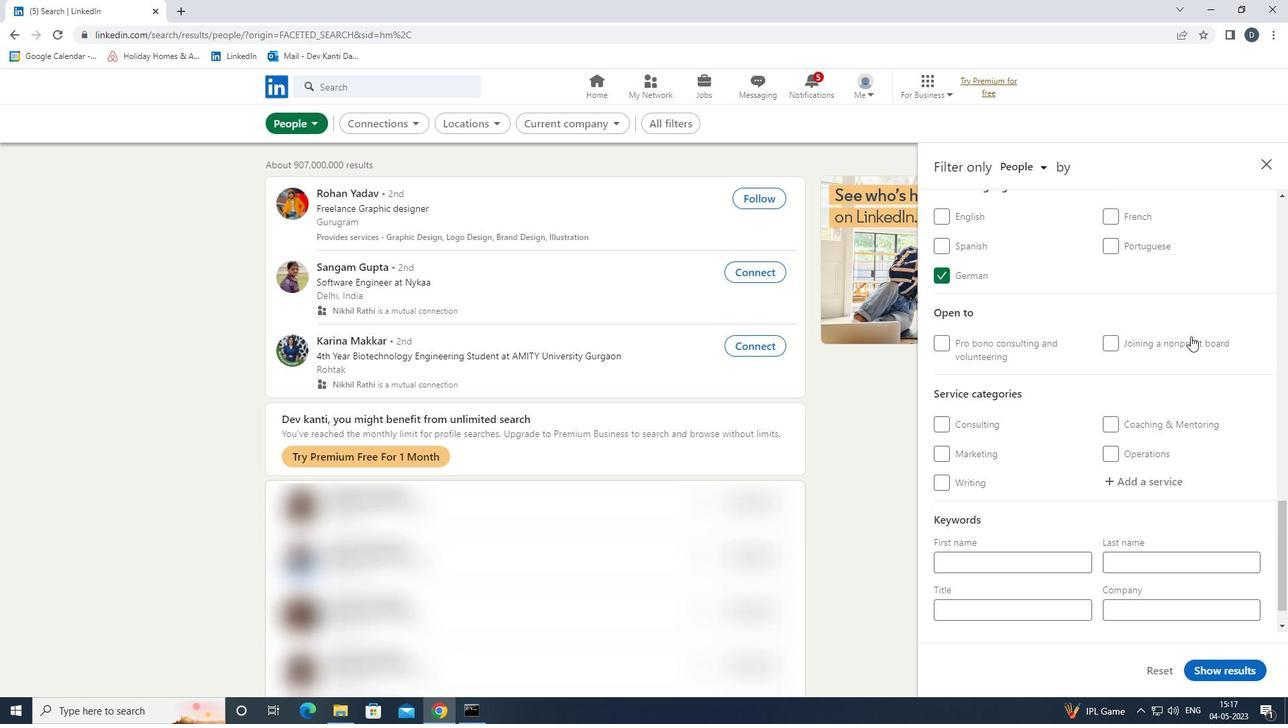 
Action: Mouse moved to (1147, 440)
Screenshot: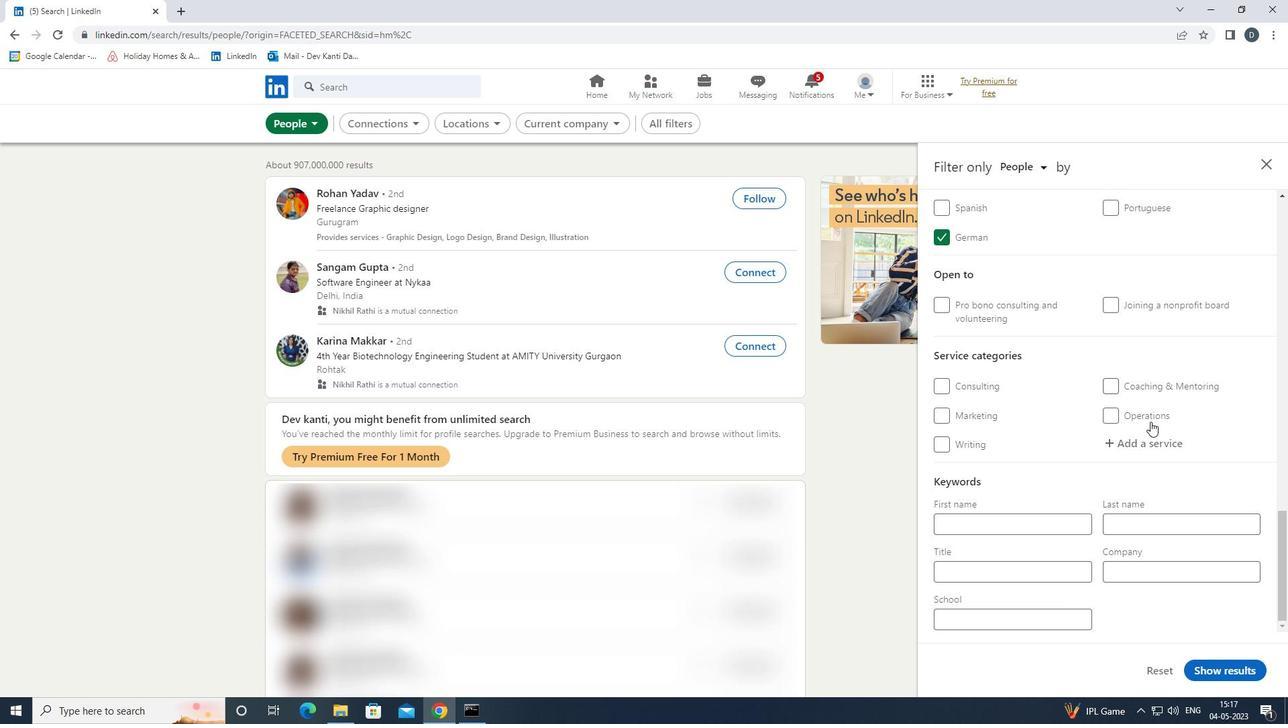 
Action: Mouse pressed left at (1147, 440)
Screenshot: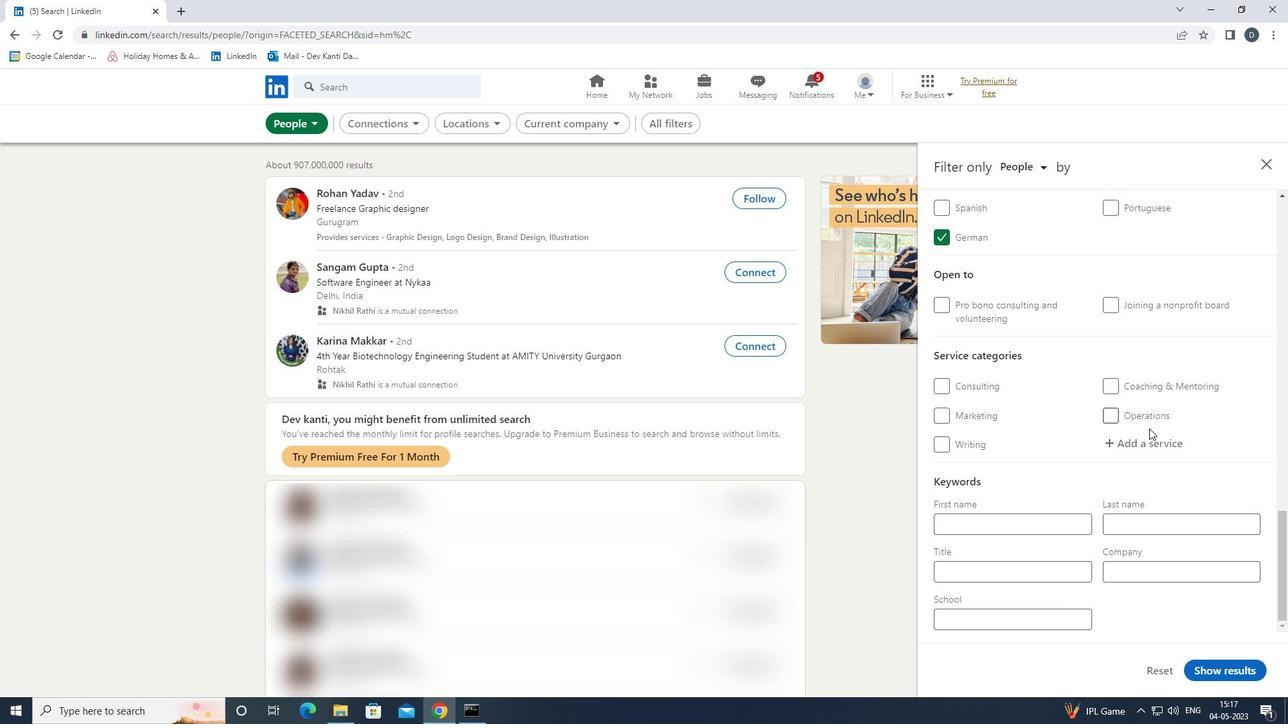 
Action: Mouse moved to (1146, 433)
Screenshot: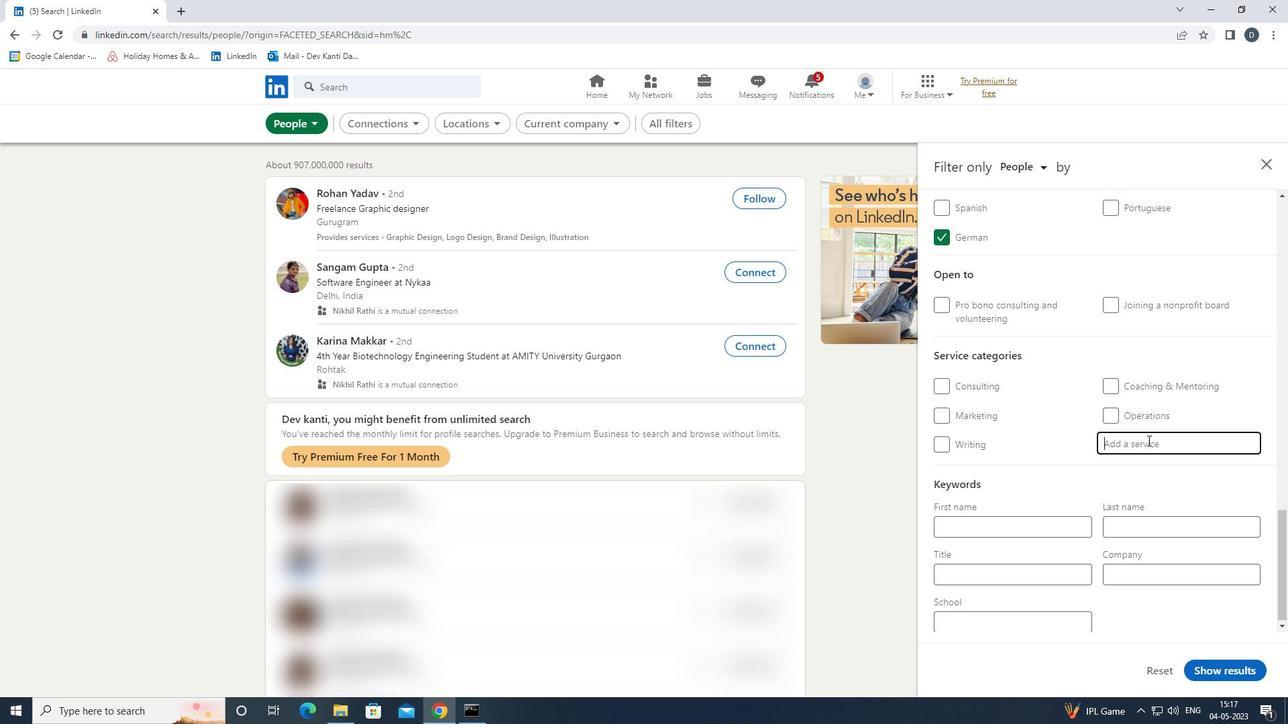 
Action: Key pressed <Key.shift>HEALTH<Key.down><Key.enter>
Screenshot: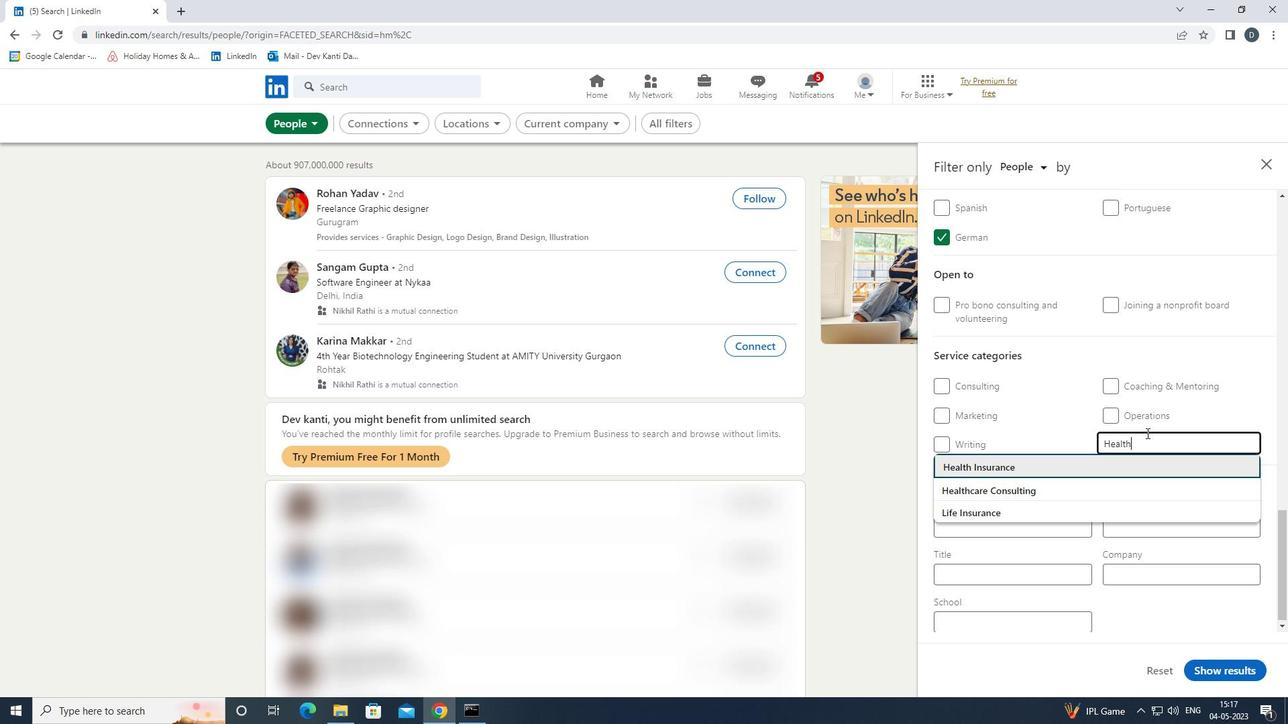 
Action: Mouse moved to (1139, 446)
Screenshot: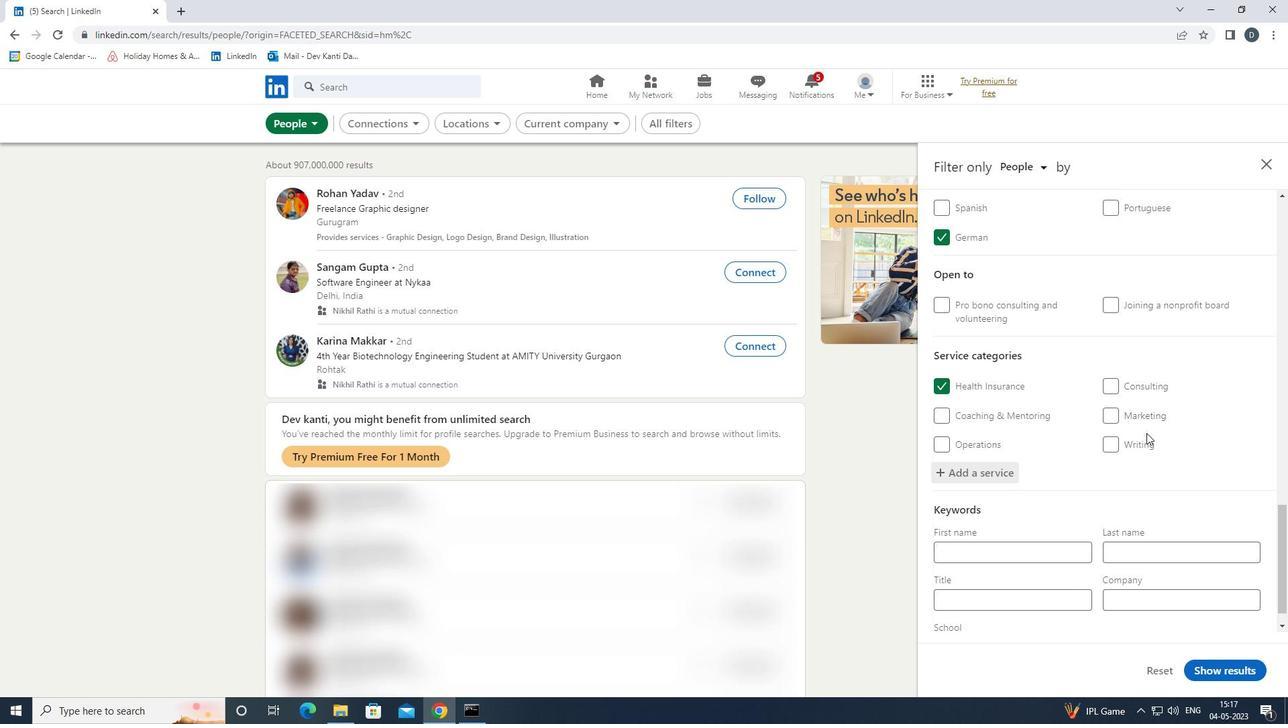
Action: Mouse scrolled (1139, 445) with delta (0, 0)
Screenshot: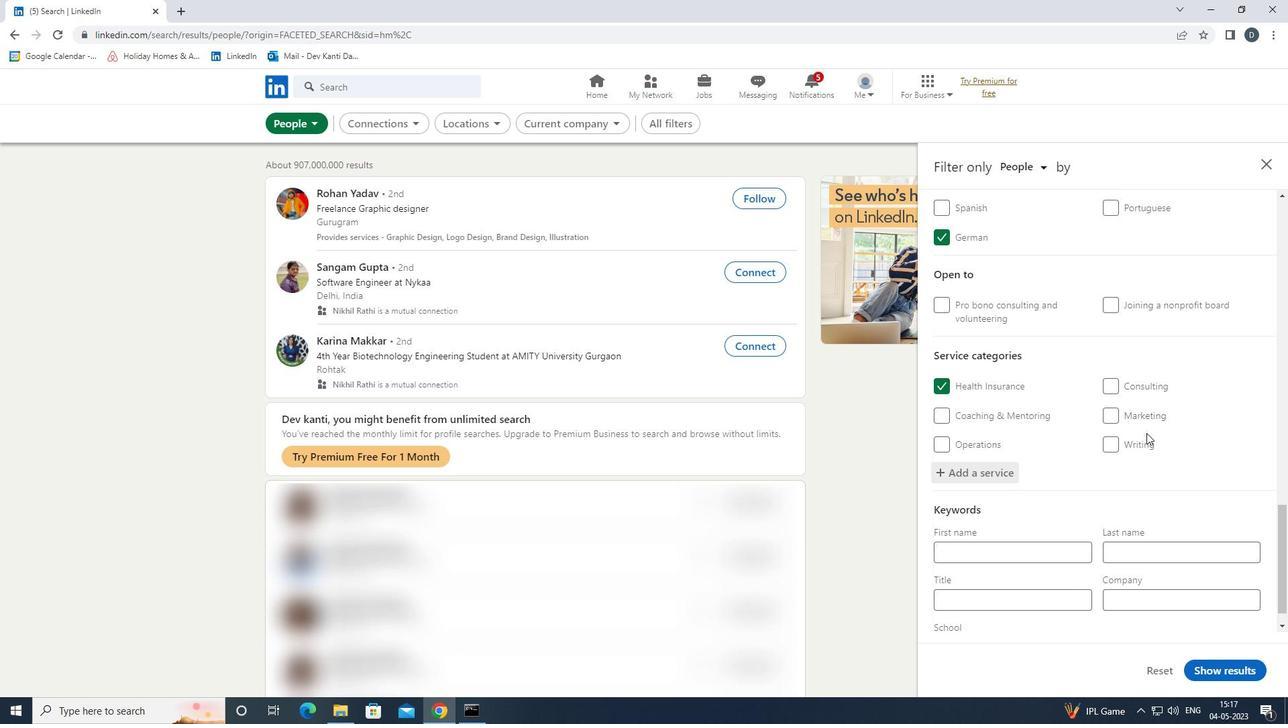 
Action: Mouse moved to (1133, 458)
Screenshot: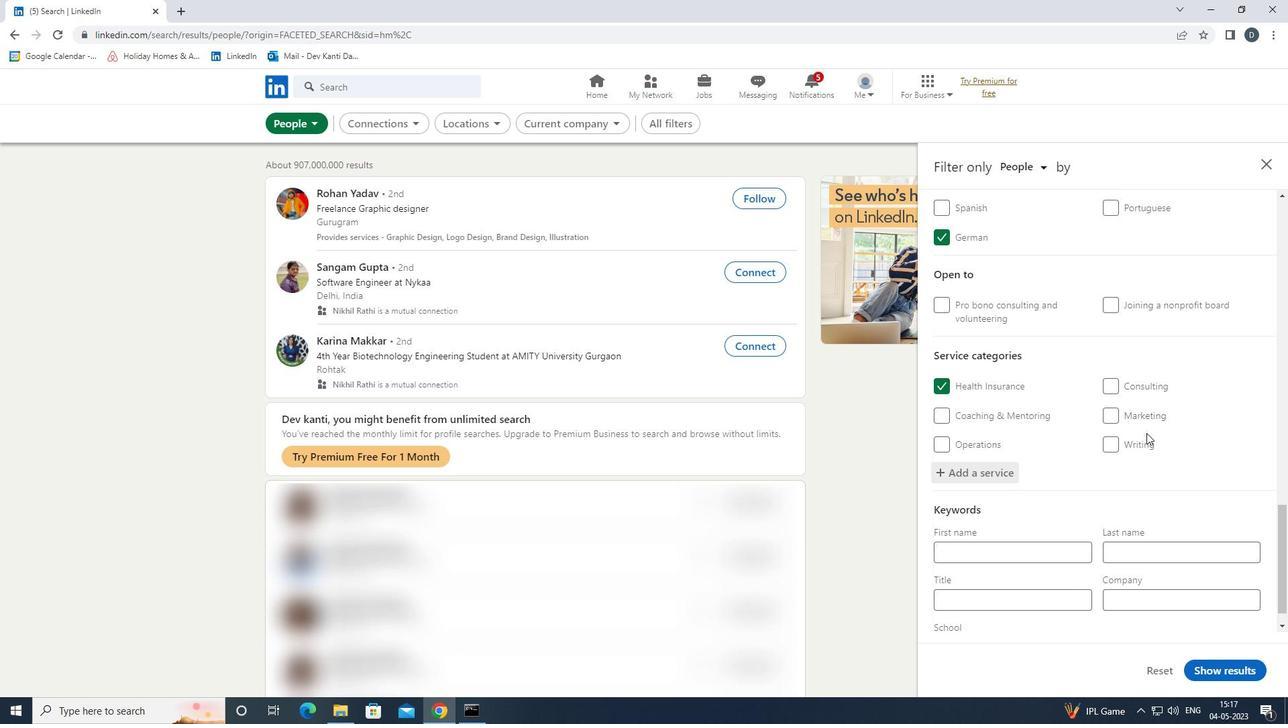 
Action: Mouse scrolled (1133, 457) with delta (0, 0)
Screenshot: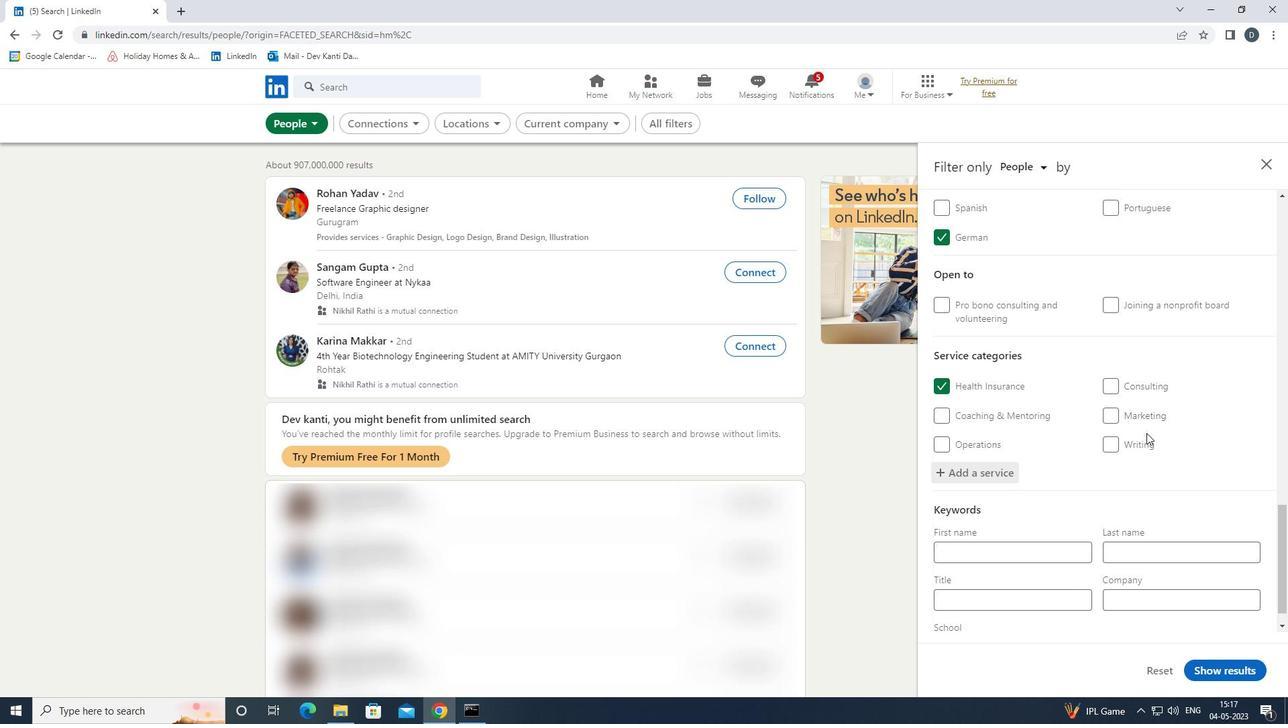 
Action: Mouse moved to (1129, 463)
Screenshot: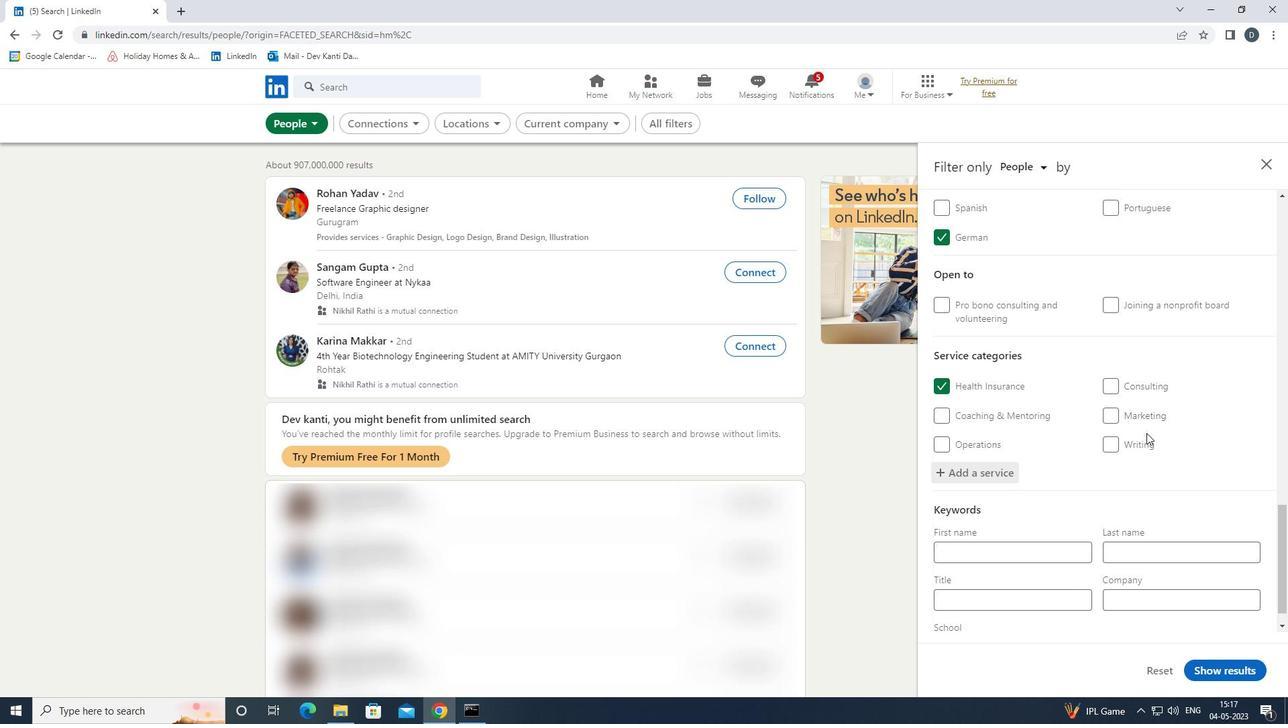 
Action: Mouse scrolled (1129, 462) with delta (0, 0)
Screenshot: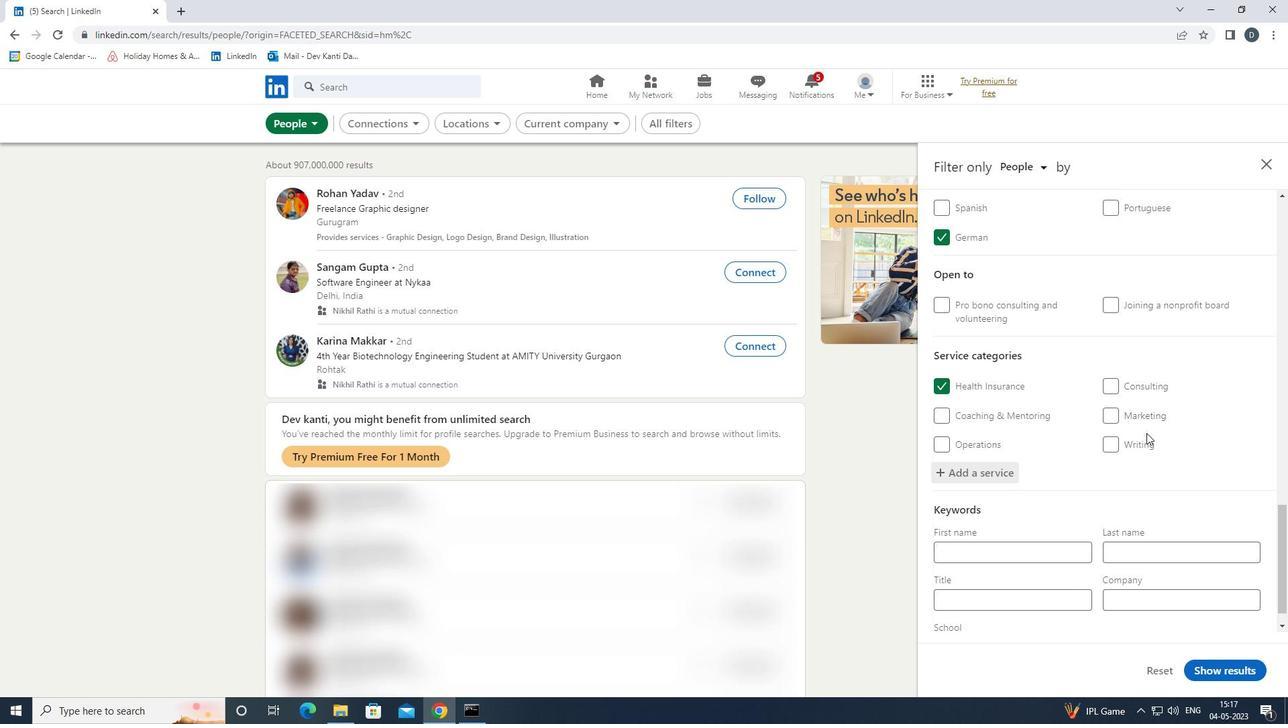 
Action: Mouse moved to (1119, 474)
Screenshot: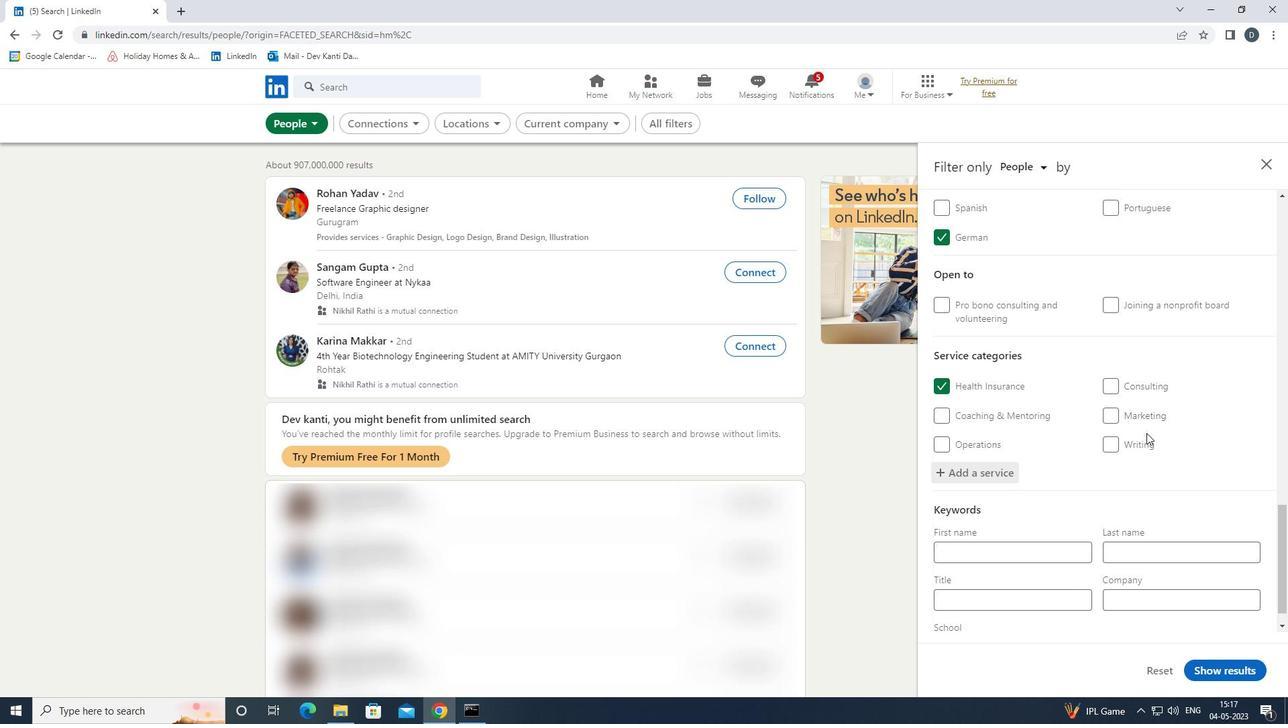 
Action: Mouse scrolled (1119, 474) with delta (0, 0)
Screenshot: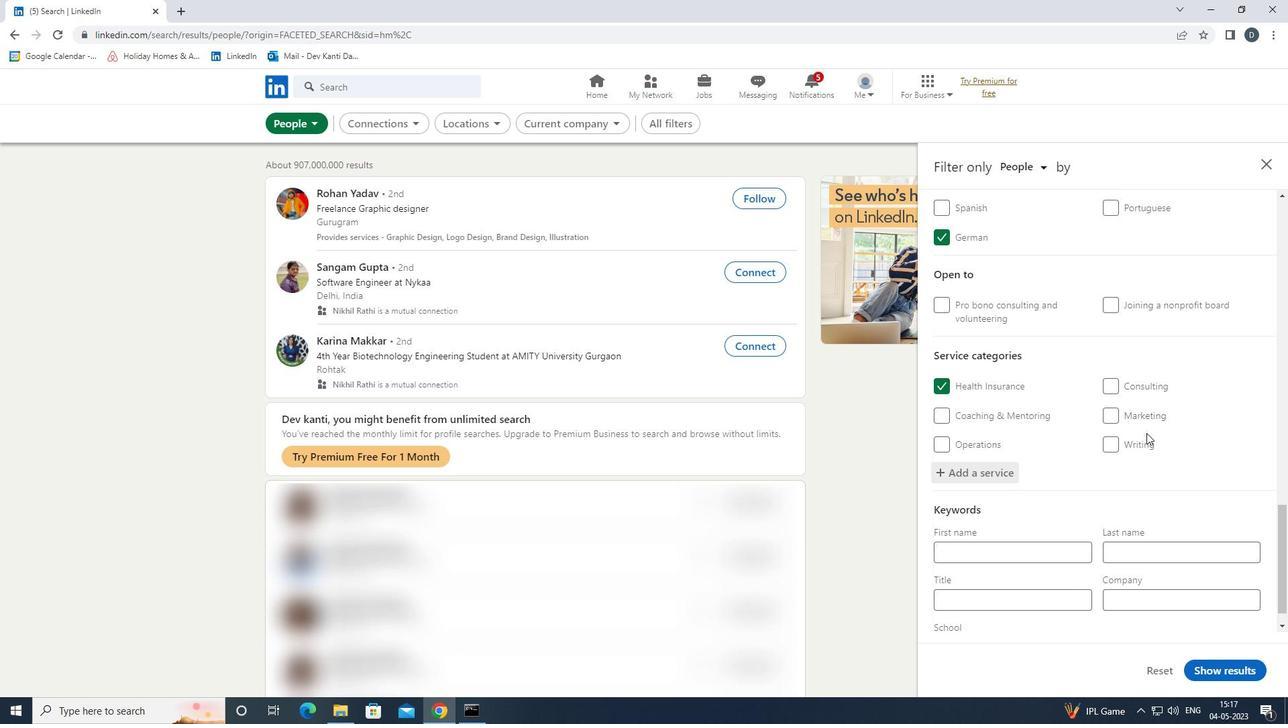 
Action: Mouse moved to (1059, 580)
Screenshot: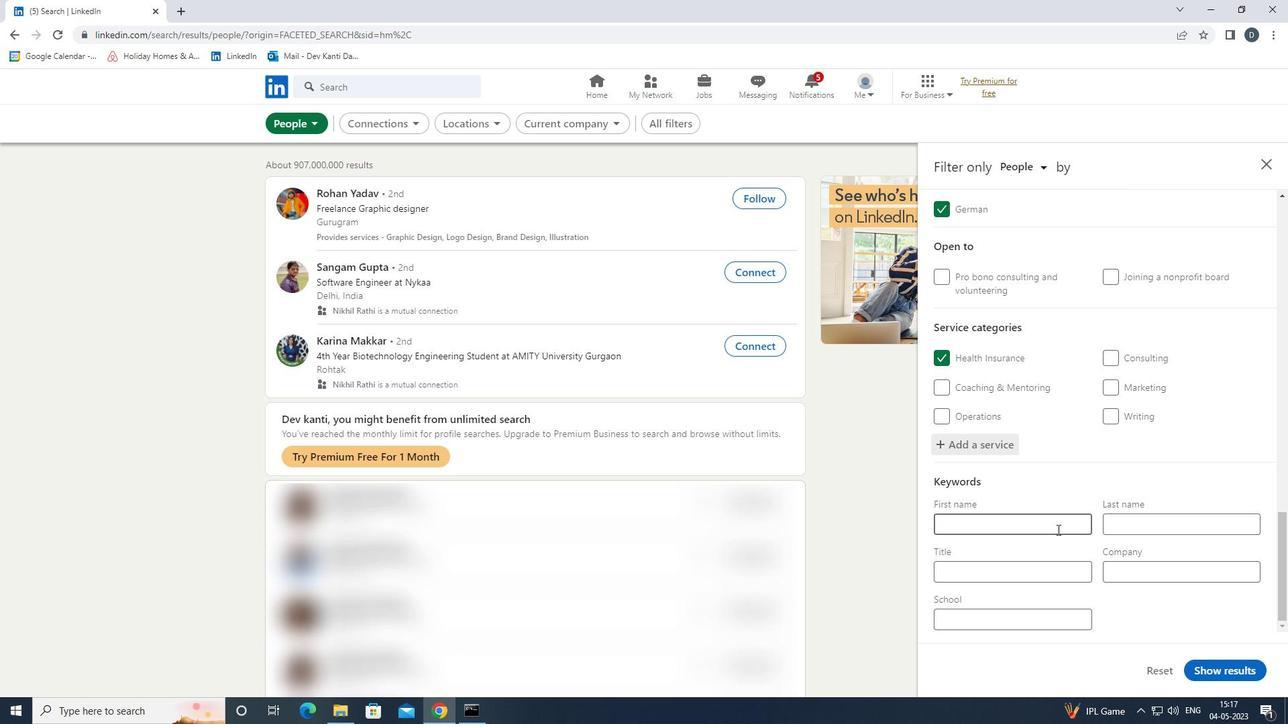 
Action: Mouse pressed left at (1059, 580)
Screenshot: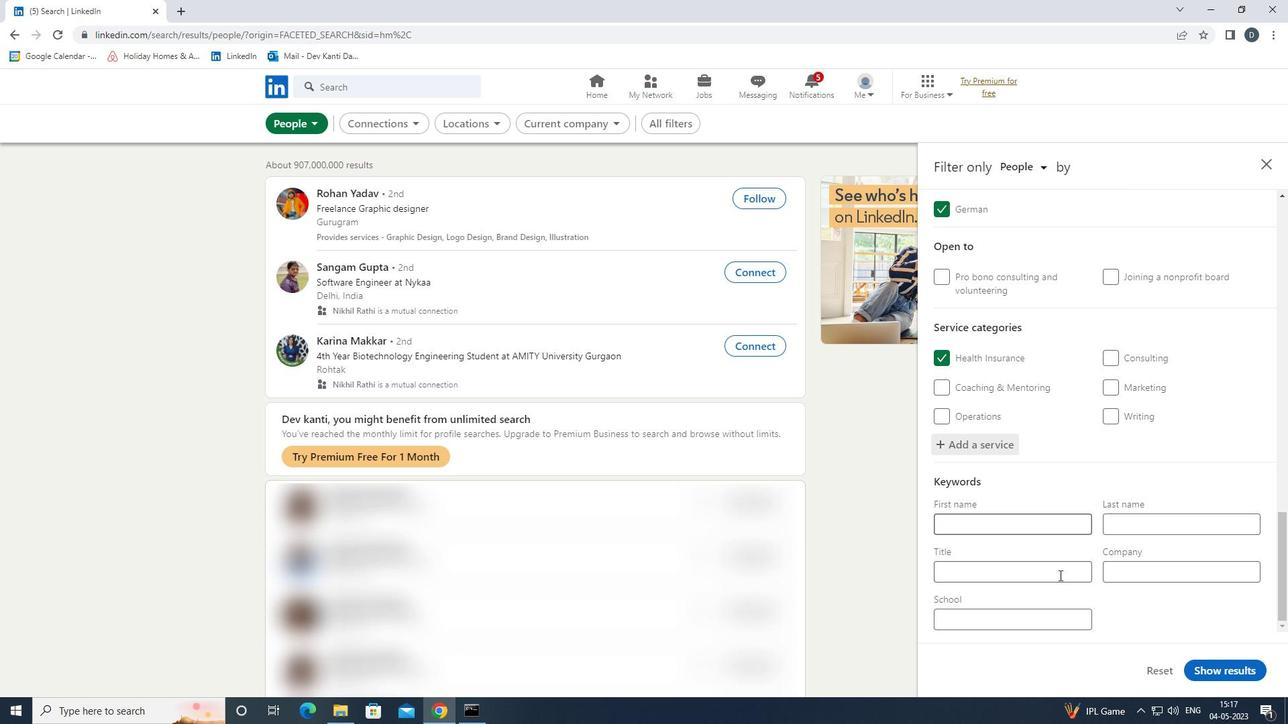 
Action: Key pressed <Key.shift>VICE<Key.space><Key.shift><Key.shift><Key.shift><Key.shift><Key.shift>PRESIDENT<Key.space>OF<Key.space><Key.shift>MARKETING
Screenshot: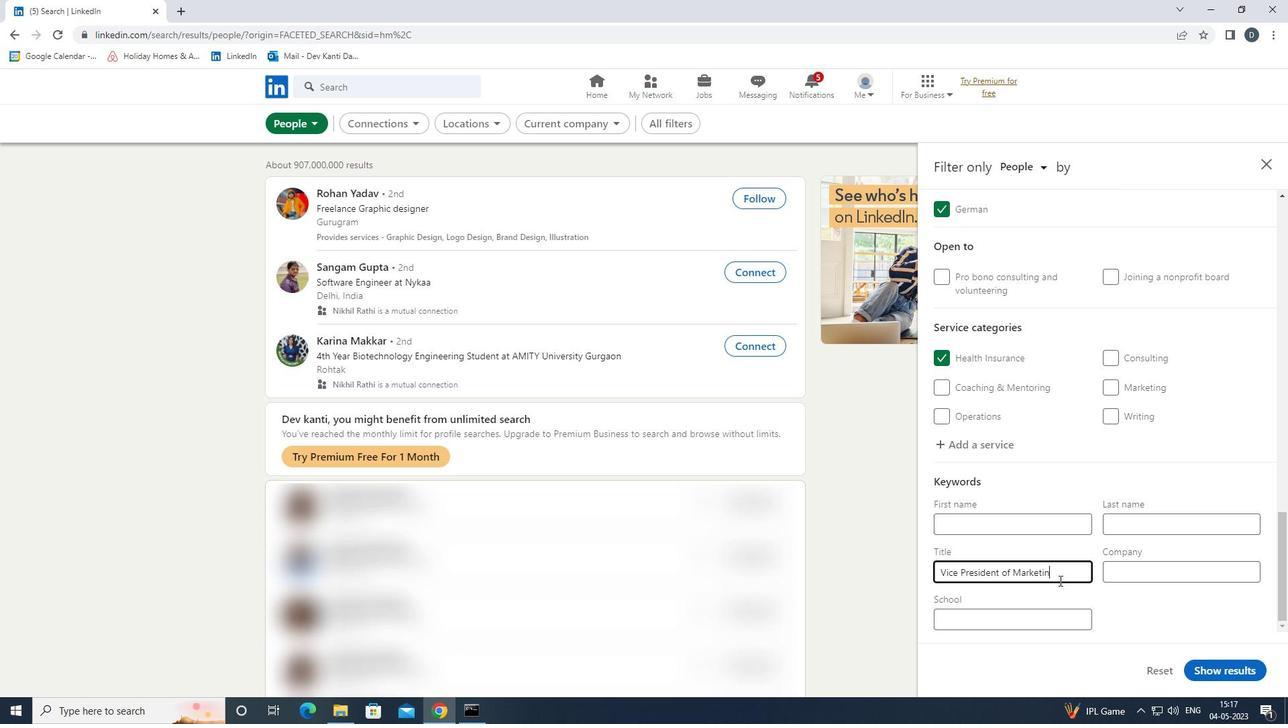 
Action: Mouse moved to (1239, 667)
Screenshot: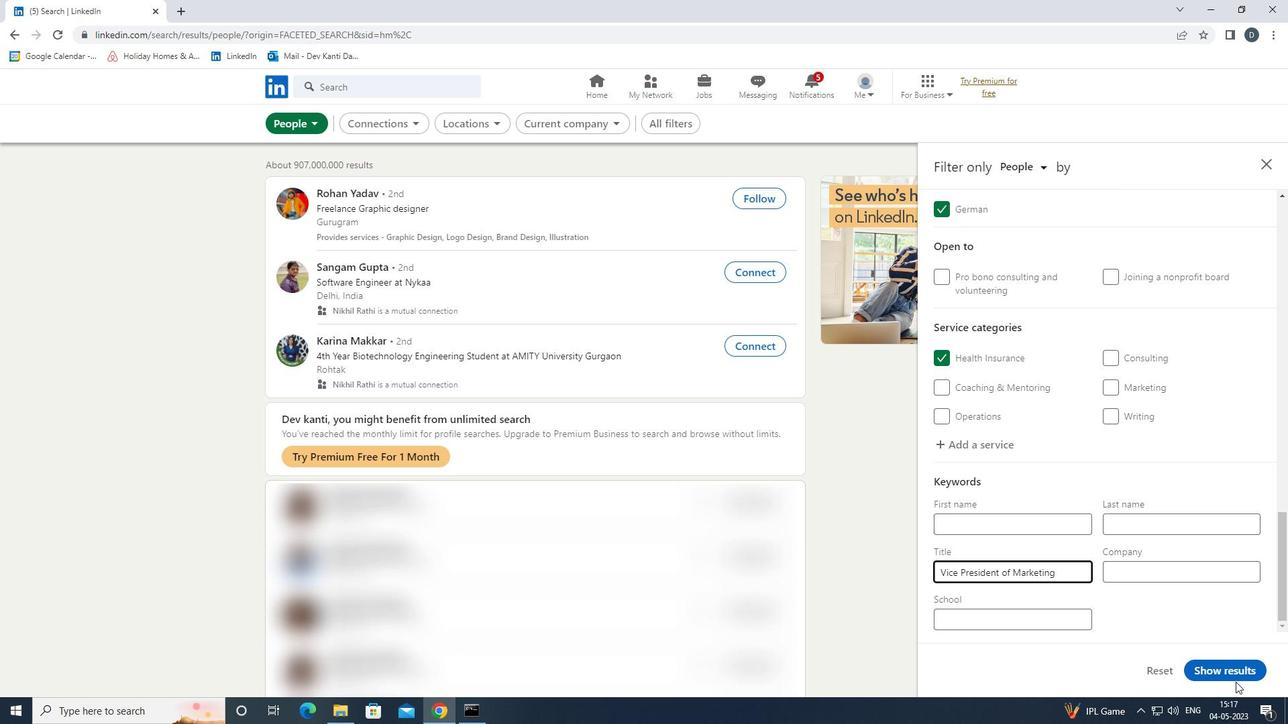 
Action: Mouse pressed left at (1239, 667)
Screenshot: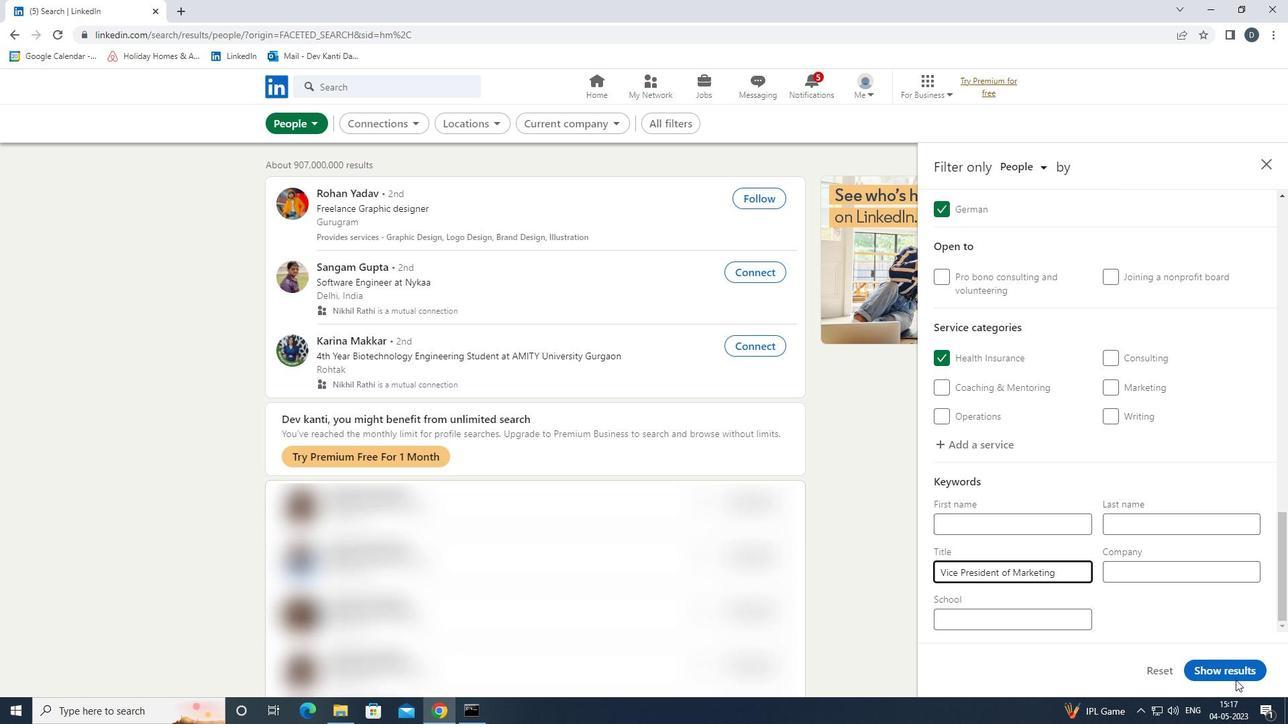 
Action: Mouse moved to (987, 410)
Screenshot: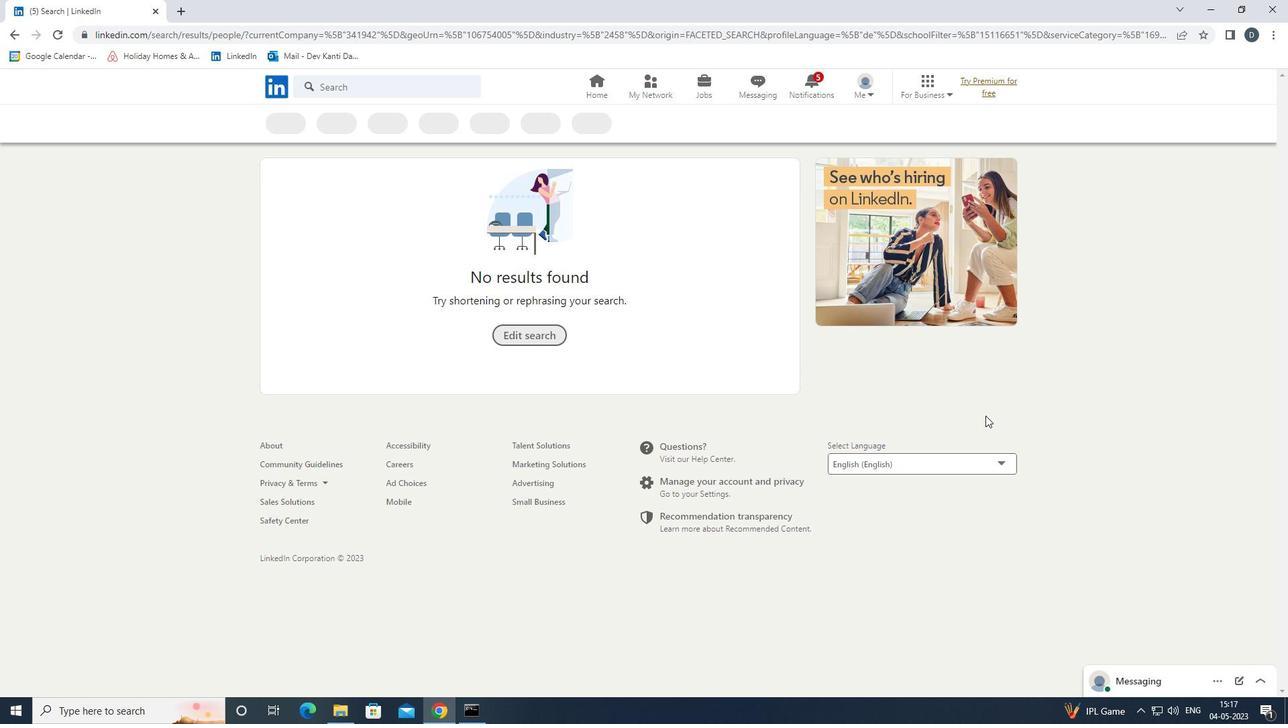 
